 Task: Look for space in Bom Jesus da Lapa, Brazil from 4th June, 2023 to 15th June, 2023 for 2 adults in price range Rs.10000 to Rs.15000. Place can be entire place with 1  bedroom having 1 bed and 1 bathroom. Property type can be house, flat, guest house, hotel. Booking option can be shelf check-in. Required host language is Spanish.
Action: Mouse moved to (515, 104)
Screenshot: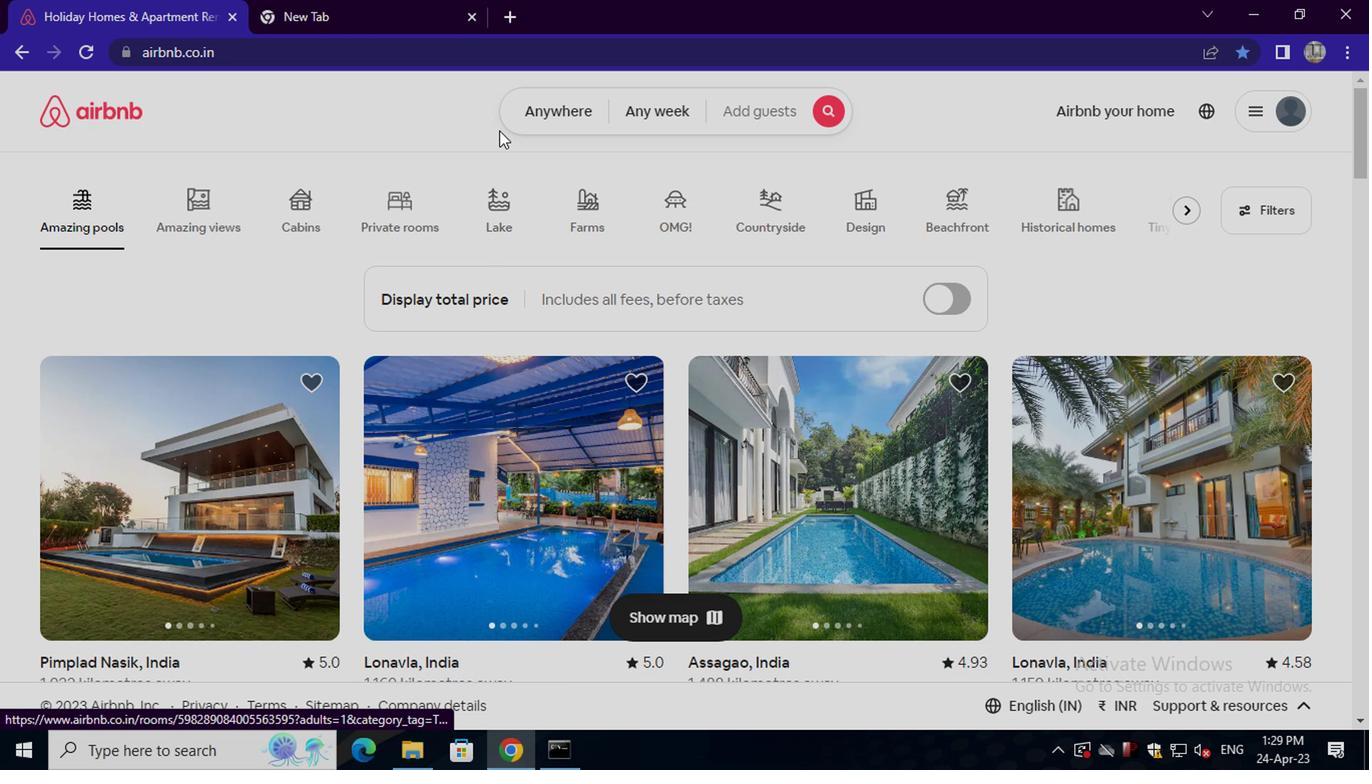 
Action: Mouse pressed left at (515, 104)
Screenshot: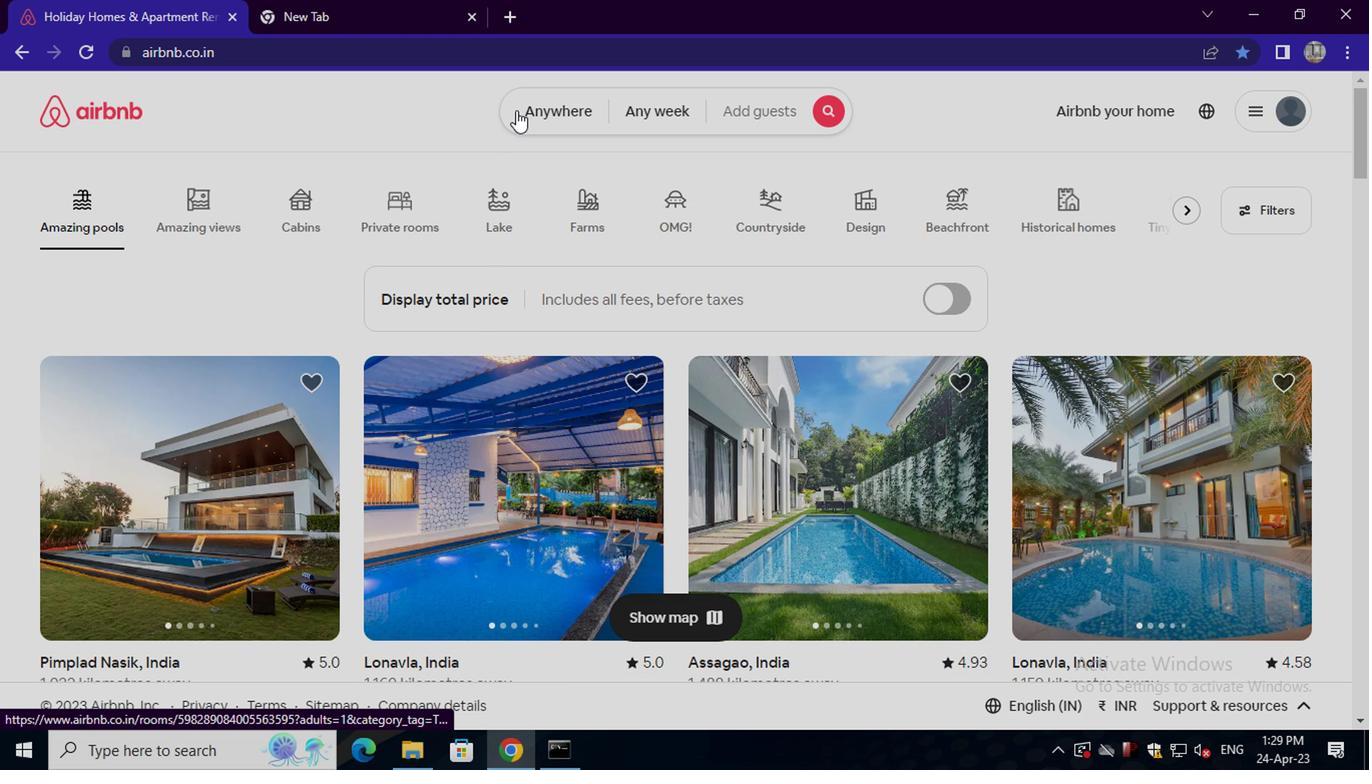 
Action: Mouse moved to (423, 172)
Screenshot: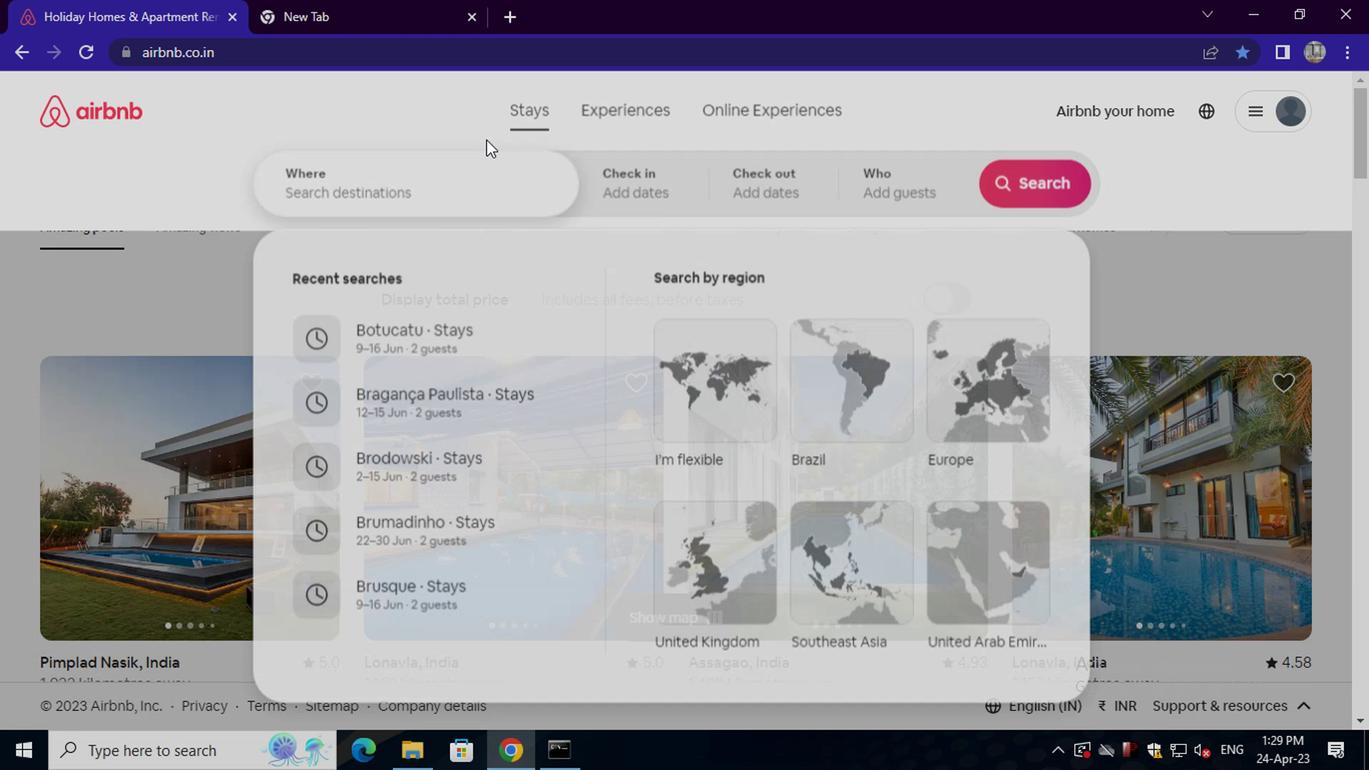 
Action: Mouse pressed left at (423, 172)
Screenshot: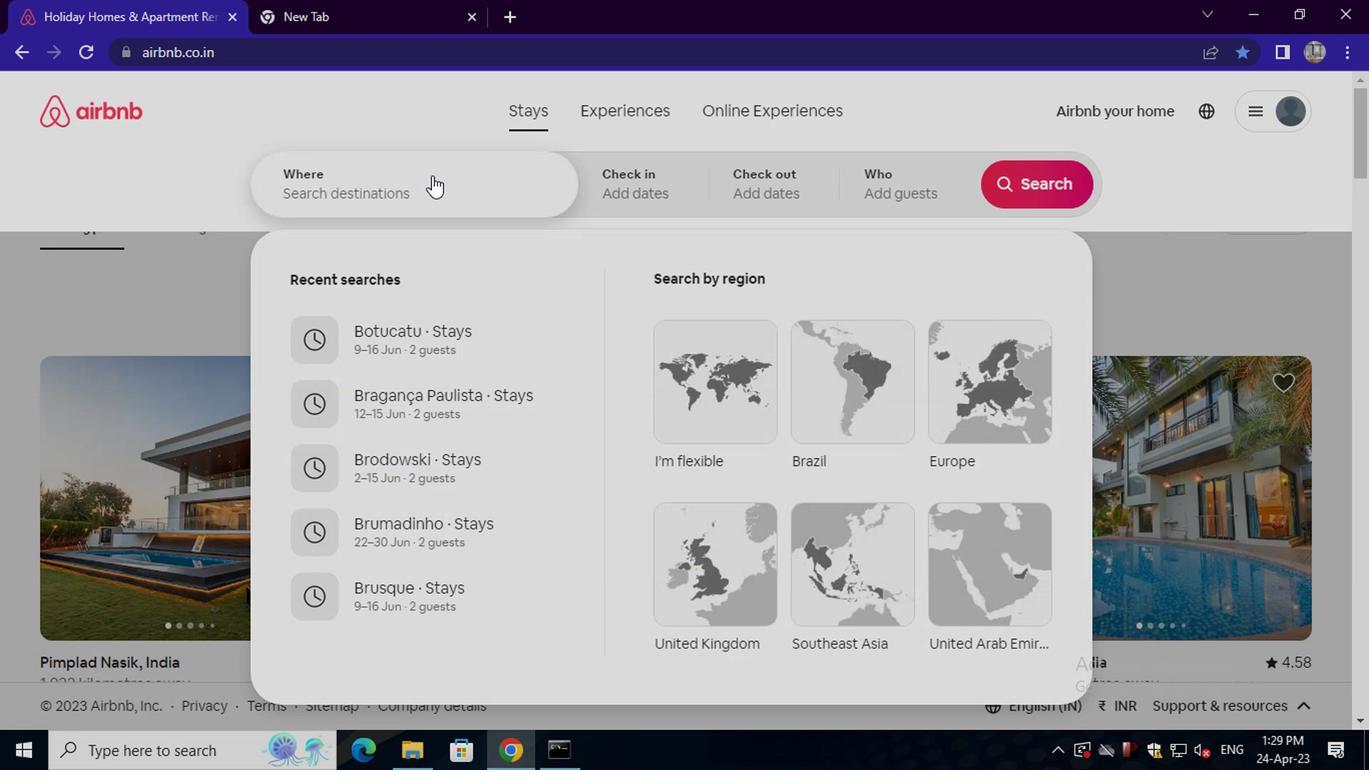 
Action: Key pressed bom<Key.space>jesus<Key.space>da<Key.space>lapa,<Key.space>brazil<Key.enter>
Screenshot: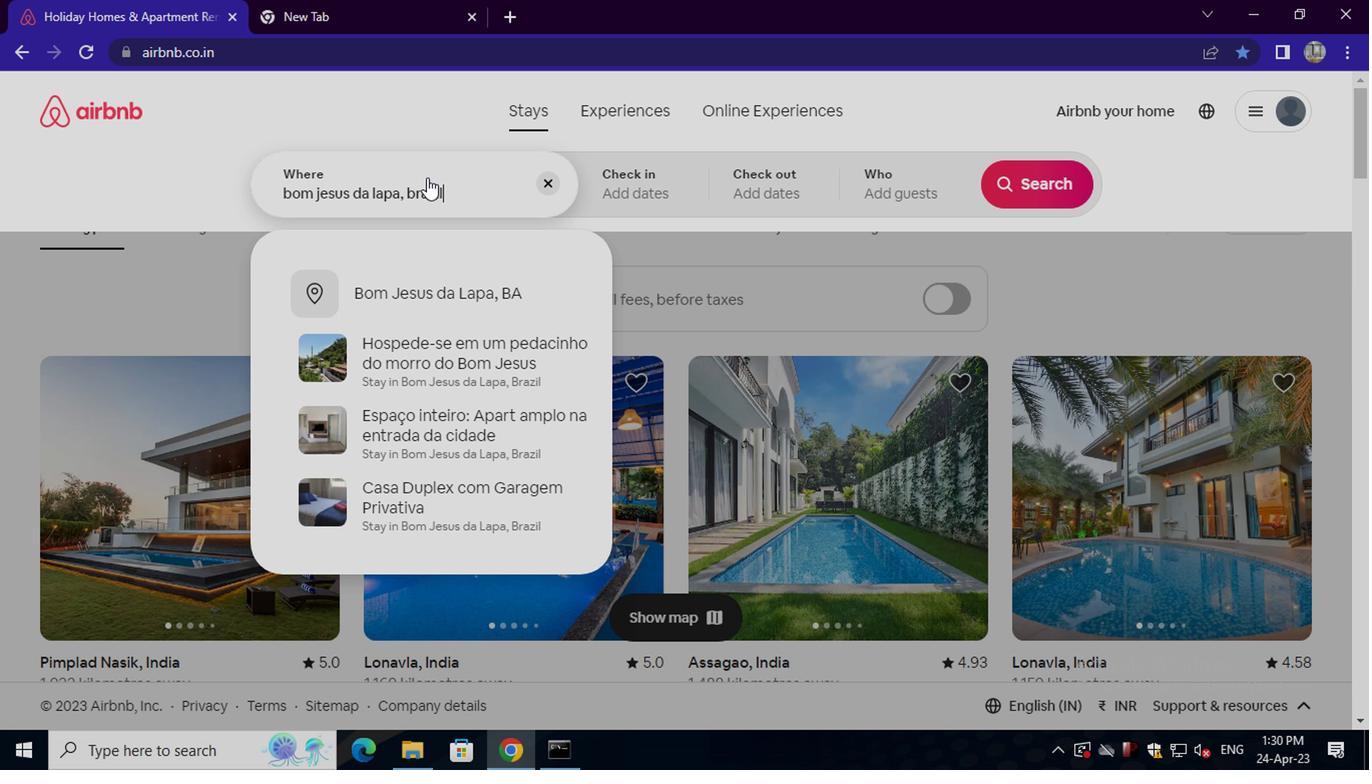 
Action: Mouse moved to (1028, 341)
Screenshot: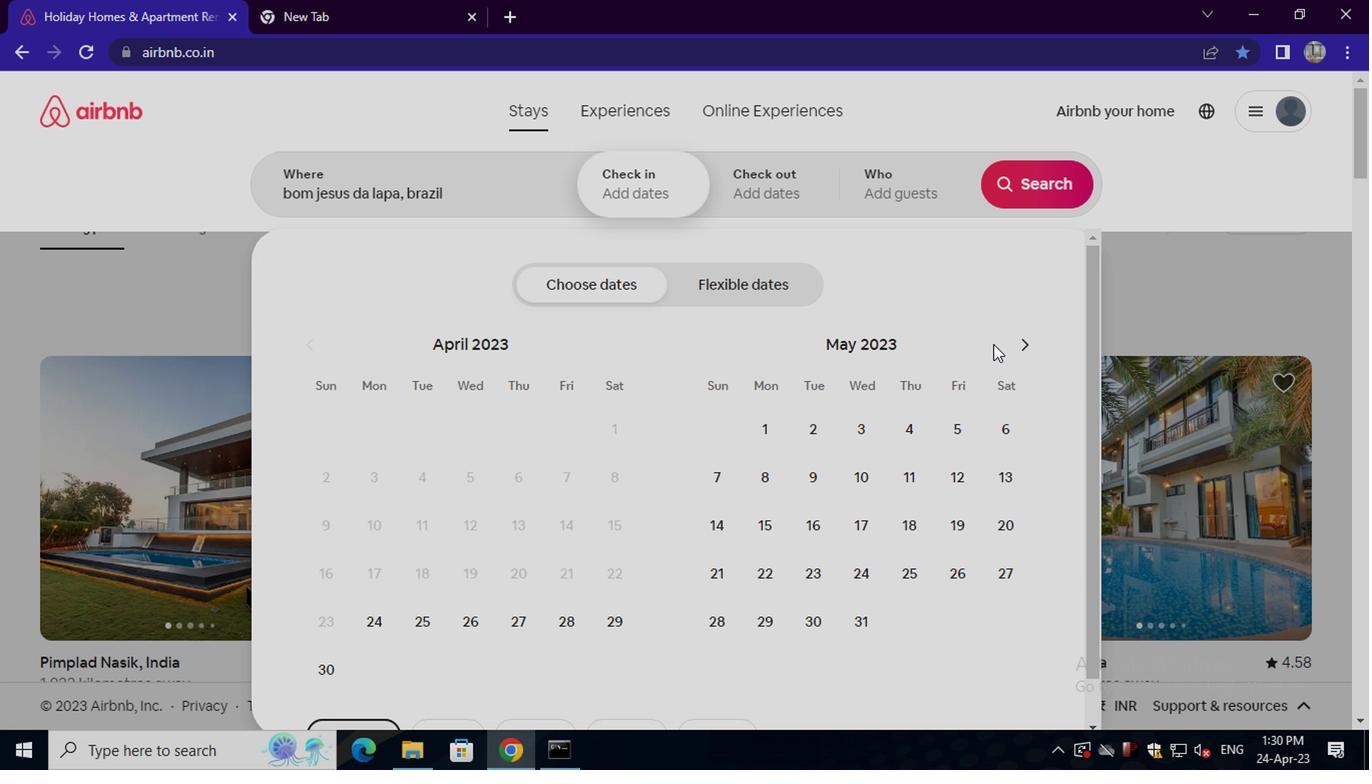 
Action: Mouse pressed left at (1028, 341)
Screenshot: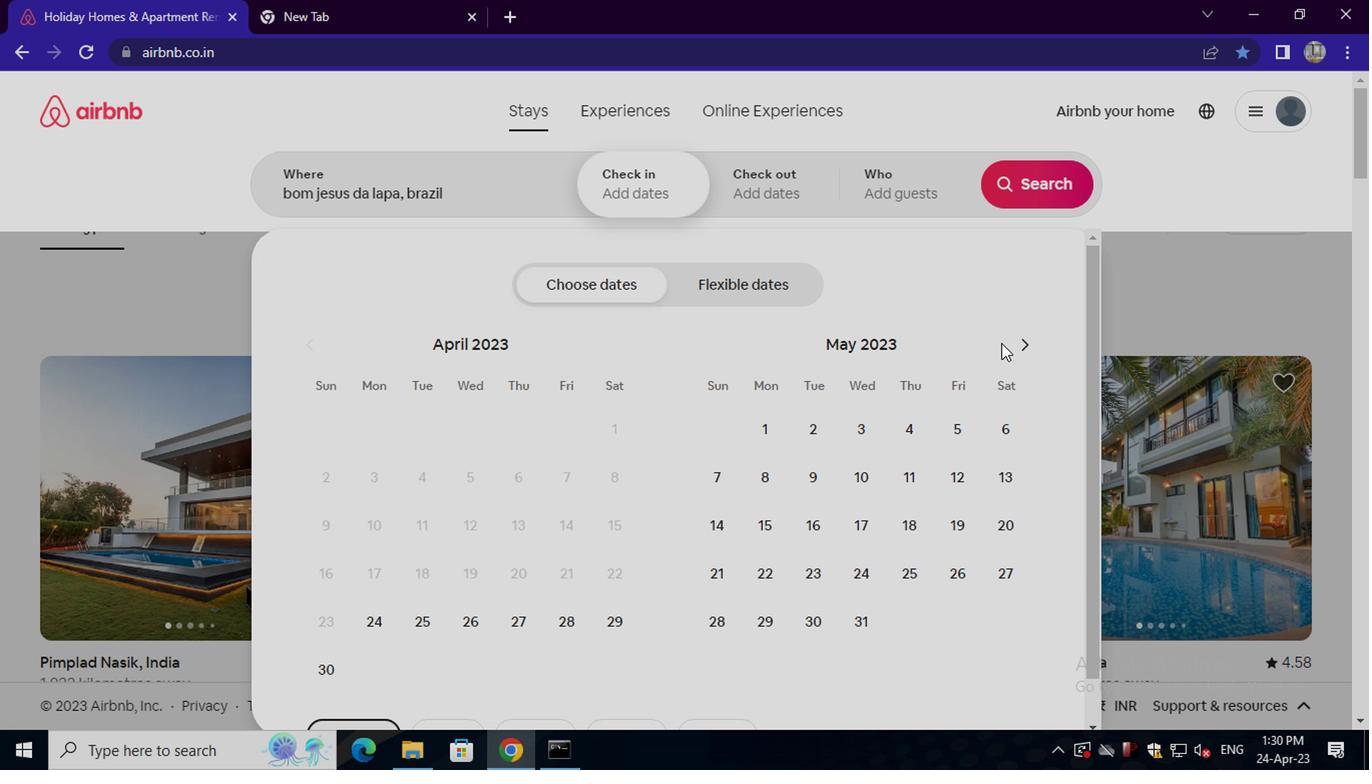 
Action: Mouse moved to (727, 479)
Screenshot: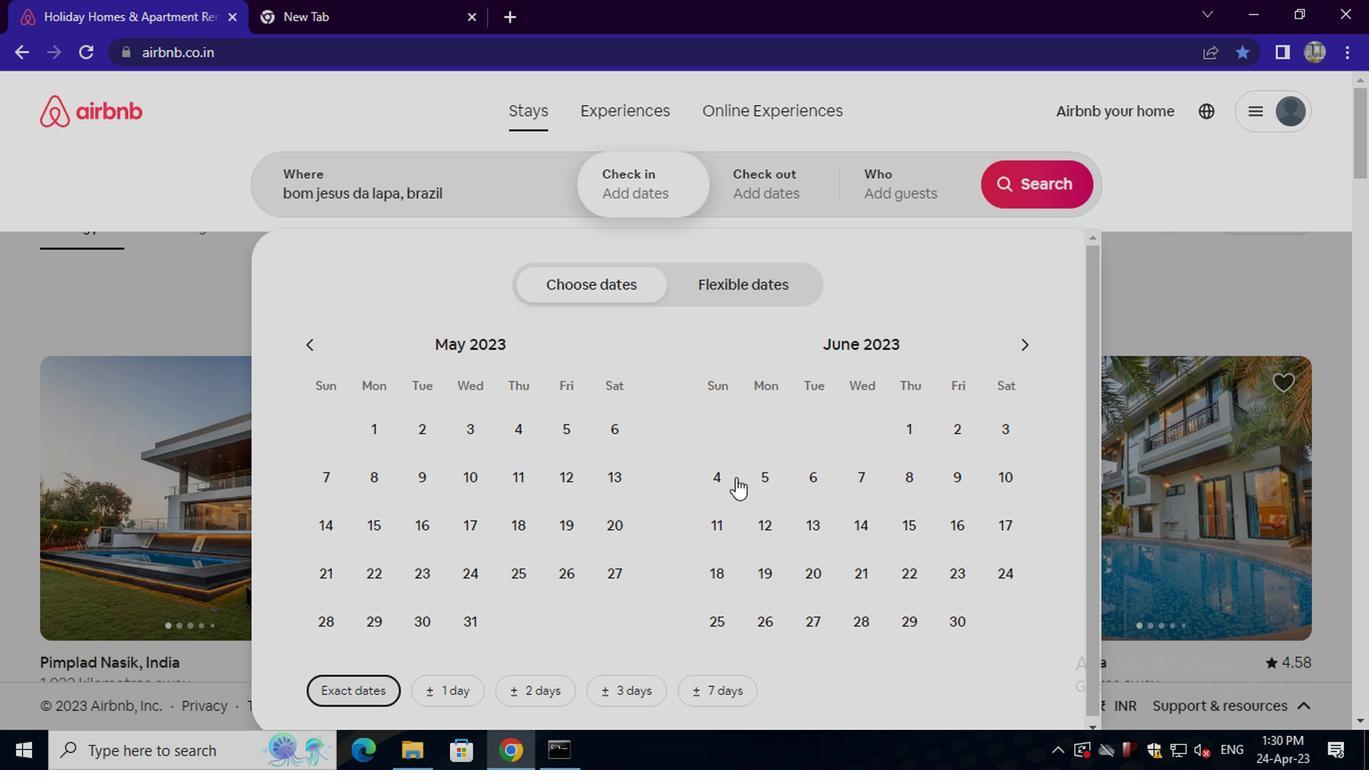 
Action: Mouse pressed left at (727, 479)
Screenshot: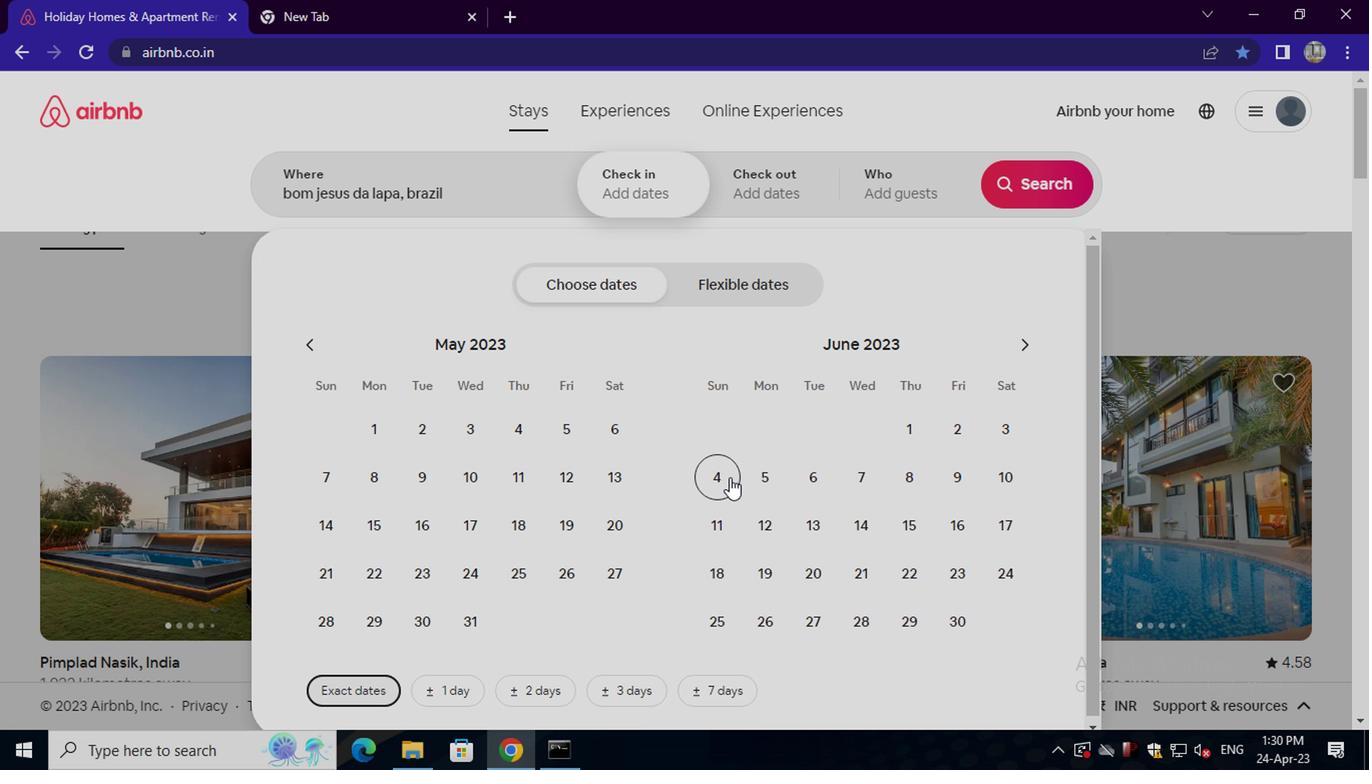 
Action: Mouse moved to (914, 537)
Screenshot: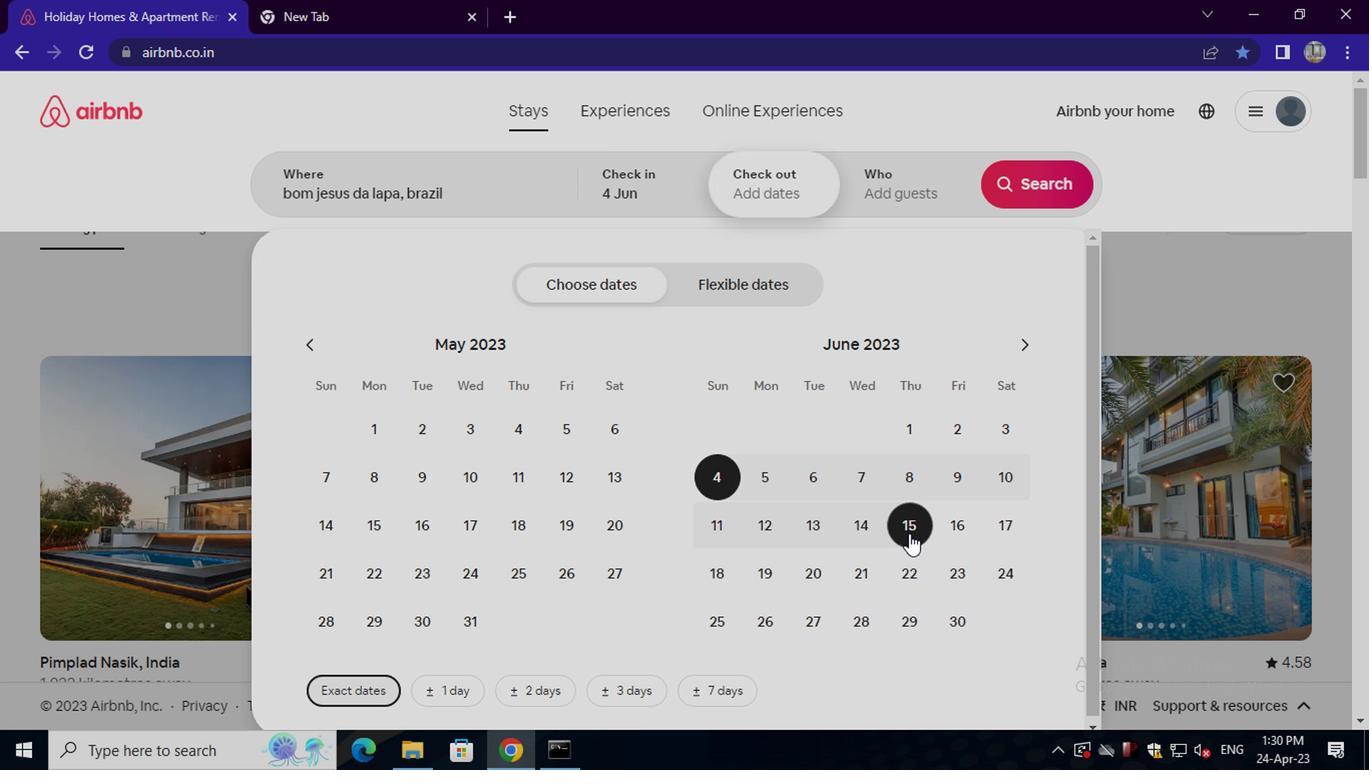 
Action: Mouse pressed left at (914, 537)
Screenshot: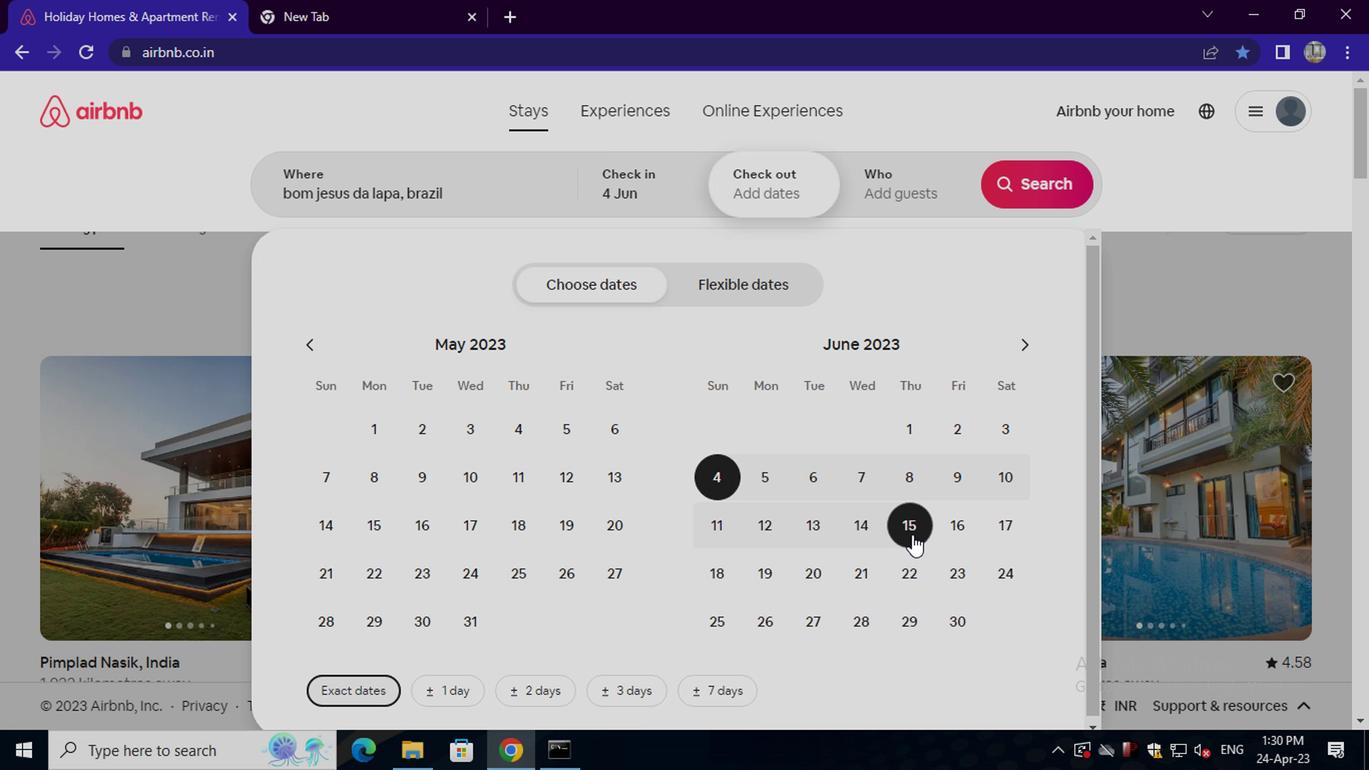 
Action: Mouse moved to (878, 194)
Screenshot: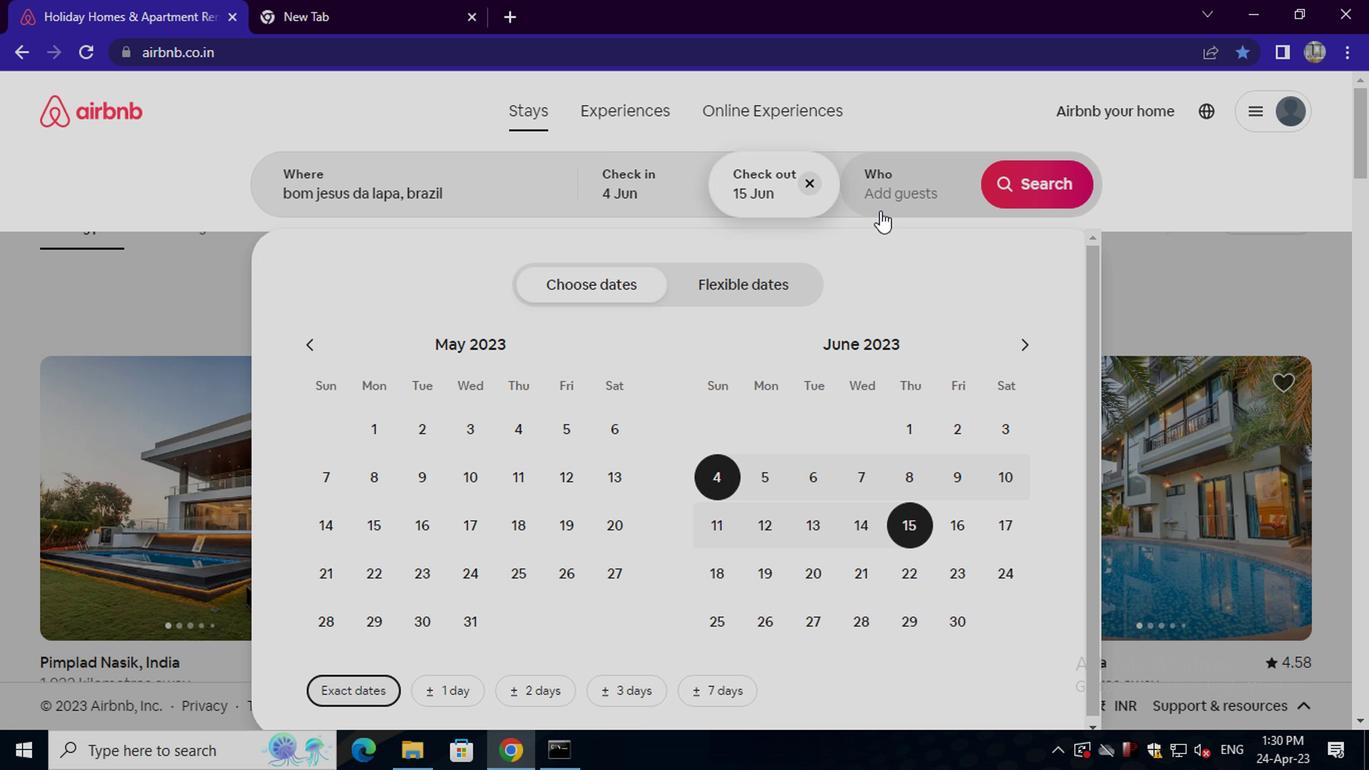 
Action: Mouse pressed left at (878, 194)
Screenshot: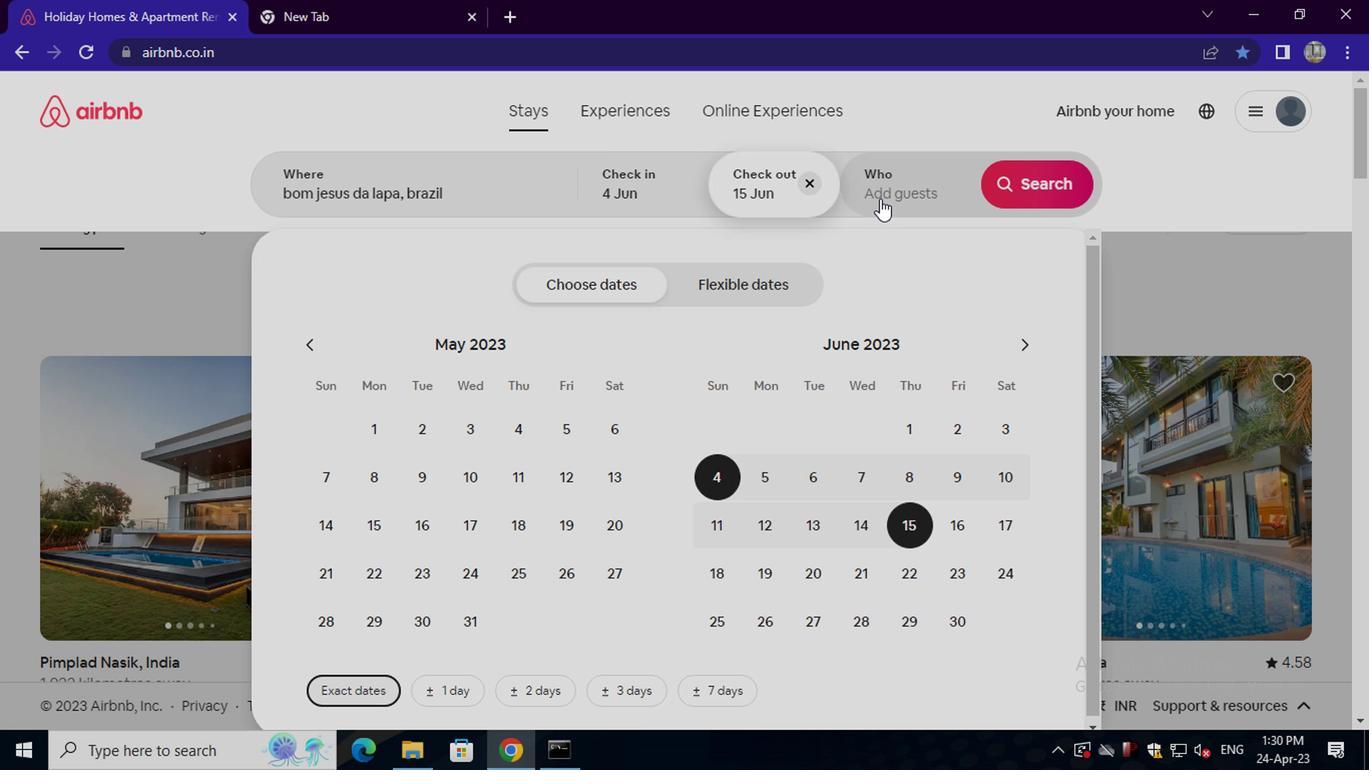 
Action: Mouse moved to (1044, 293)
Screenshot: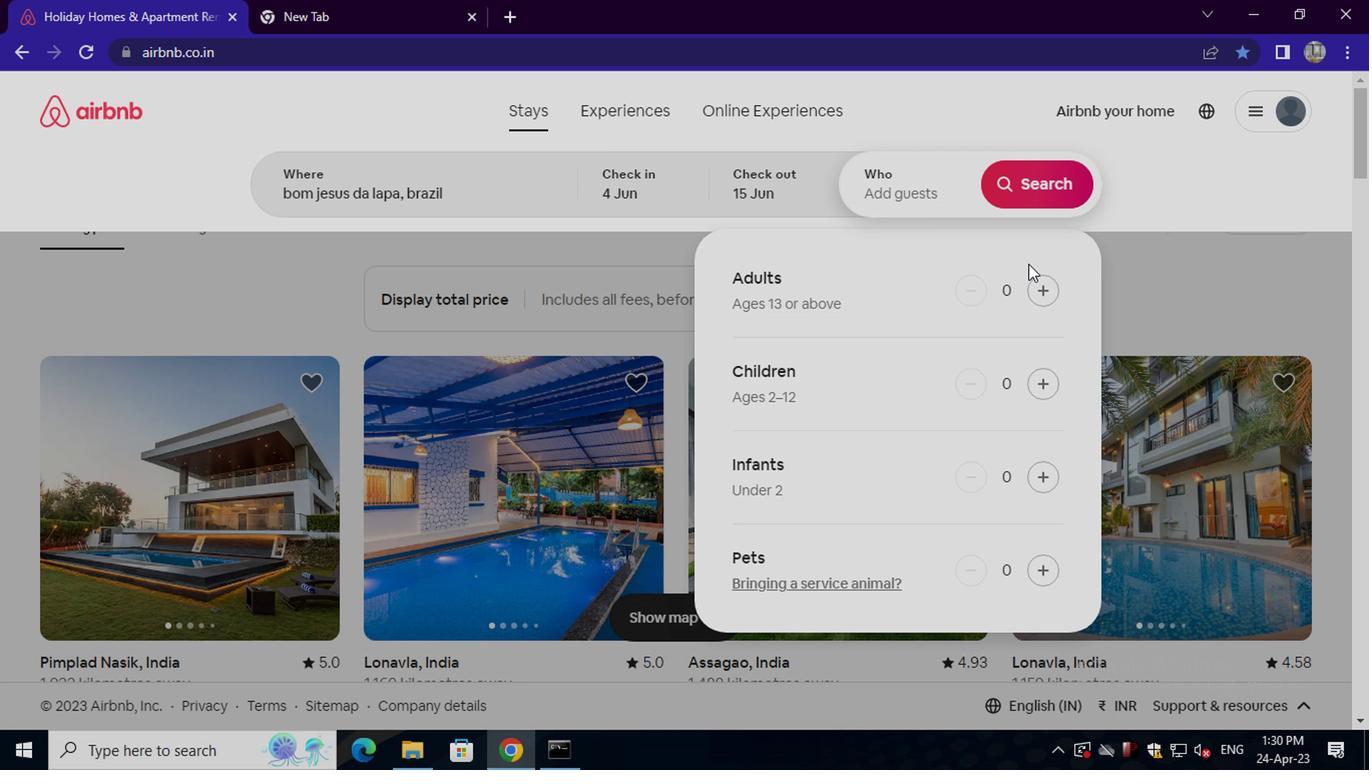 
Action: Mouse pressed left at (1044, 293)
Screenshot: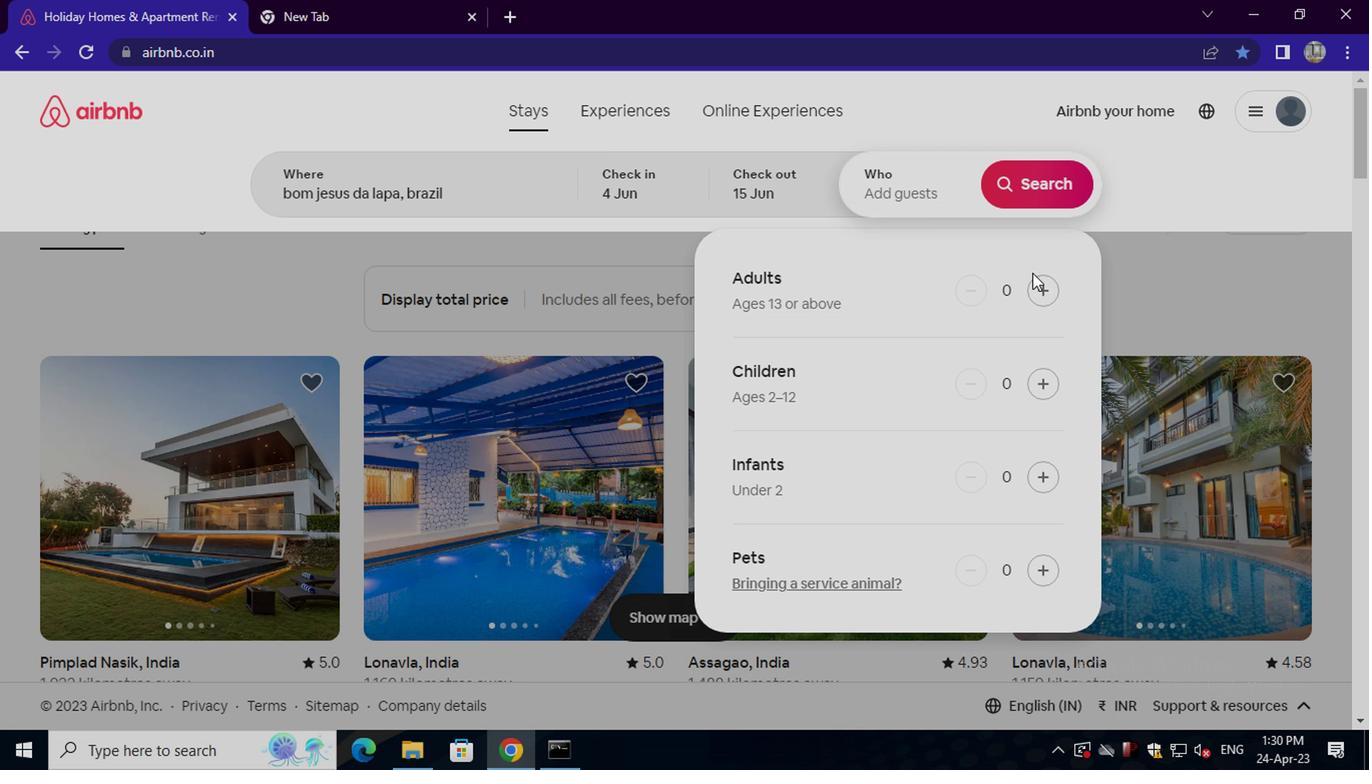 
Action: Mouse pressed left at (1044, 293)
Screenshot: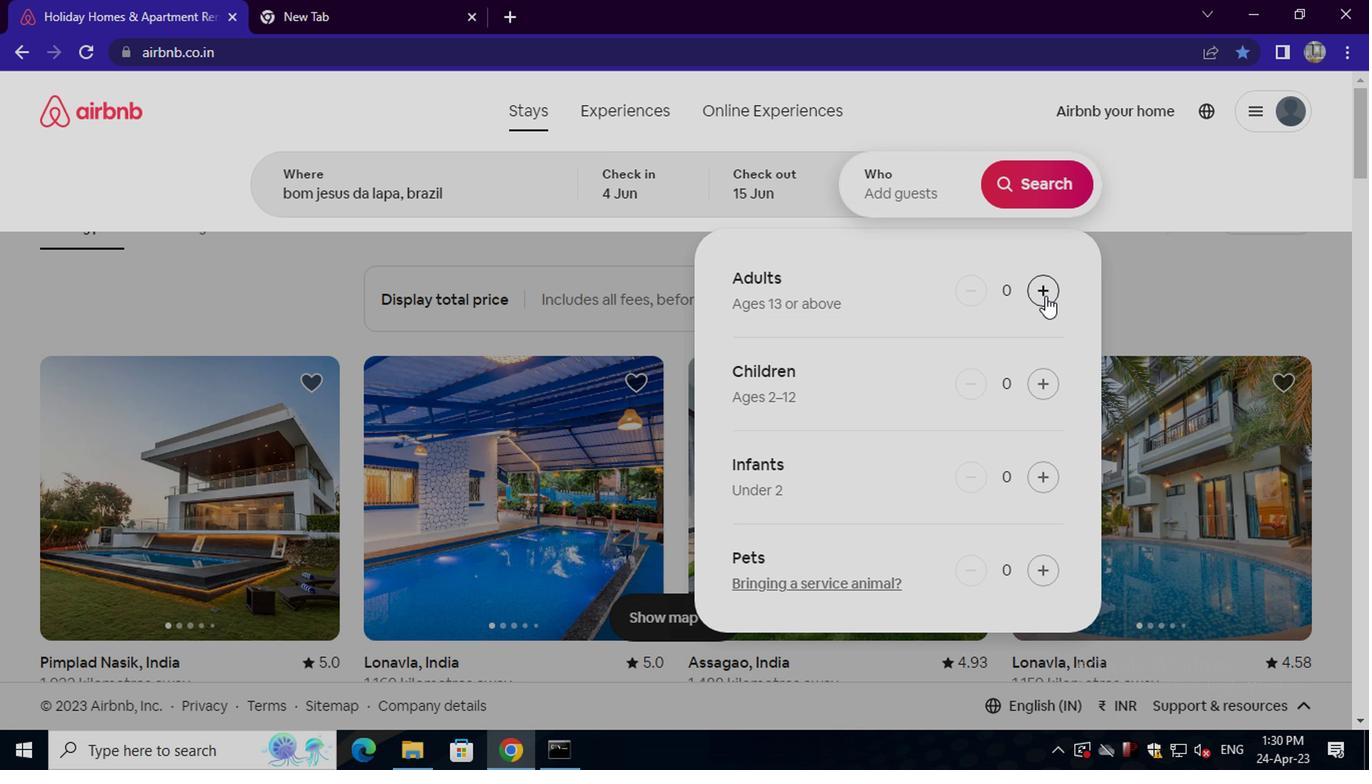 
Action: Mouse moved to (1018, 189)
Screenshot: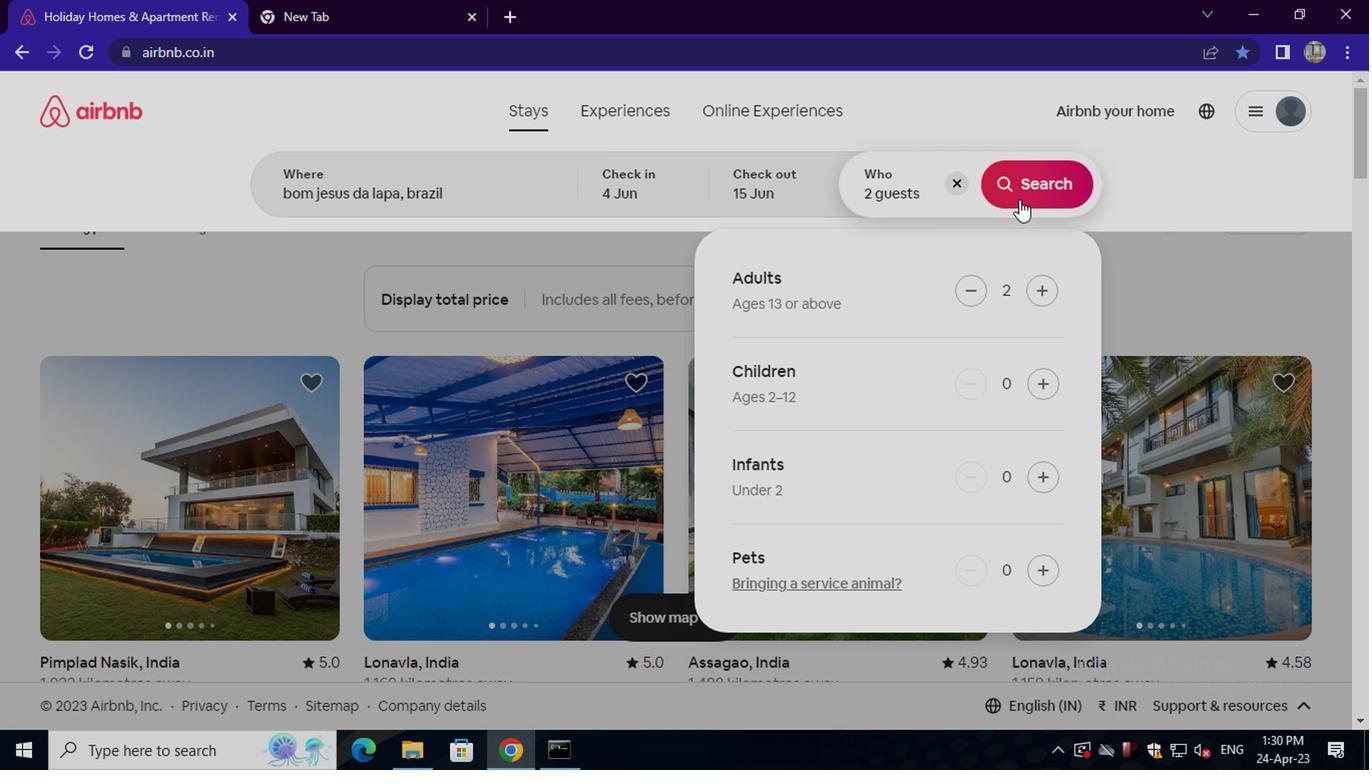 
Action: Mouse pressed left at (1018, 189)
Screenshot: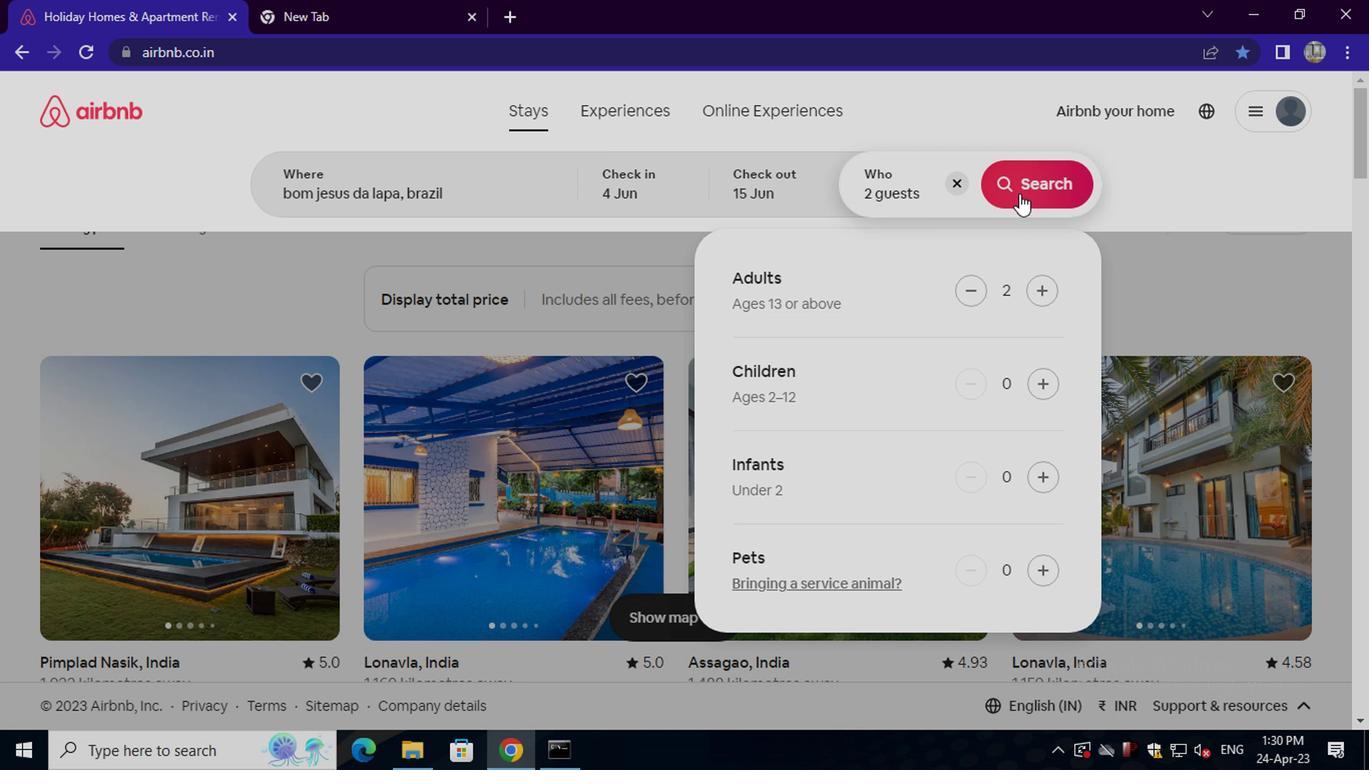 
Action: Mouse moved to (1254, 195)
Screenshot: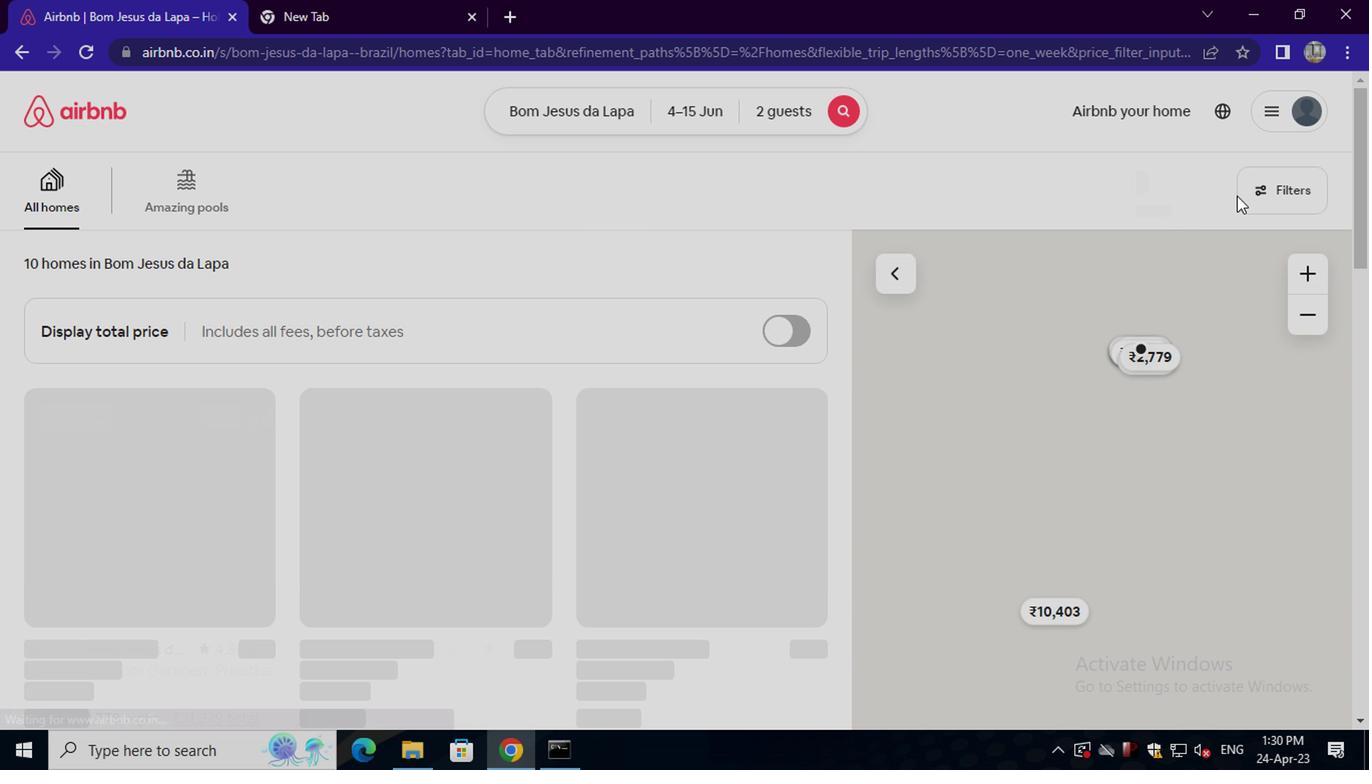 
Action: Mouse pressed left at (1254, 195)
Screenshot: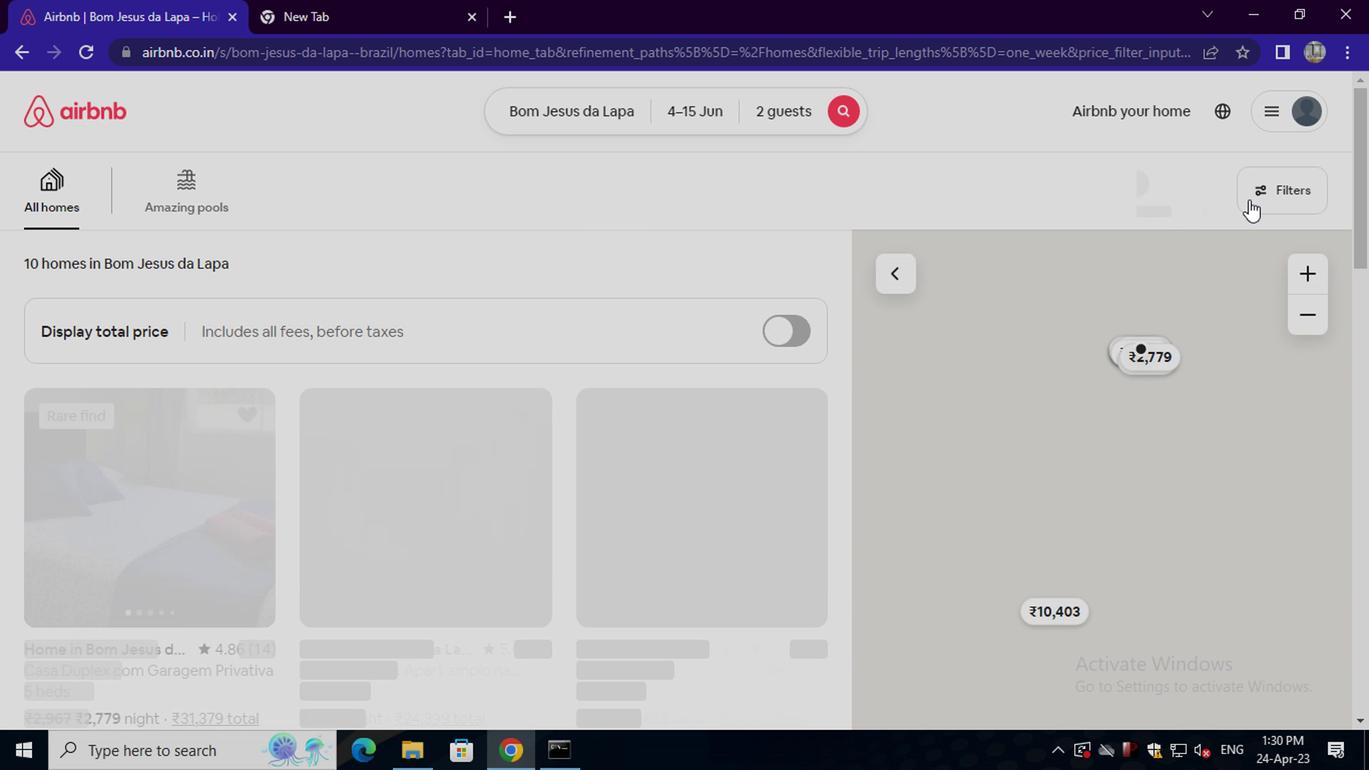 
Action: Mouse moved to (501, 435)
Screenshot: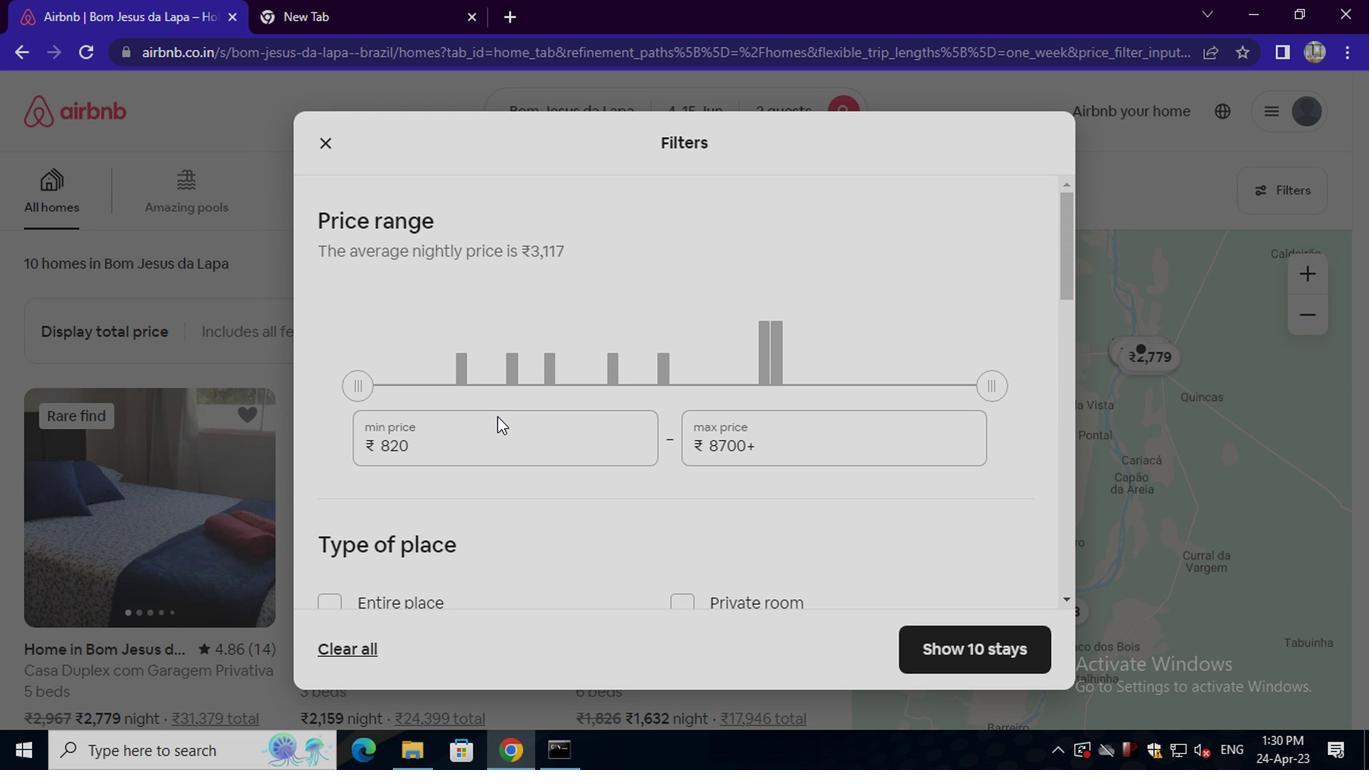 
Action: Mouse pressed left at (501, 435)
Screenshot: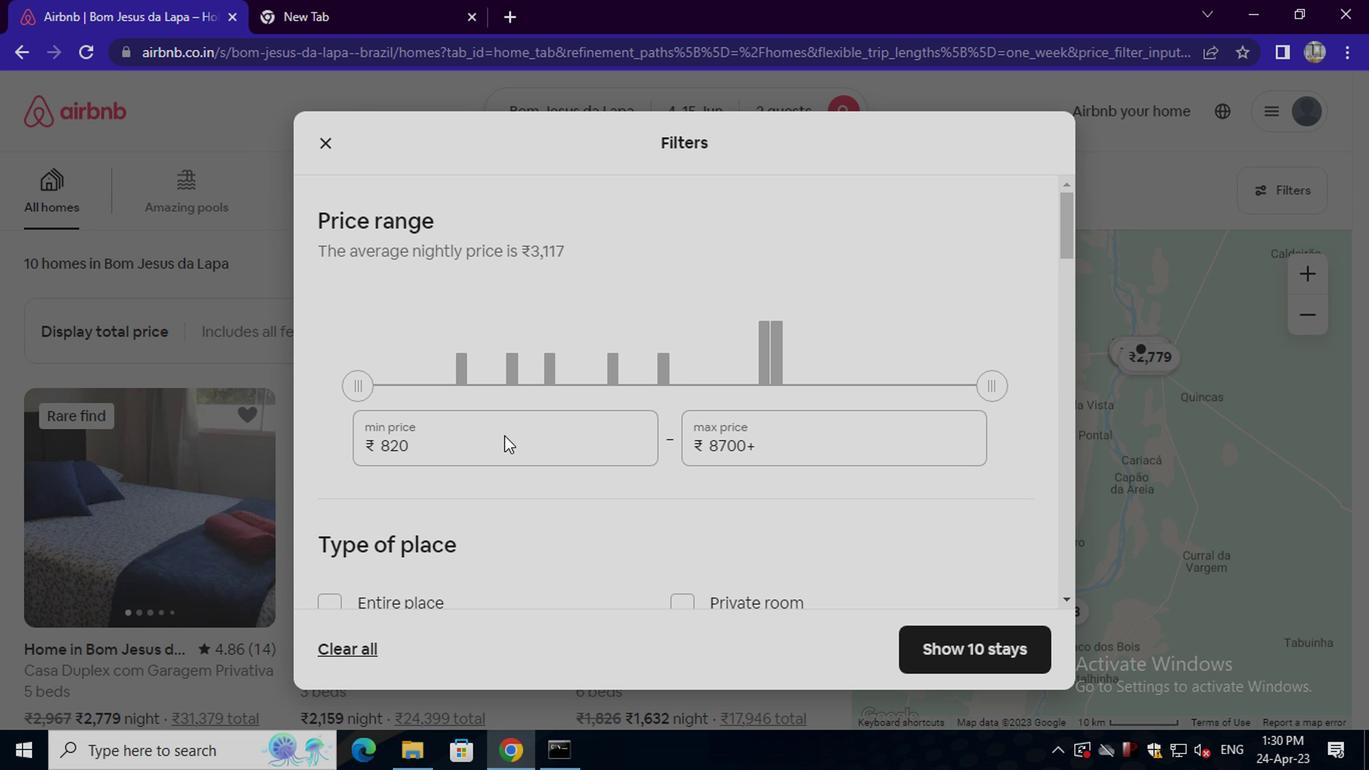 
Action: Mouse moved to (501, 435)
Screenshot: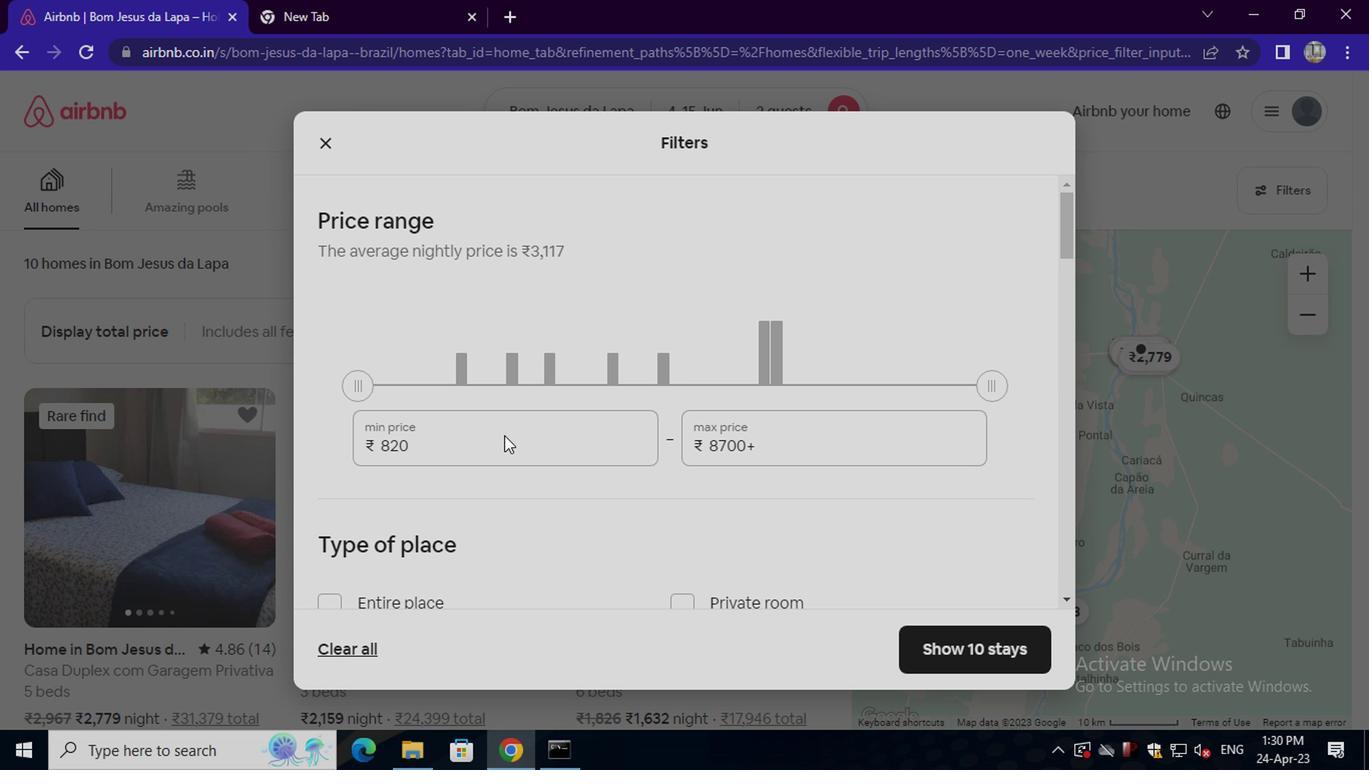 
Action: Key pressed <Key.backspace><Key.backspace><Key.backspace><Key.backspace><Key.backspace><Key.backspace><Key.backspace><Key.backspace><Key.backspace><Key.backspace><Key.backspace><Key.backspace><Key.backspace><Key.backspace>10000
Screenshot: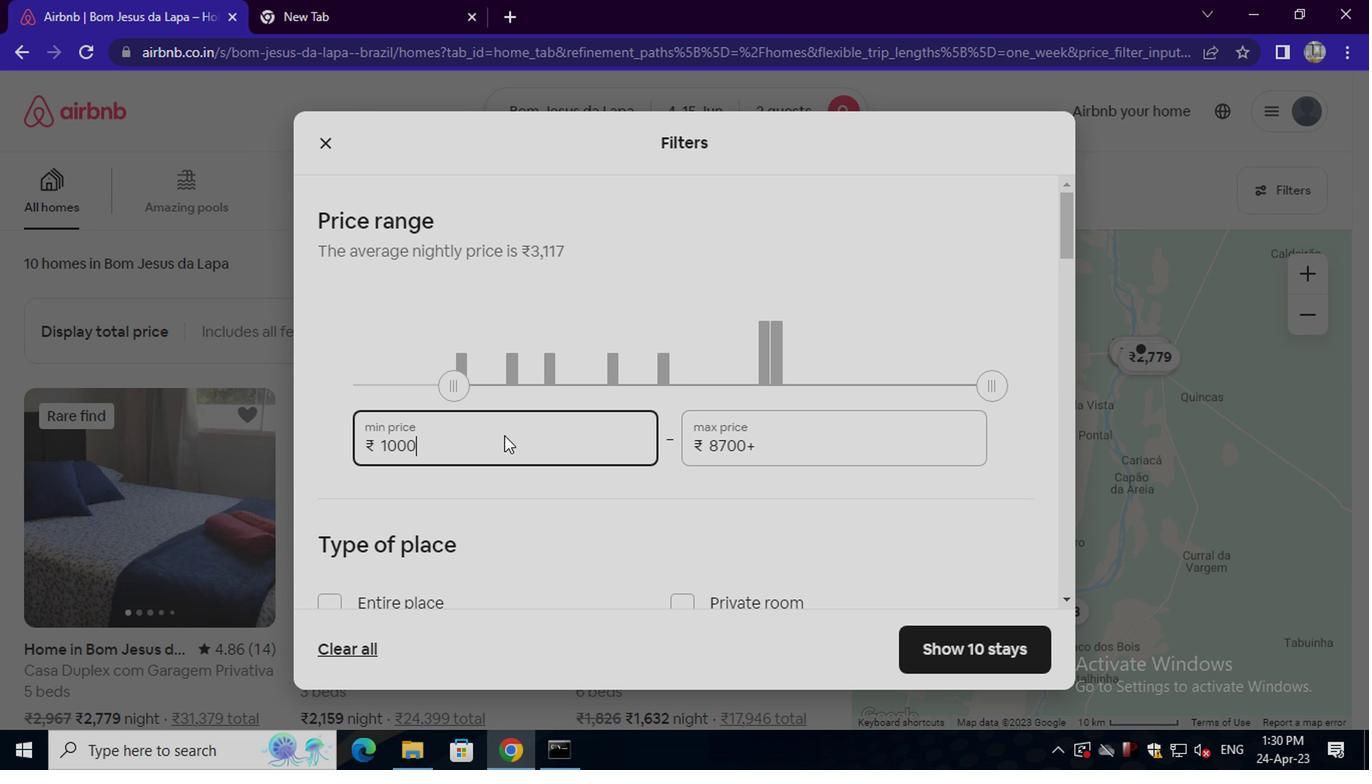 
Action: Mouse moved to (752, 456)
Screenshot: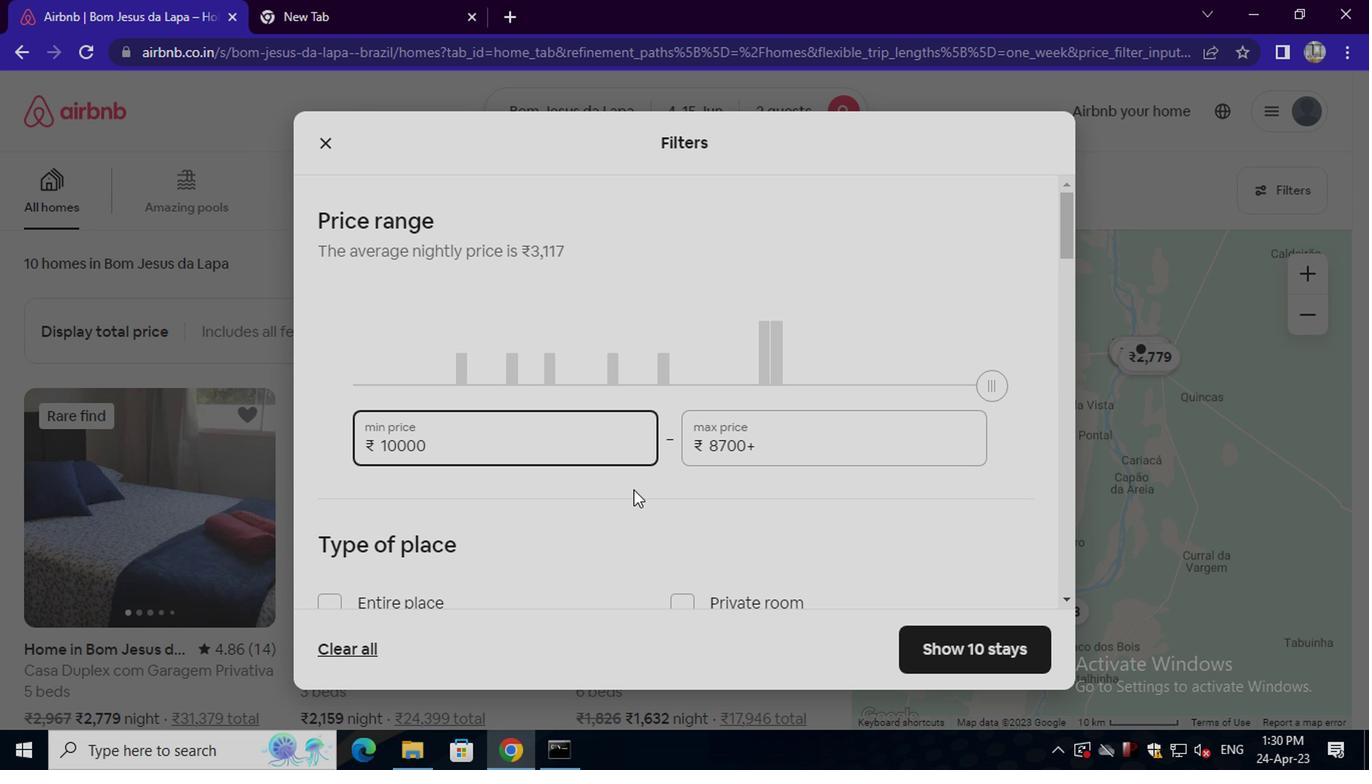 
Action: Mouse pressed left at (752, 456)
Screenshot: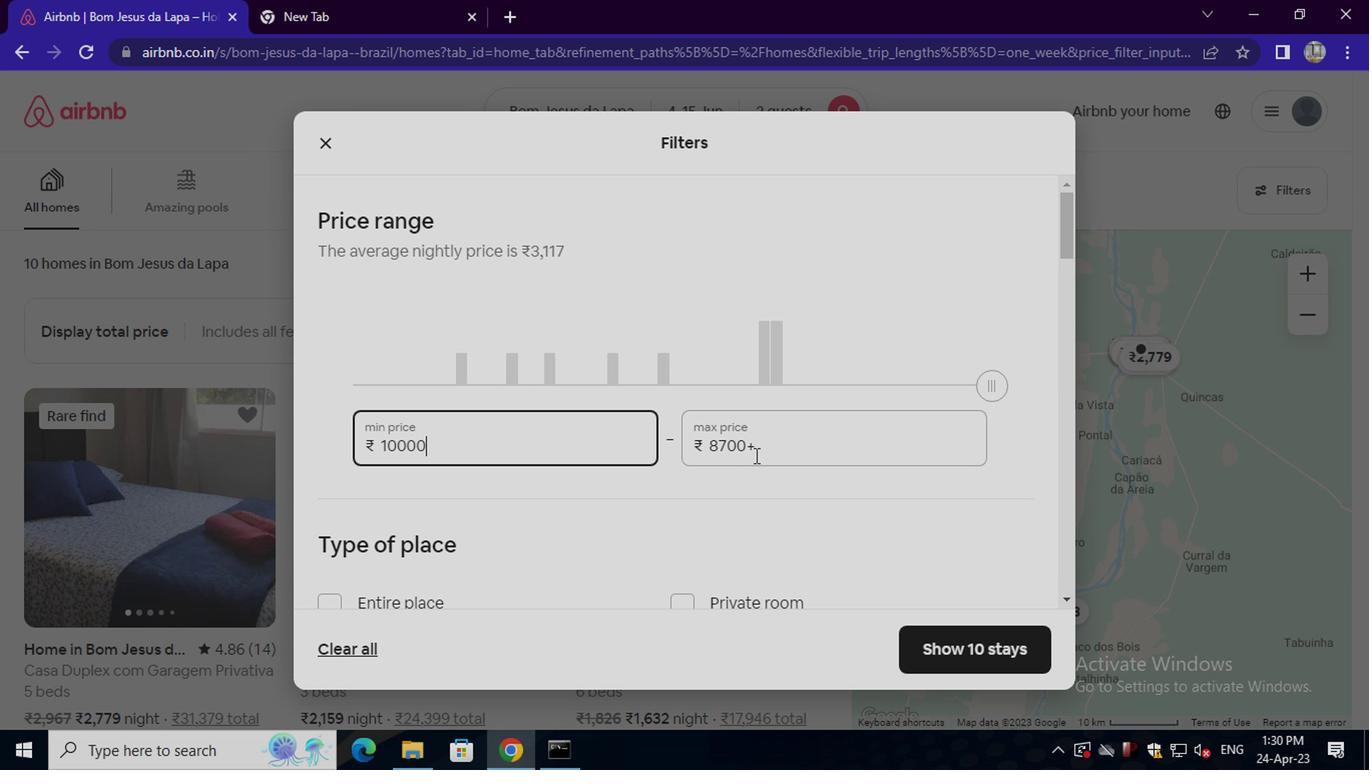 
Action: Key pressed <Key.backspace><Key.backspace><Key.backspace><Key.backspace><Key.backspace><Key.backspace><Key.backspace><Key.backspace><Key.backspace><Key.backspace><Key.backspace><Key.backspace><Key.backspace><Key.backspace><Key.backspace><Key.backspace>15000
Screenshot: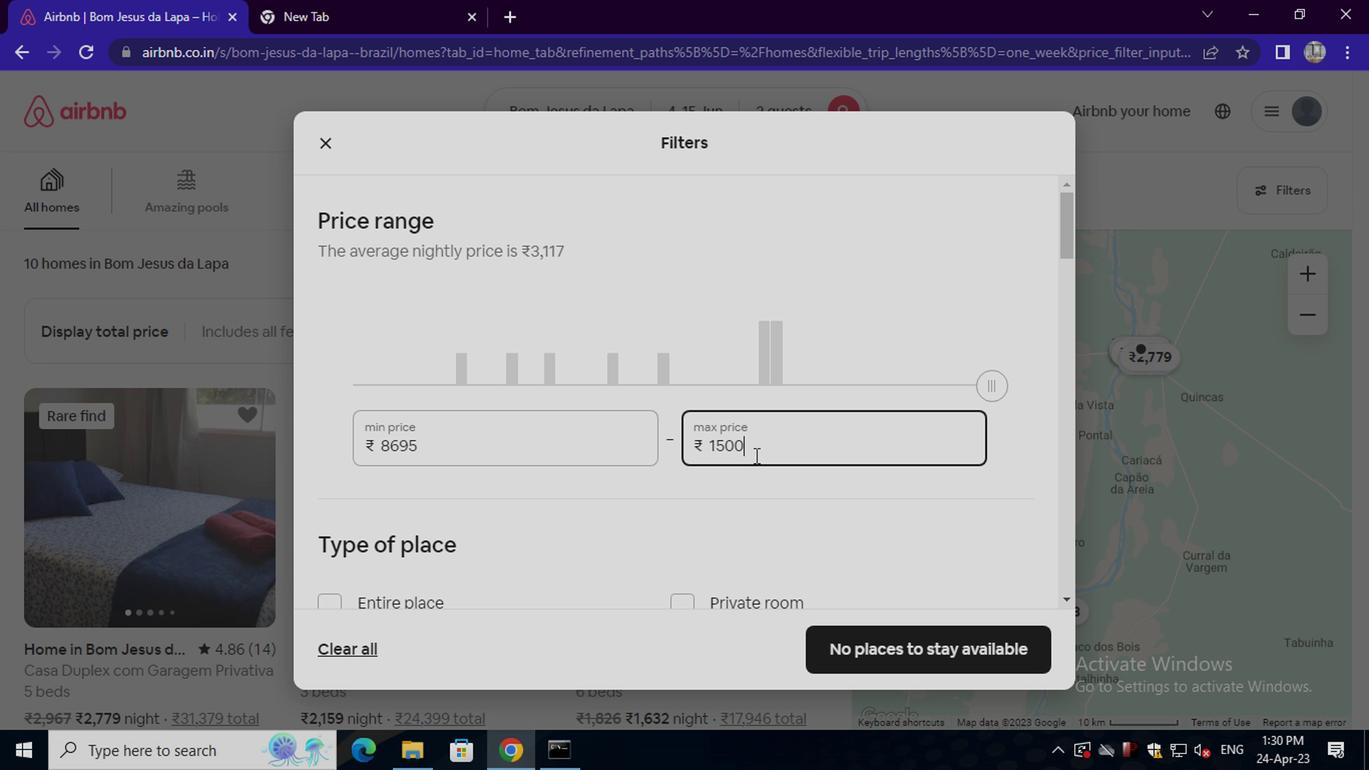 
Action: Mouse scrolled (752, 455) with delta (0, 0)
Screenshot: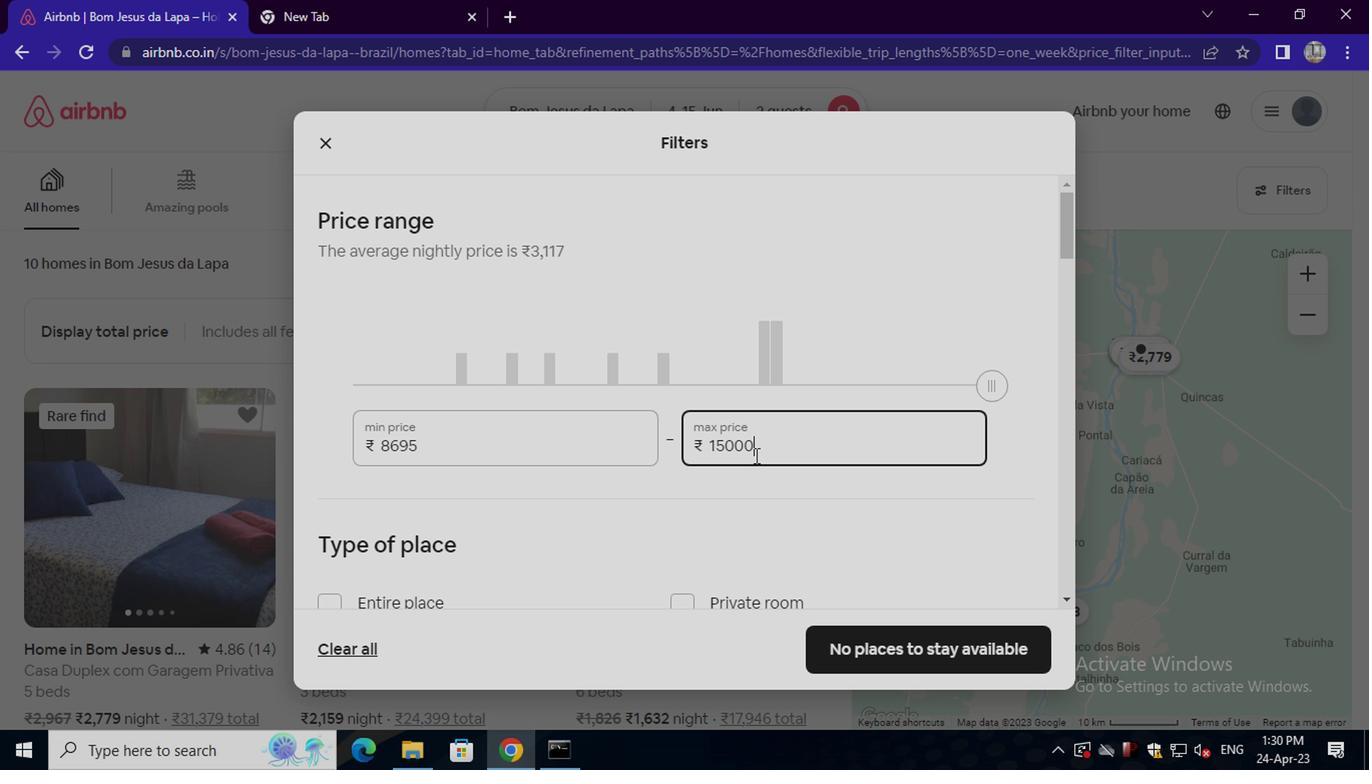 
Action: Mouse scrolled (752, 455) with delta (0, 0)
Screenshot: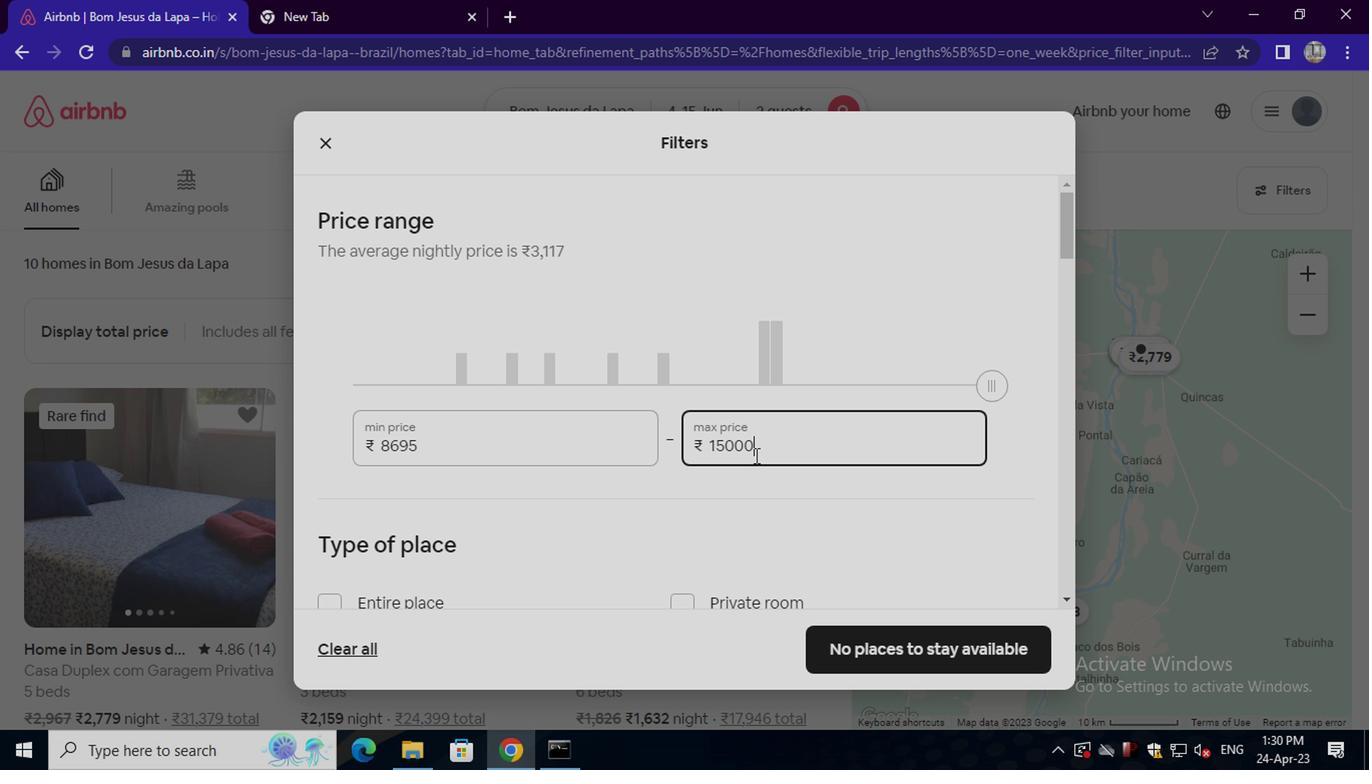 
Action: Mouse moved to (417, 408)
Screenshot: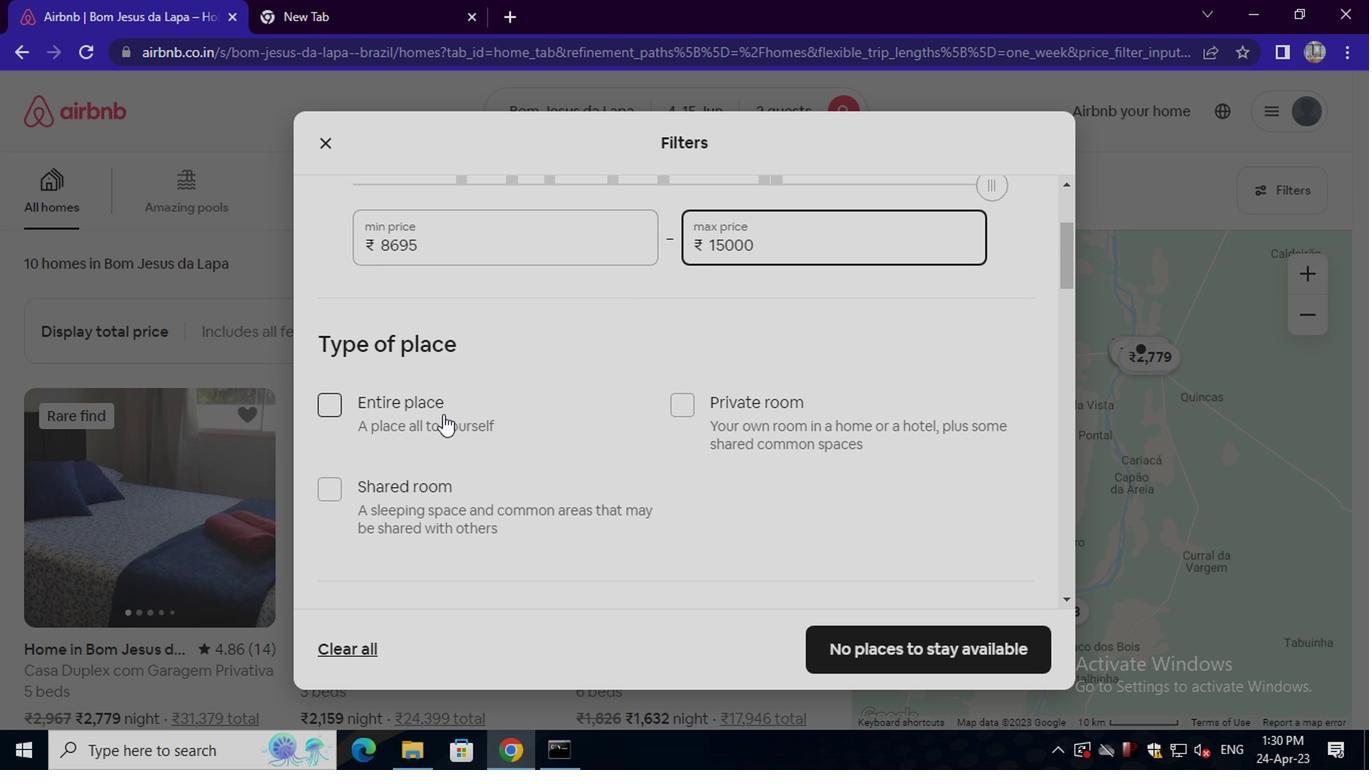 
Action: Mouse pressed left at (417, 408)
Screenshot: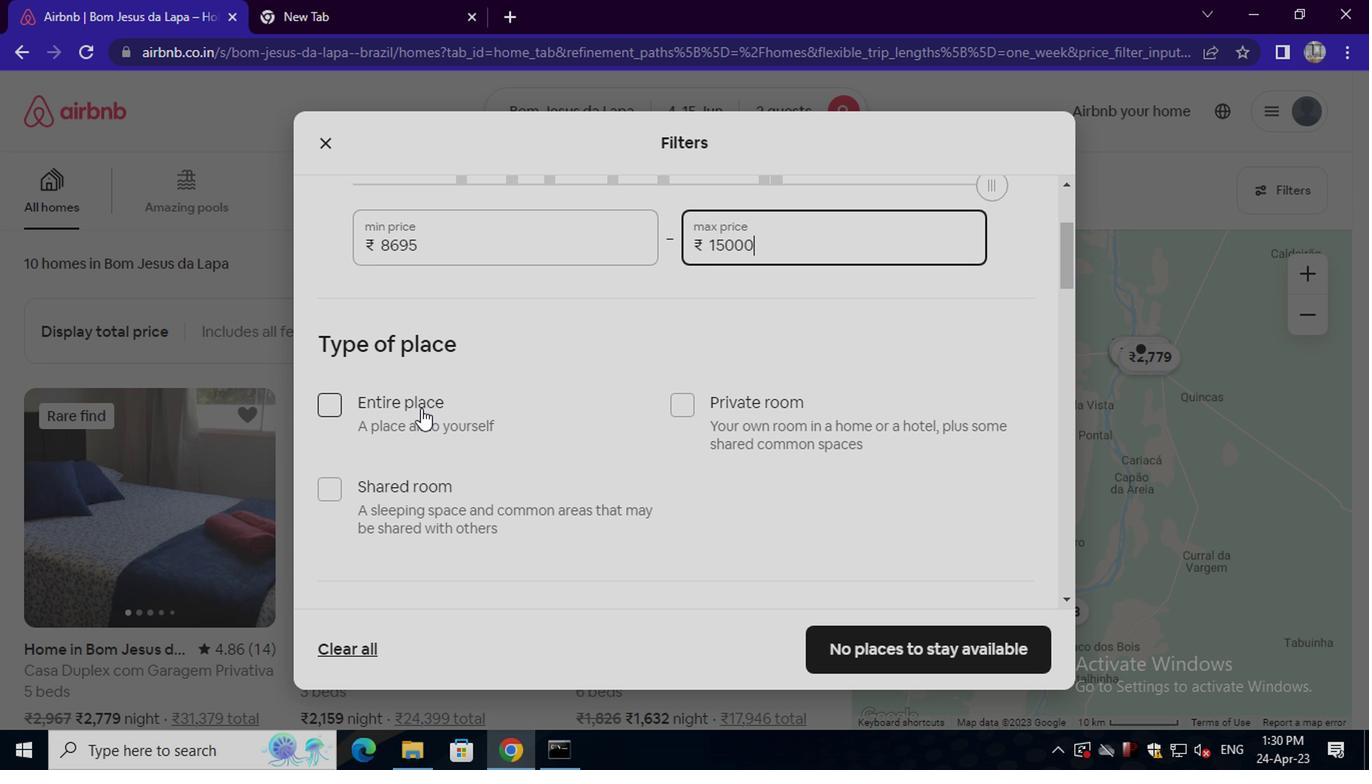 
Action: Mouse moved to (433, 406)
Screenshot: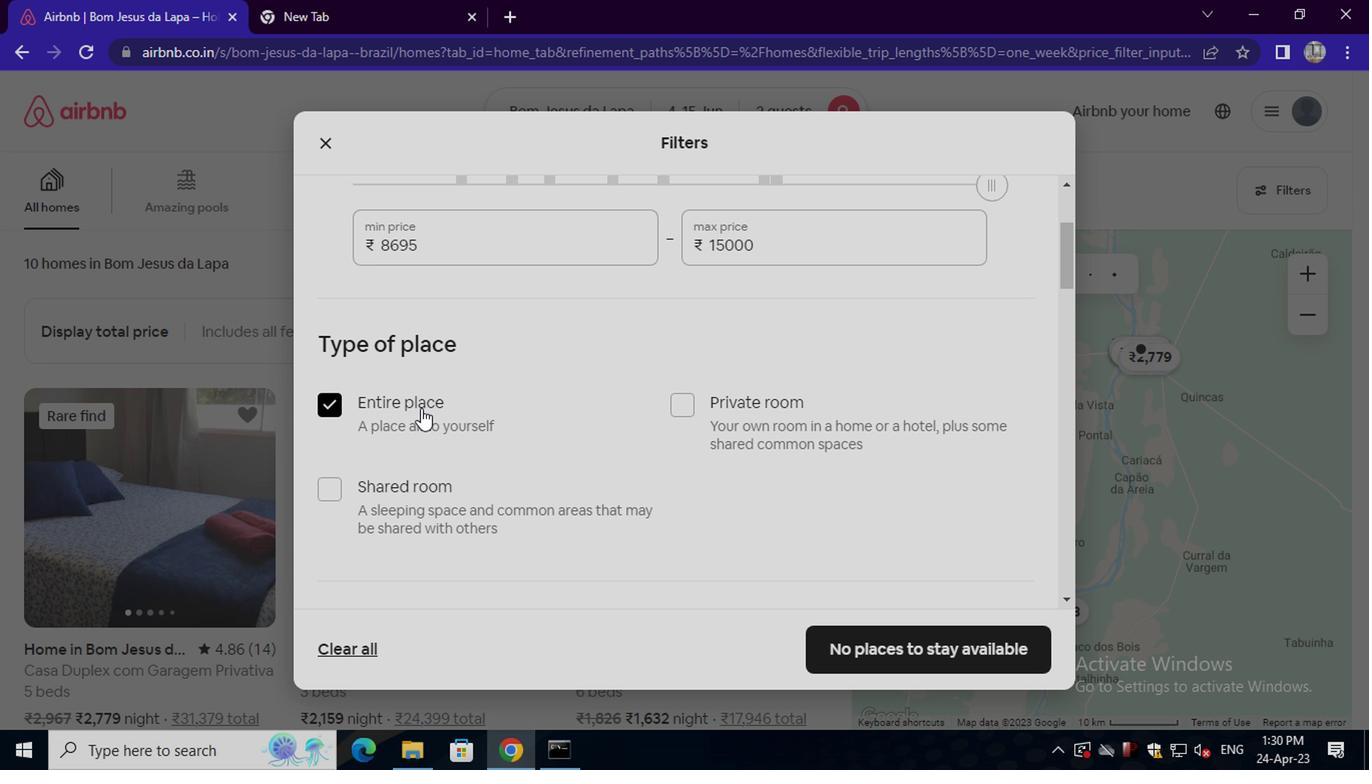 
Action: Mouse scrolled (433, 405) with delta (0, -1)
Screenshot: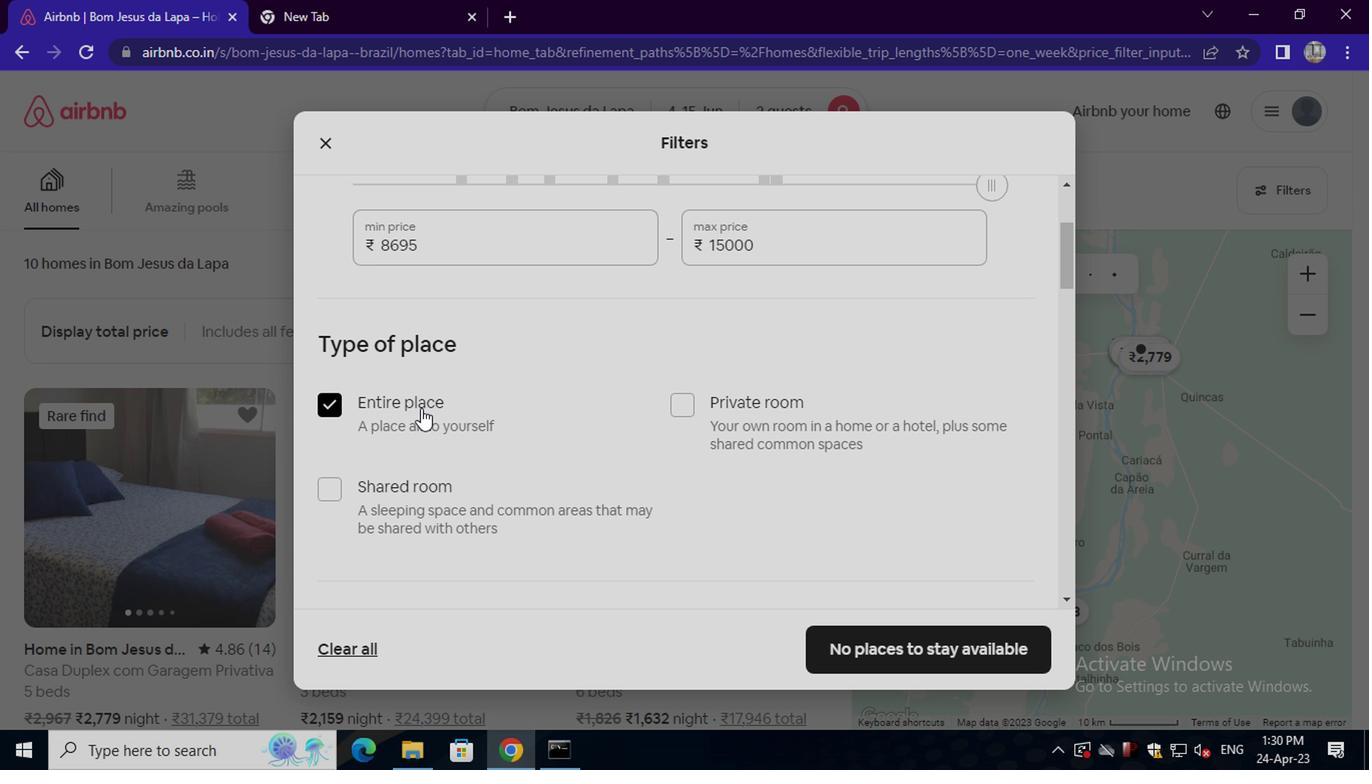 
Action: Mouse moved to (433, 406)
Screenshot: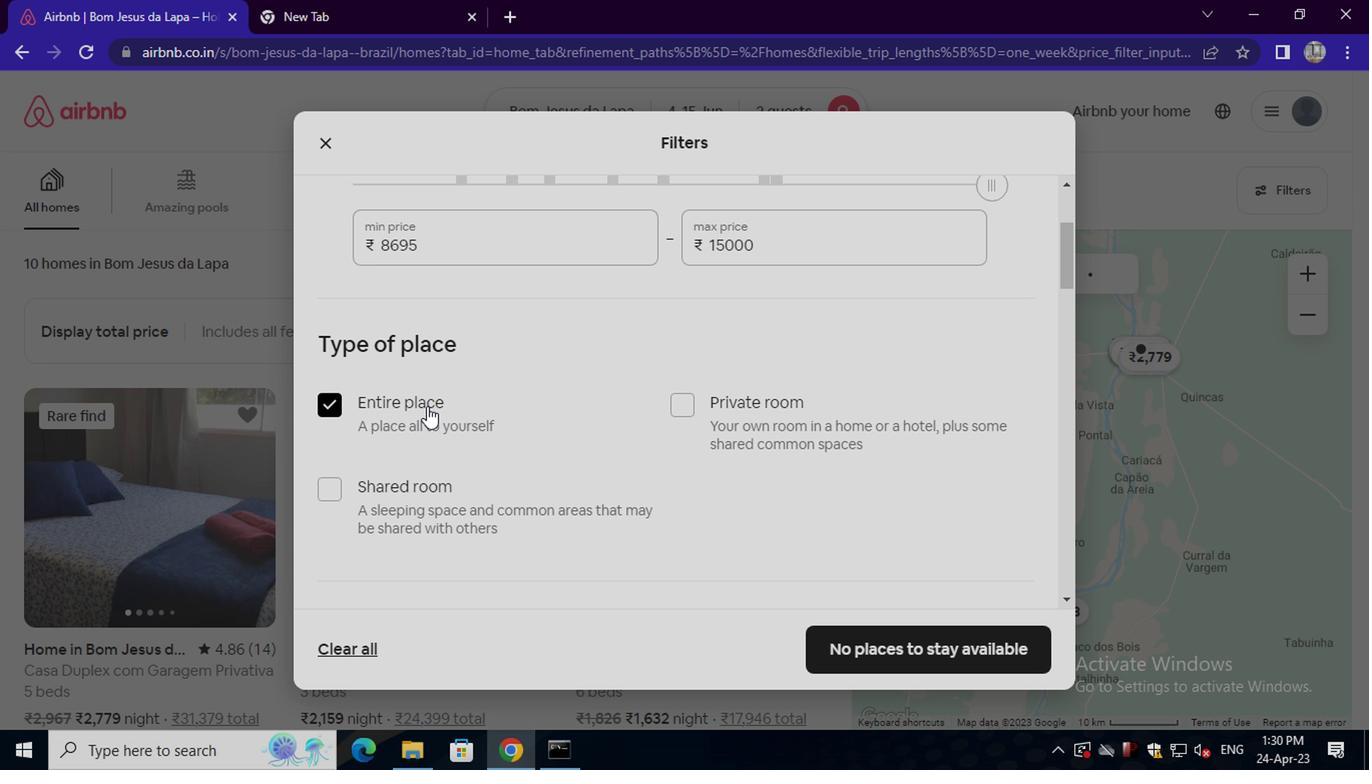 
Action: Mouse scrolled (433, 405) with delta (0, -1)
Screenshot: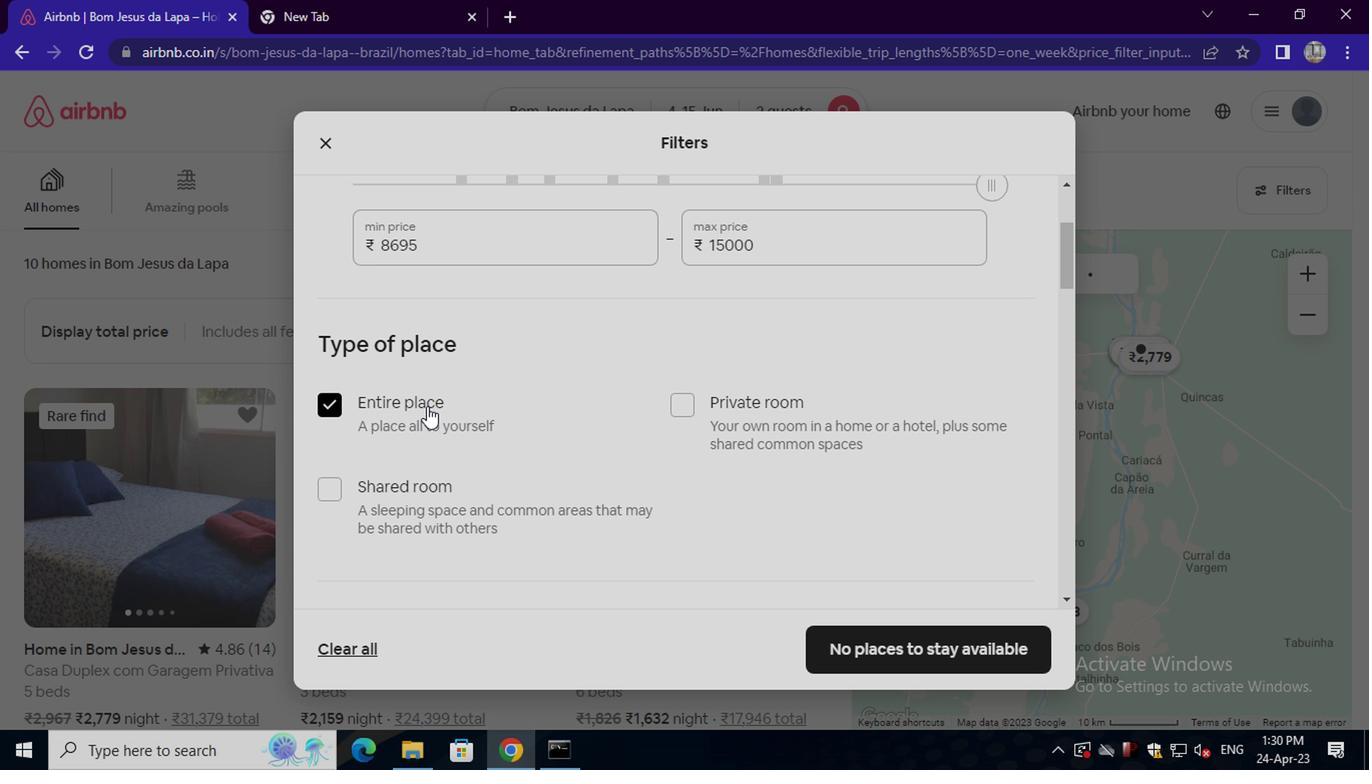 
Action: Mouse scrolled (433, 405) with delta (0, -1)
Screenshot: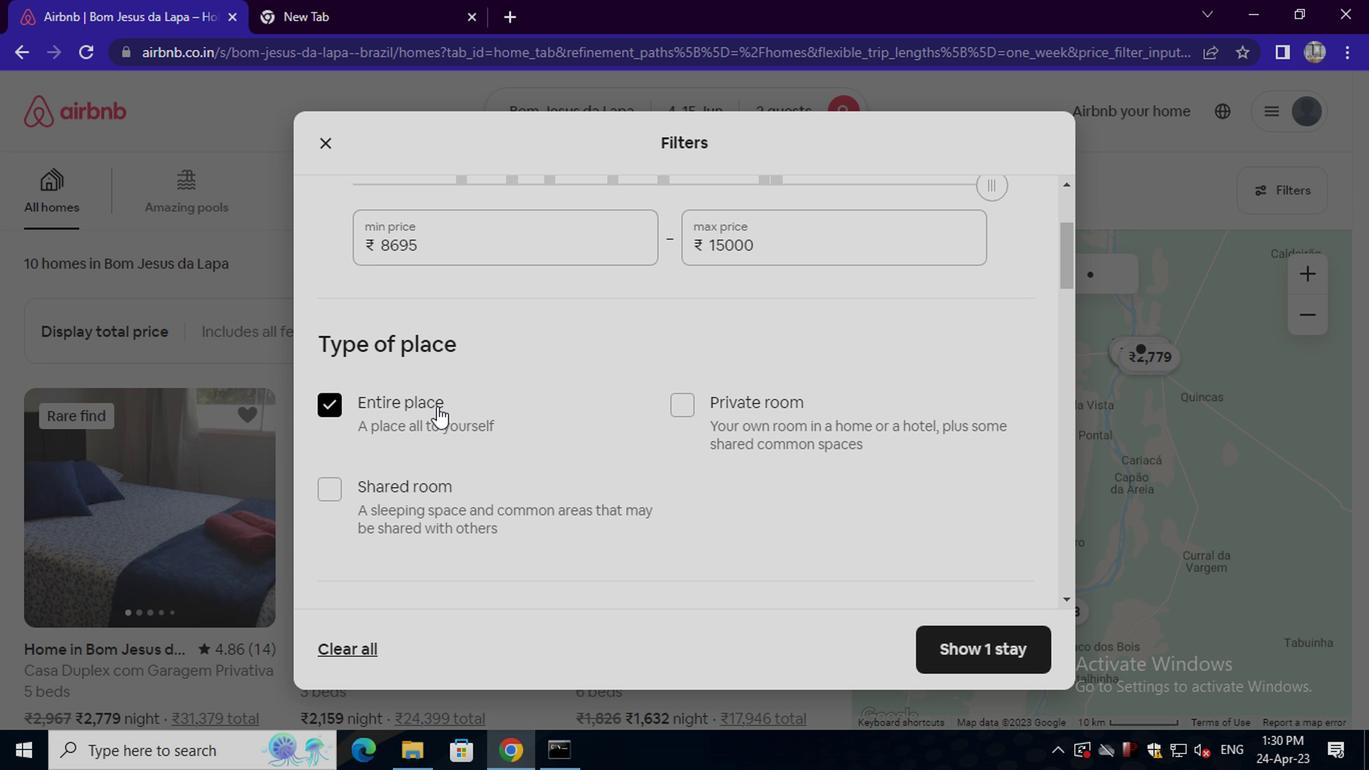 
Action: Mouse moved to (430, 445)
Screenshot: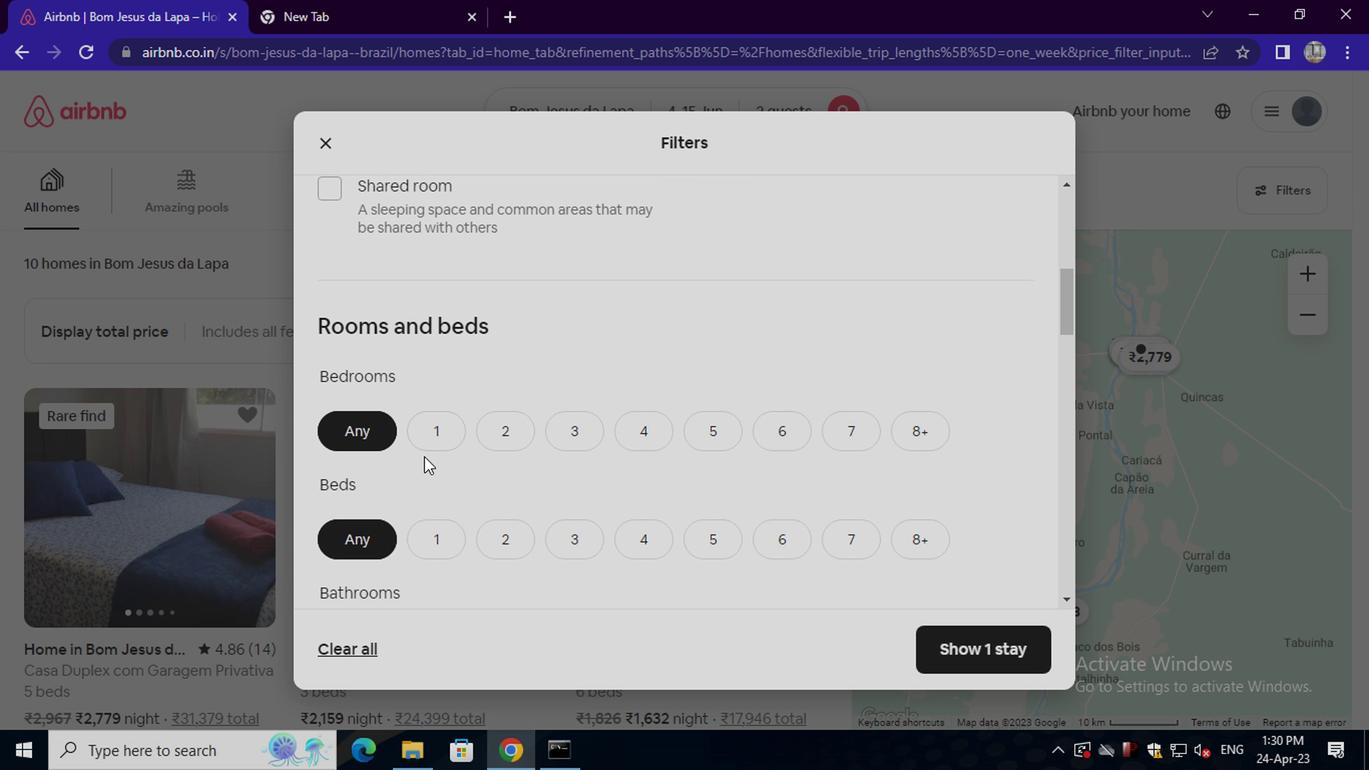 
Action: Mouse pressed left at (430, 445)
Screenshot: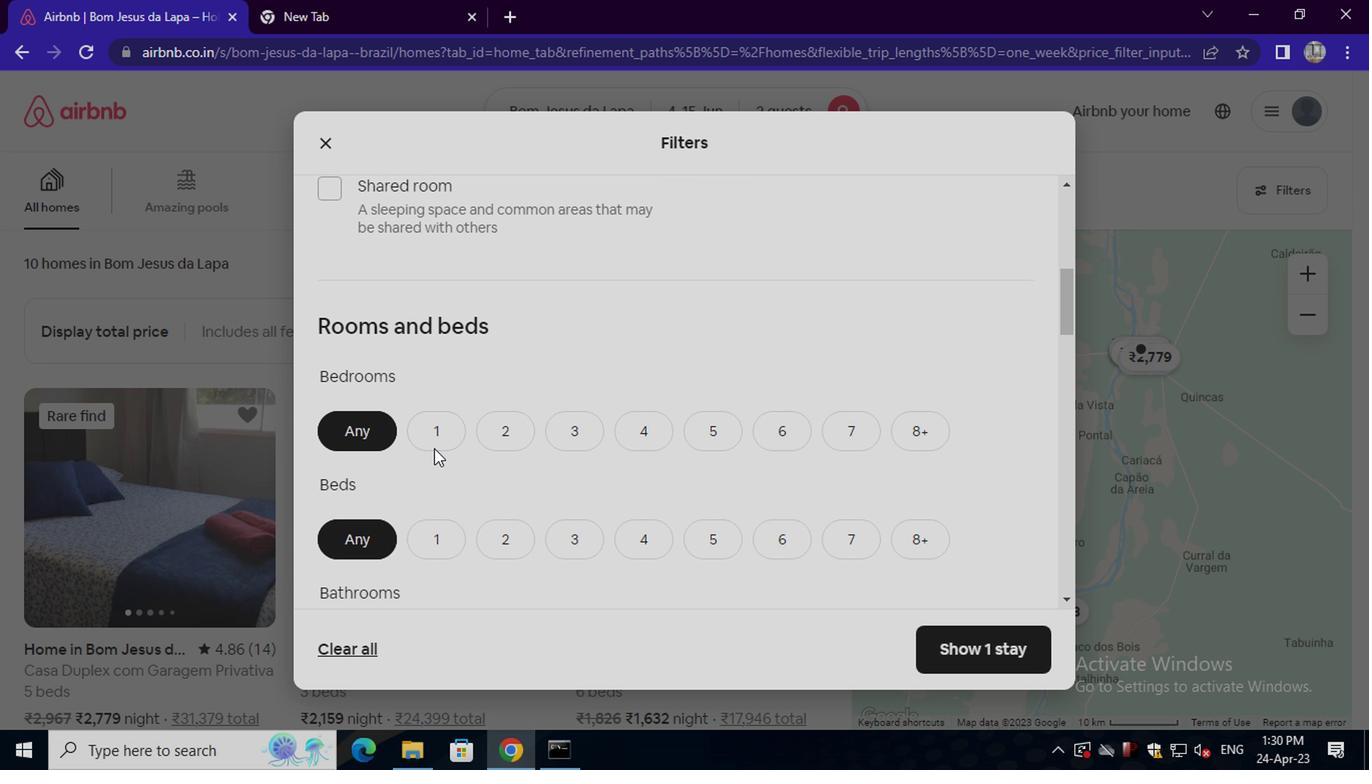 
Action: Mouse moved to (433, 528)
Screenshot: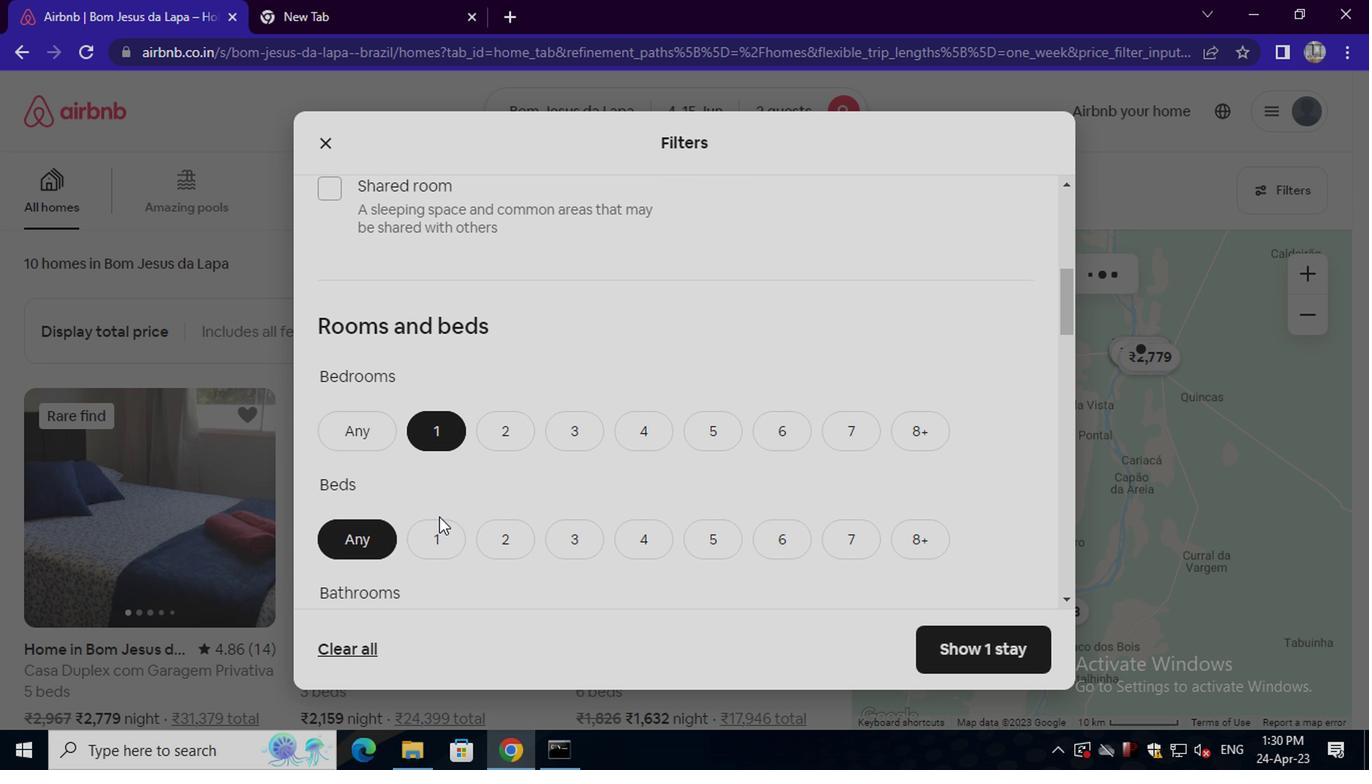 
Action: Mouse pressed left at (433, 528)
Screenshot: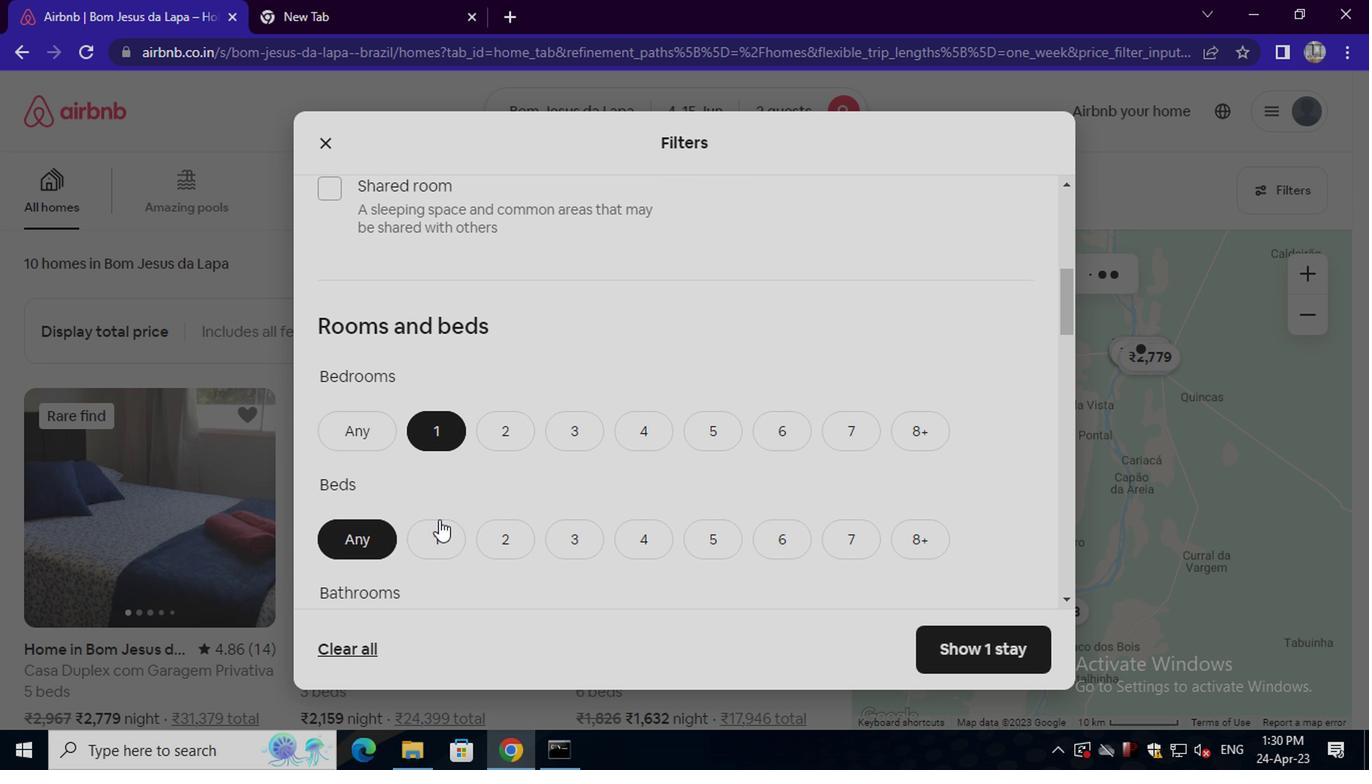 
Action: Mouse moved to (432, 530)
Screenshot: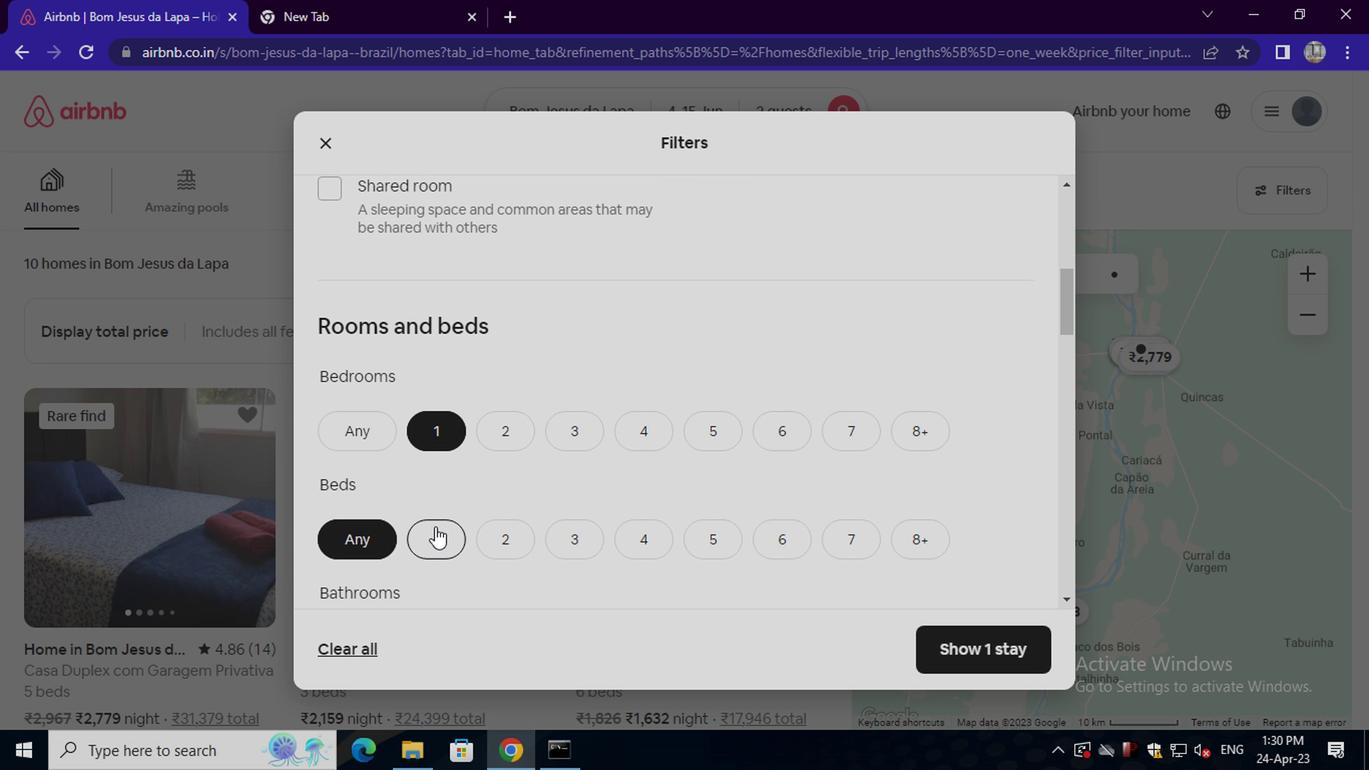 
Action: Mouse scrolled (432, 529) with delta (0, -1)
Screenshot: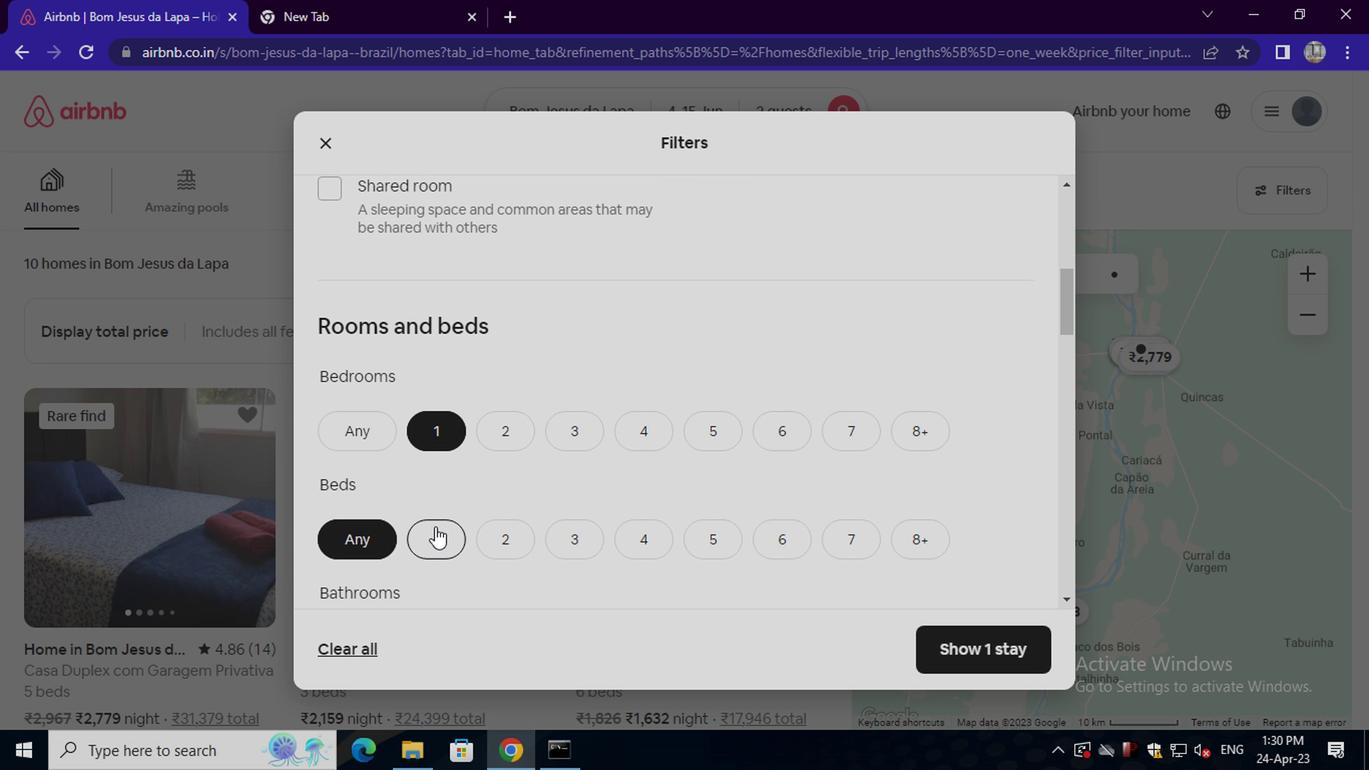 
Action: Mouse scrolled (432, 529) with delta (0, -1)
Screenshot: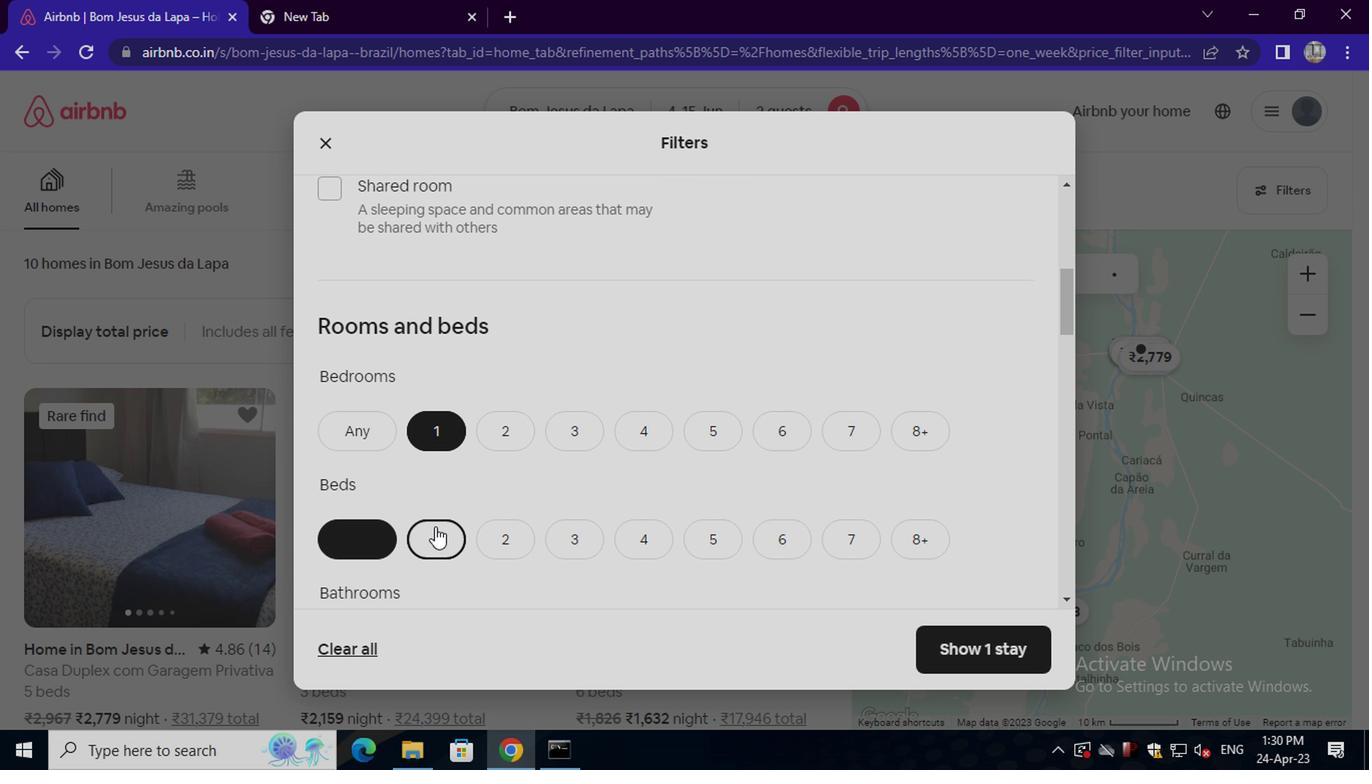
Action: Mouse moved to (432, 450)
Screenshot: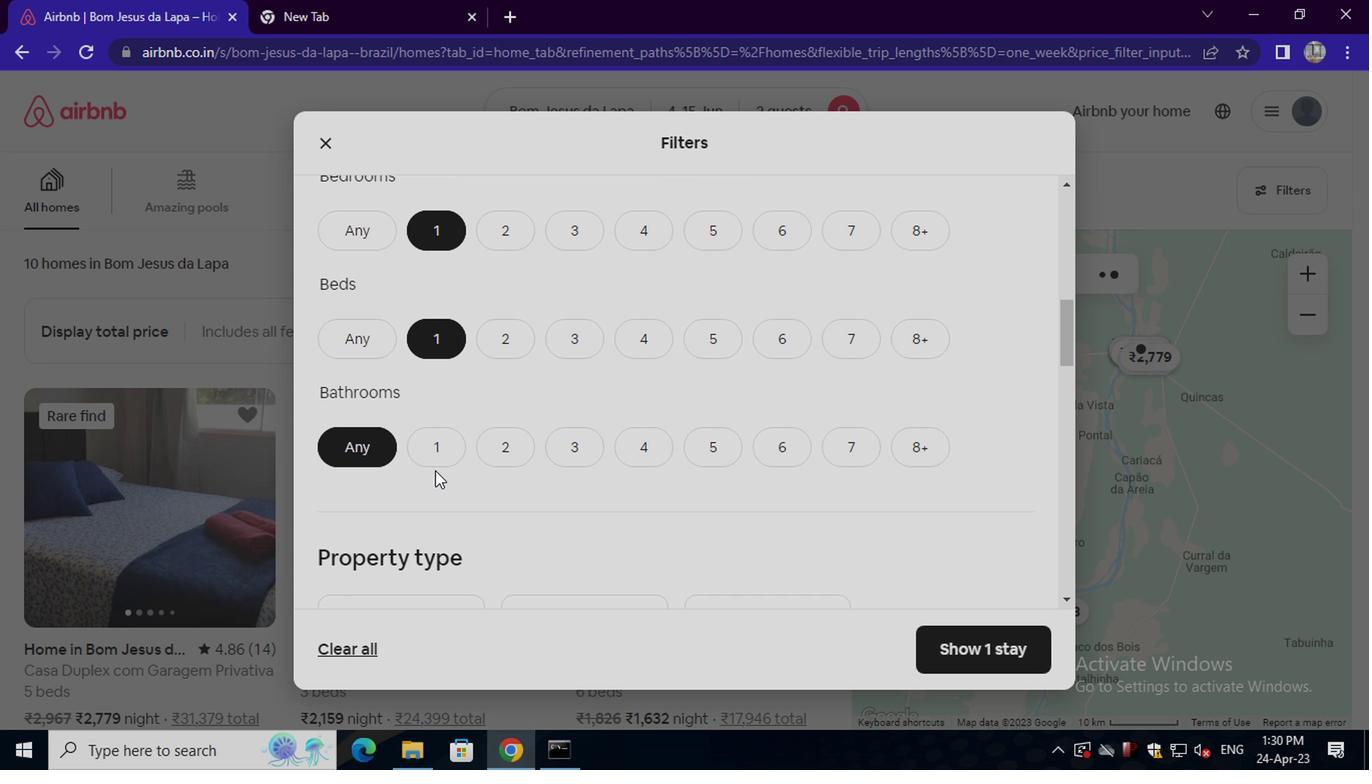 
Action: Mouse pressed left at (432, 450)
Screenshot: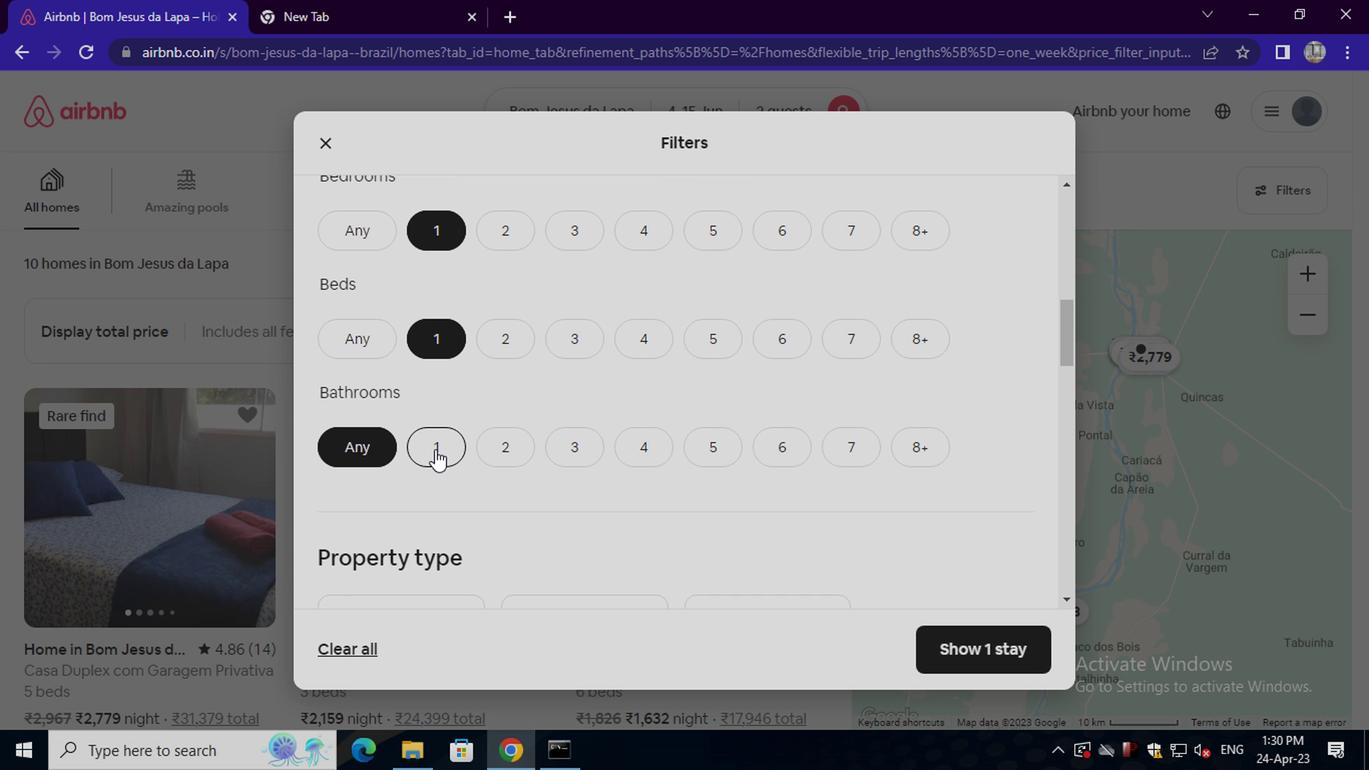 
Action: Mouse moved to (435, 482)
Screenshot: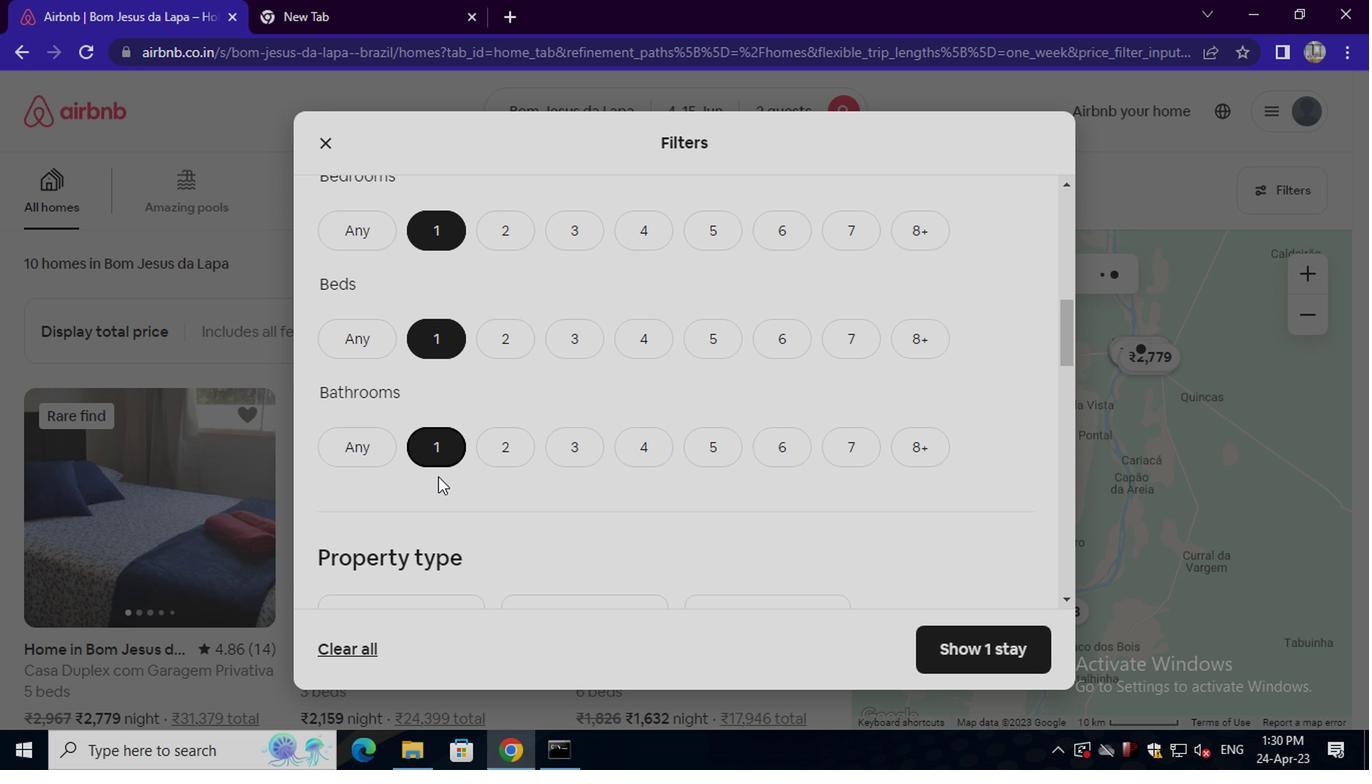 
Action: Mouse scrolled (435, 481) with delta (0, 0)
Screenshot: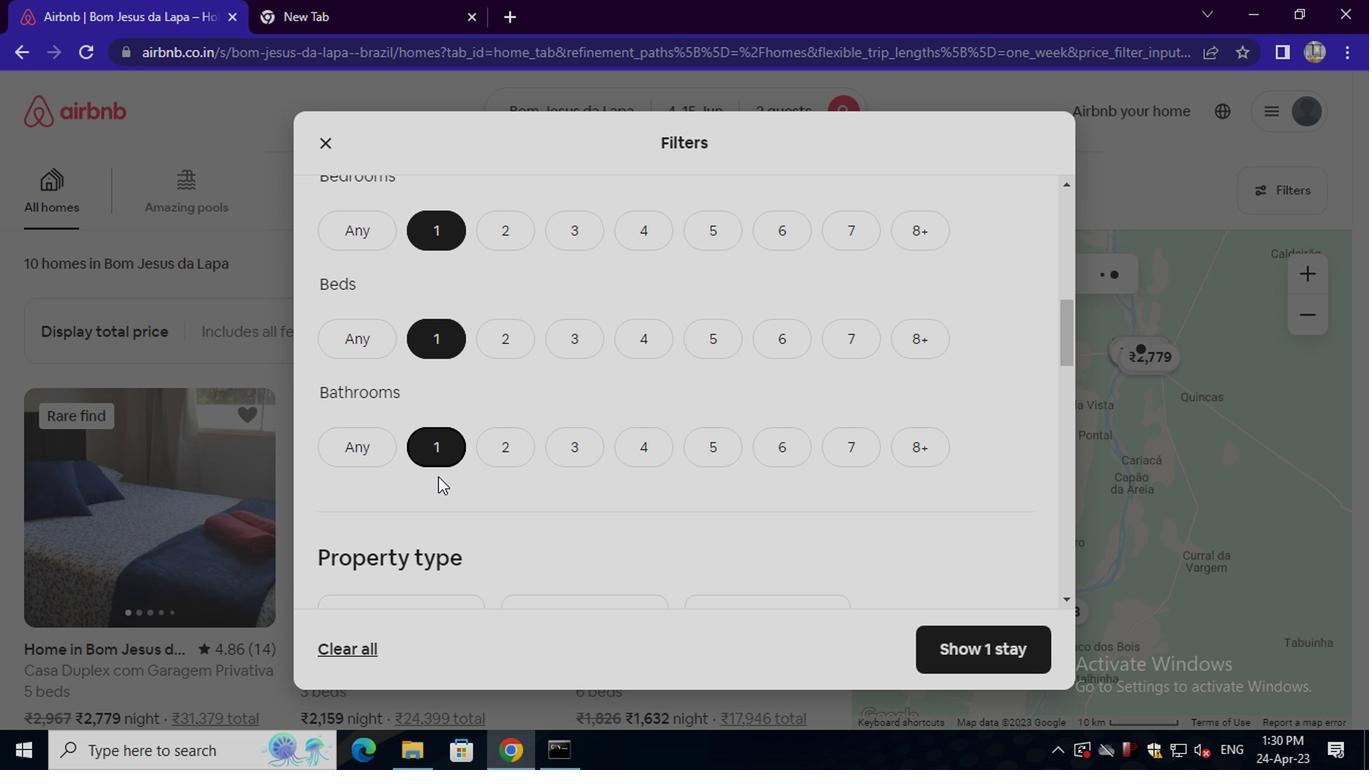 
Action: Mouse moved to (435, 483)
Screenshot: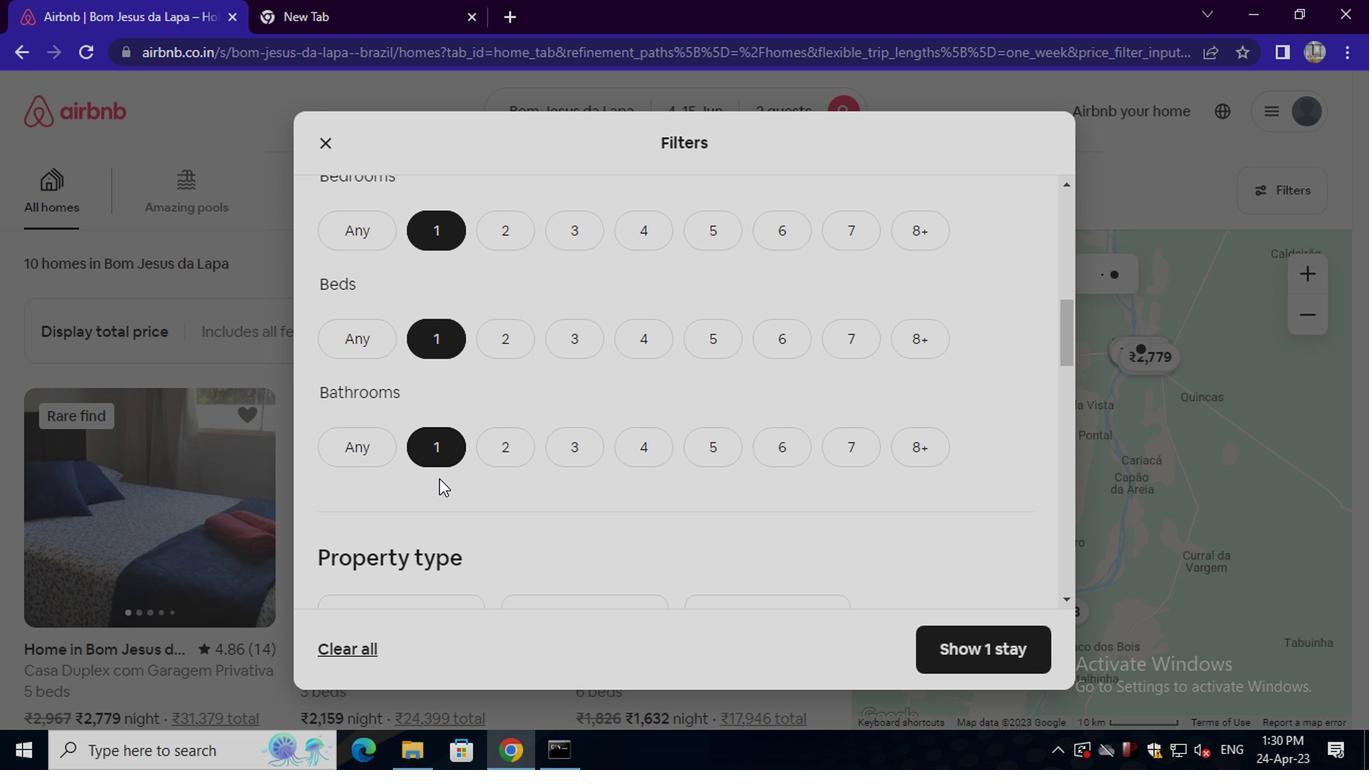 
Action: Mouse scrolled (435, 482) with delta (0, -1)
Screenshot: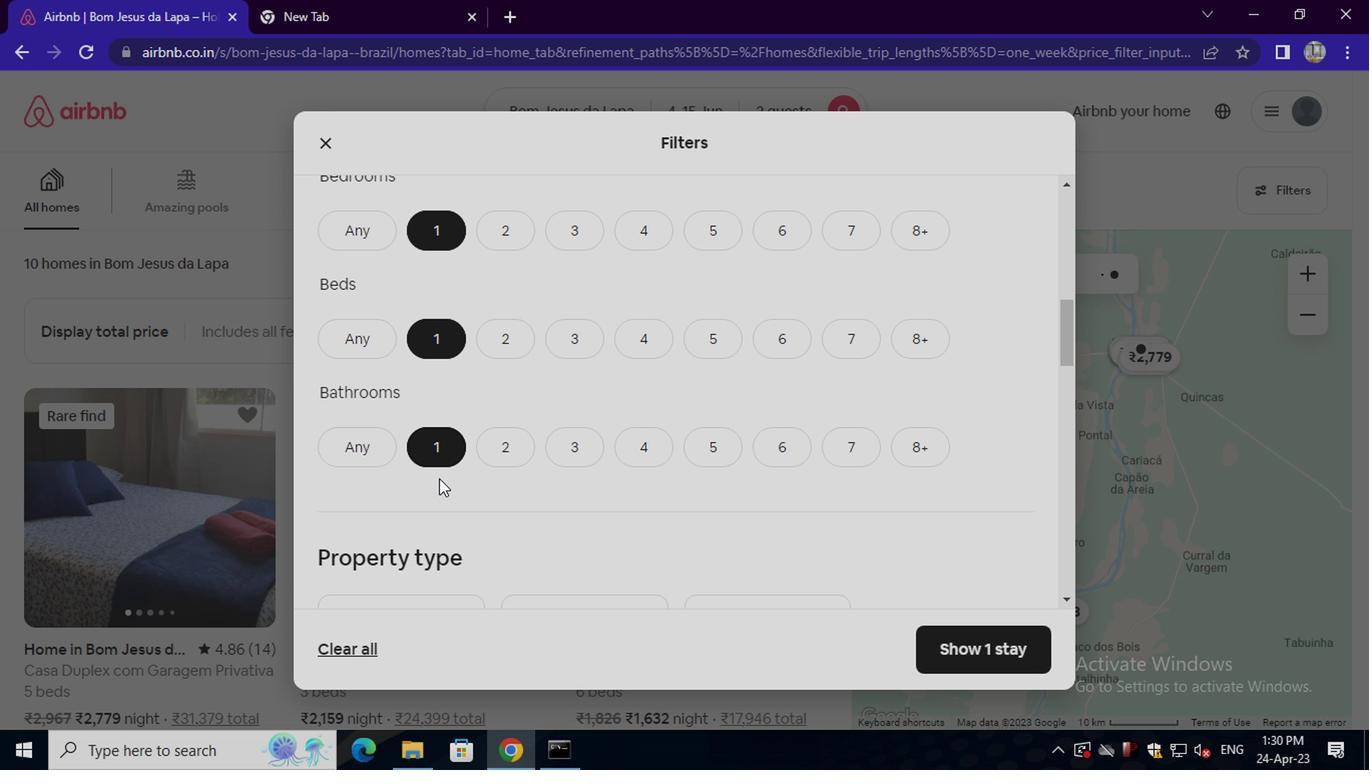 
Action: Mouse moved to (416, 490)
Screenshot: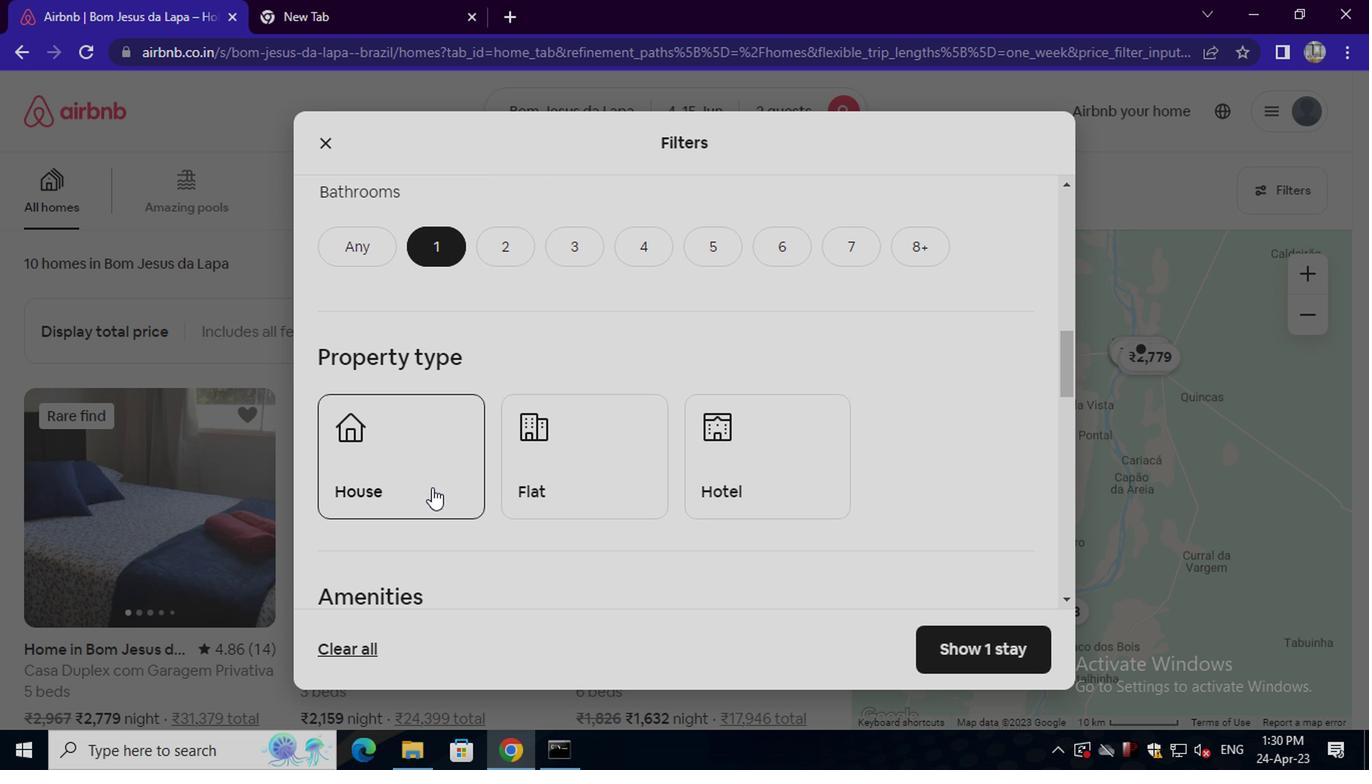 
Action: Mouse pressed left at (416, 490)
Screenshot: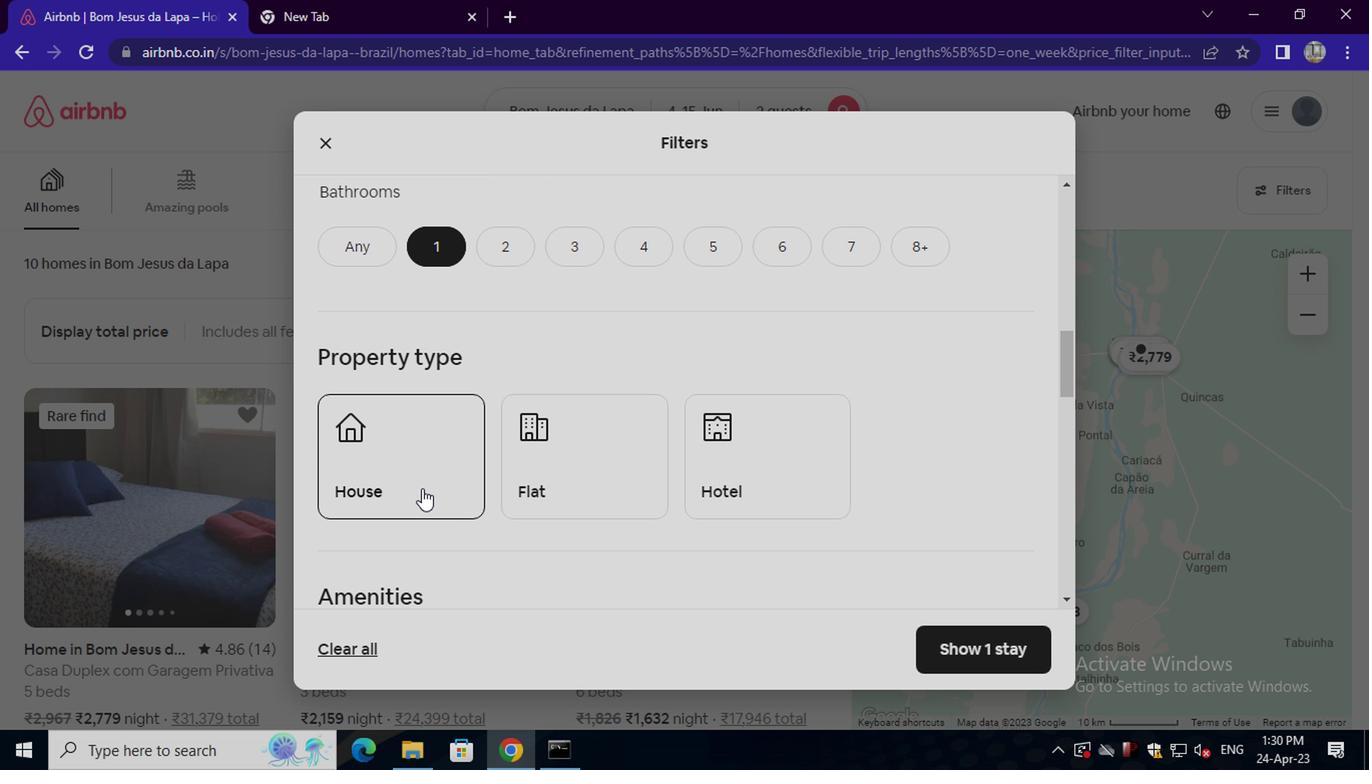
Action: Mouse moved to (562, 468)
Screenshot: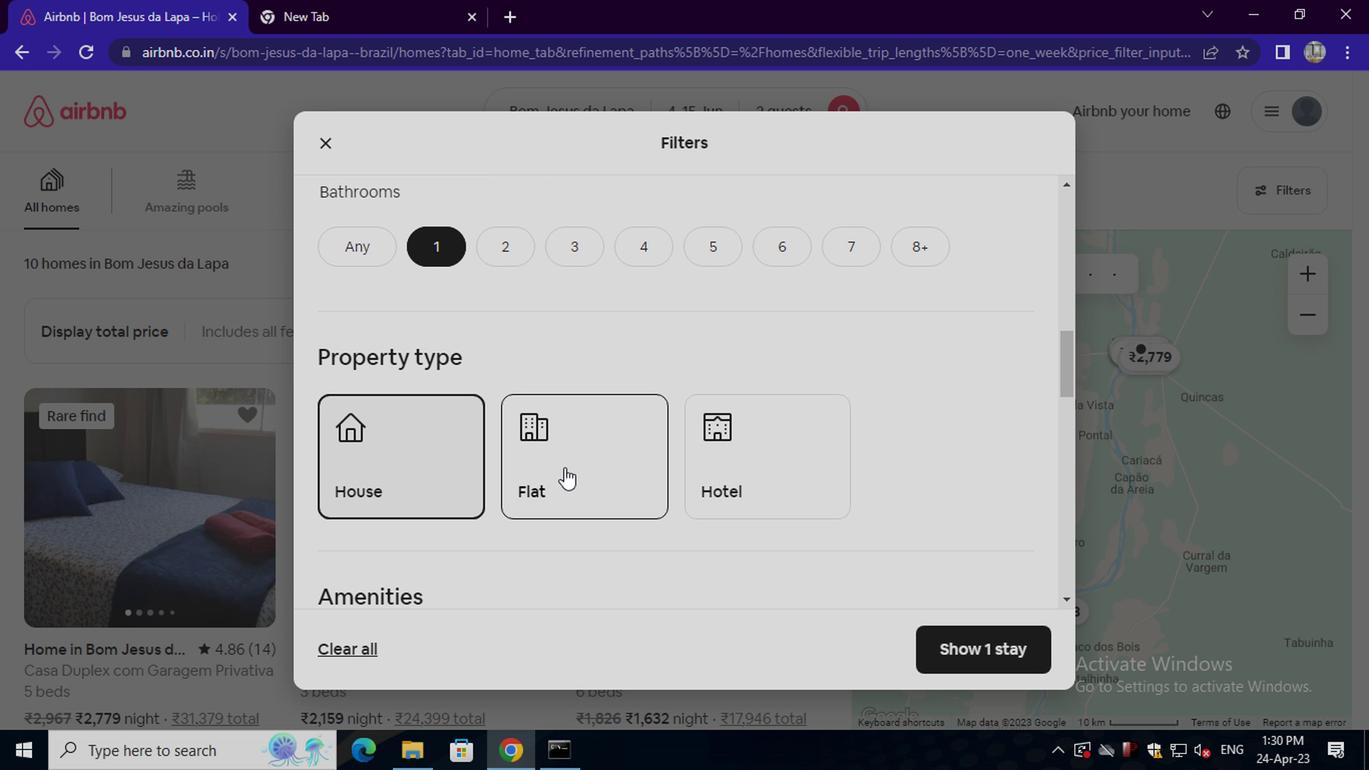 
Action: Mouse pressed left at (562, 468)
Screenshot: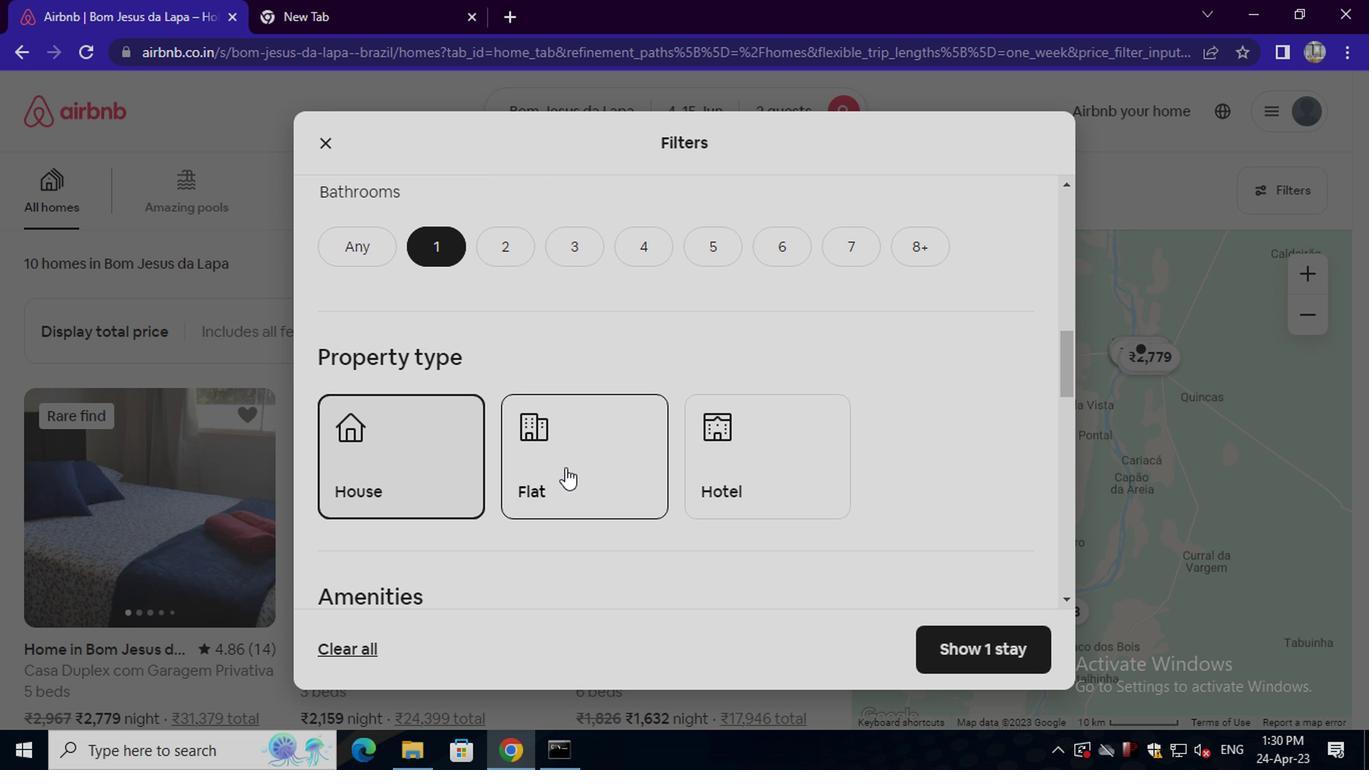 
Action: Mouse moved to (717, 477)
Screenshot: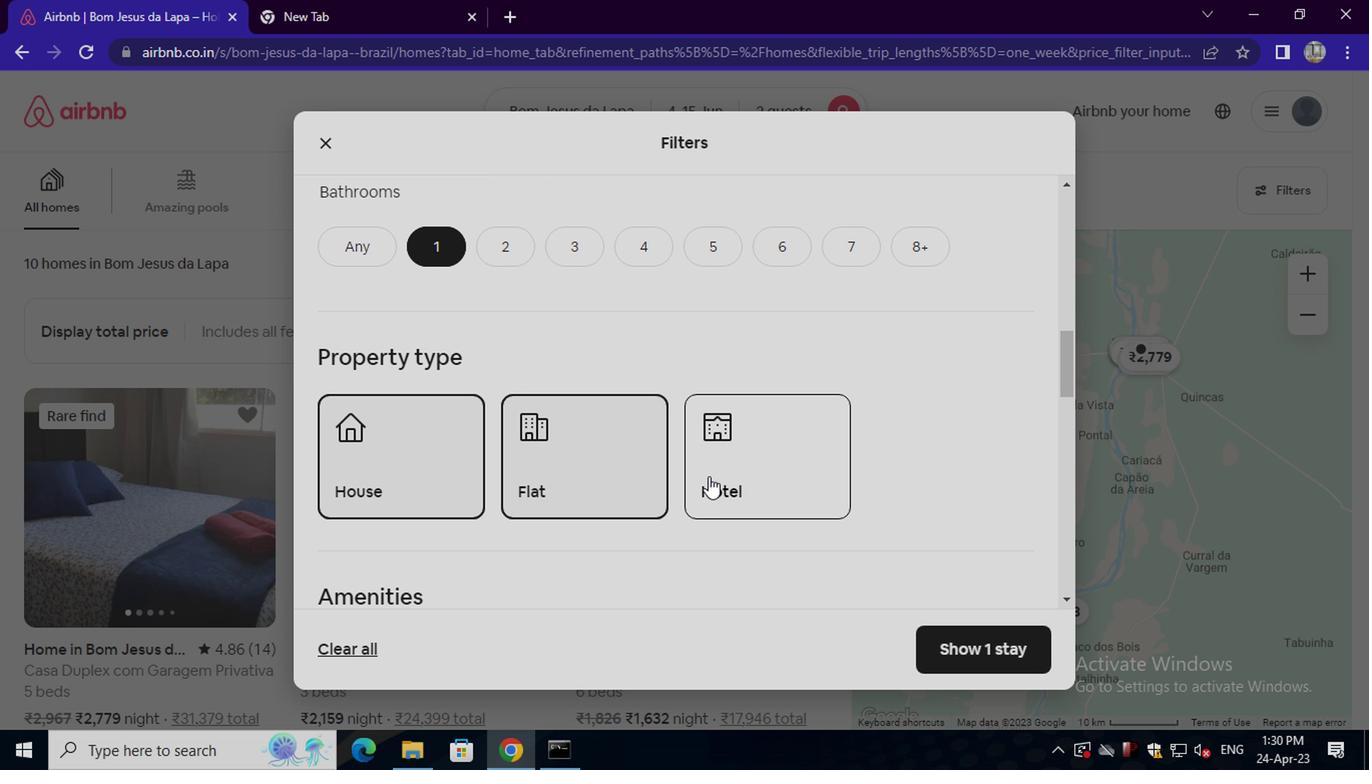 
Action: Mouse pressed left at (717, 477)
Screenshot: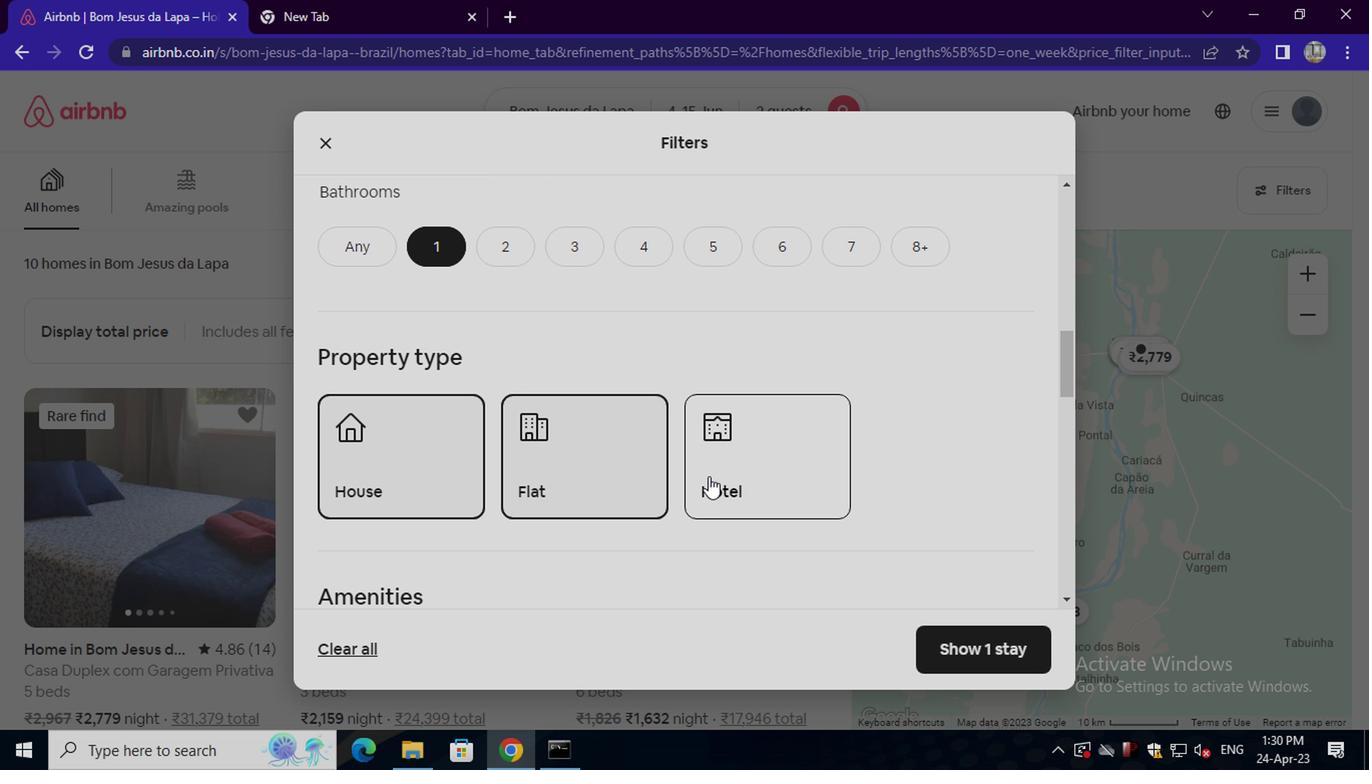 
Action: Mouse moved to (705, 484)
Screenshot: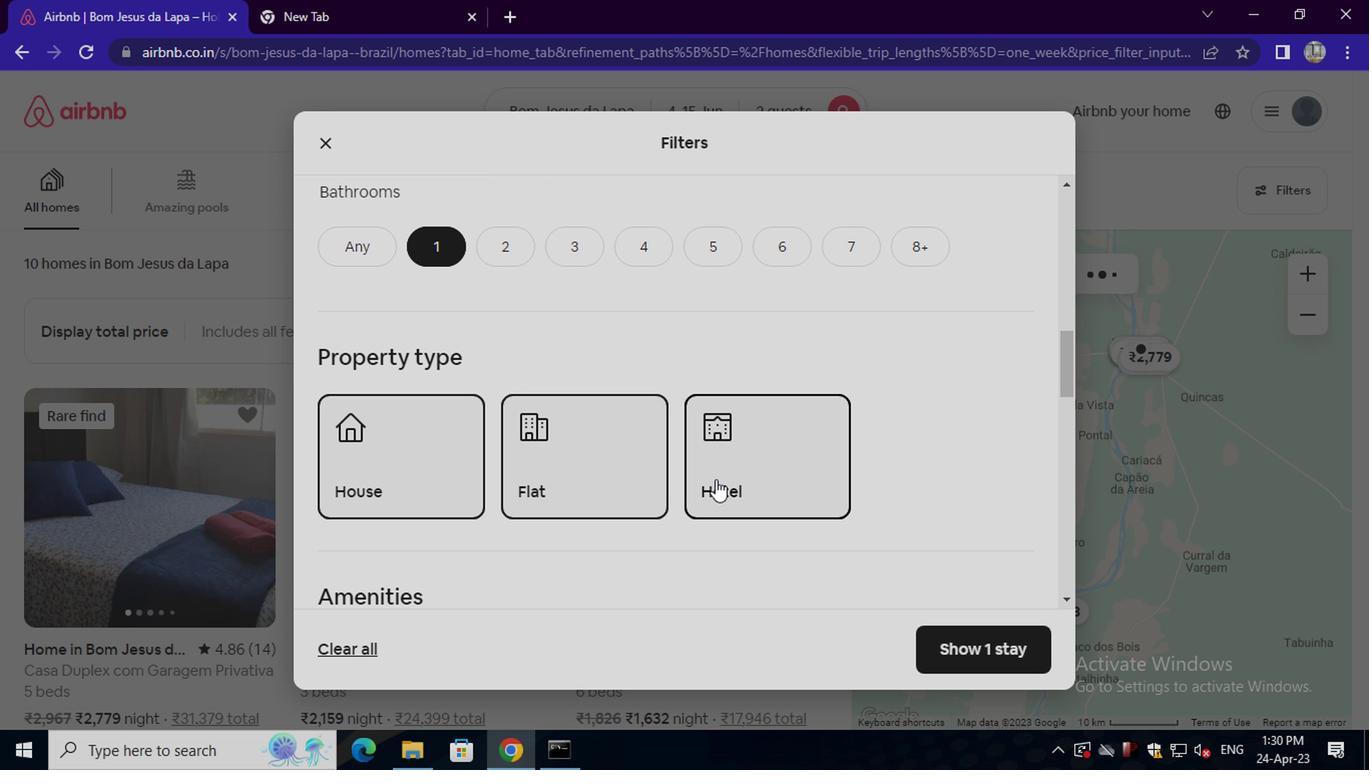
Action: Mouse scrolled (705, 483) with delta (0, 0)
Screenshot: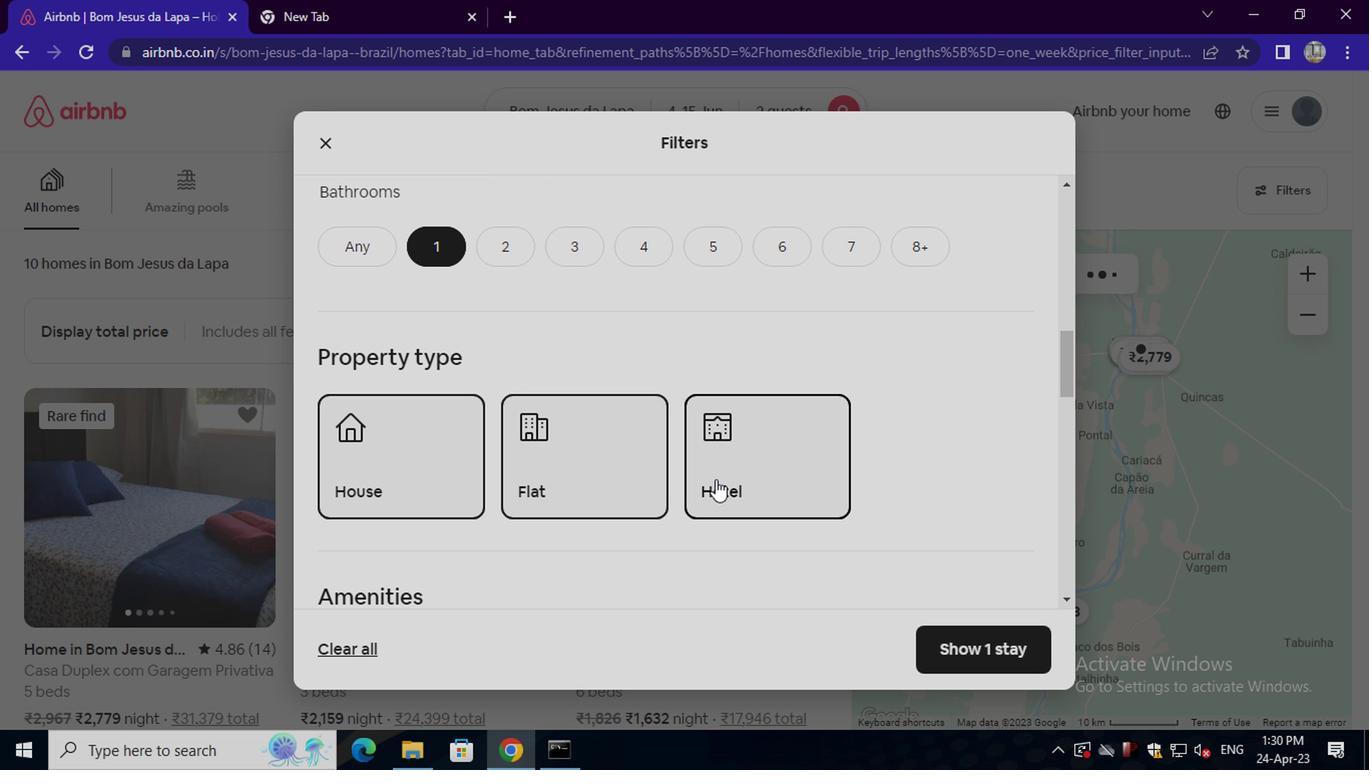 
Action: Mouse scrolled (705, 483) with delta (0, 0)
Screenshot: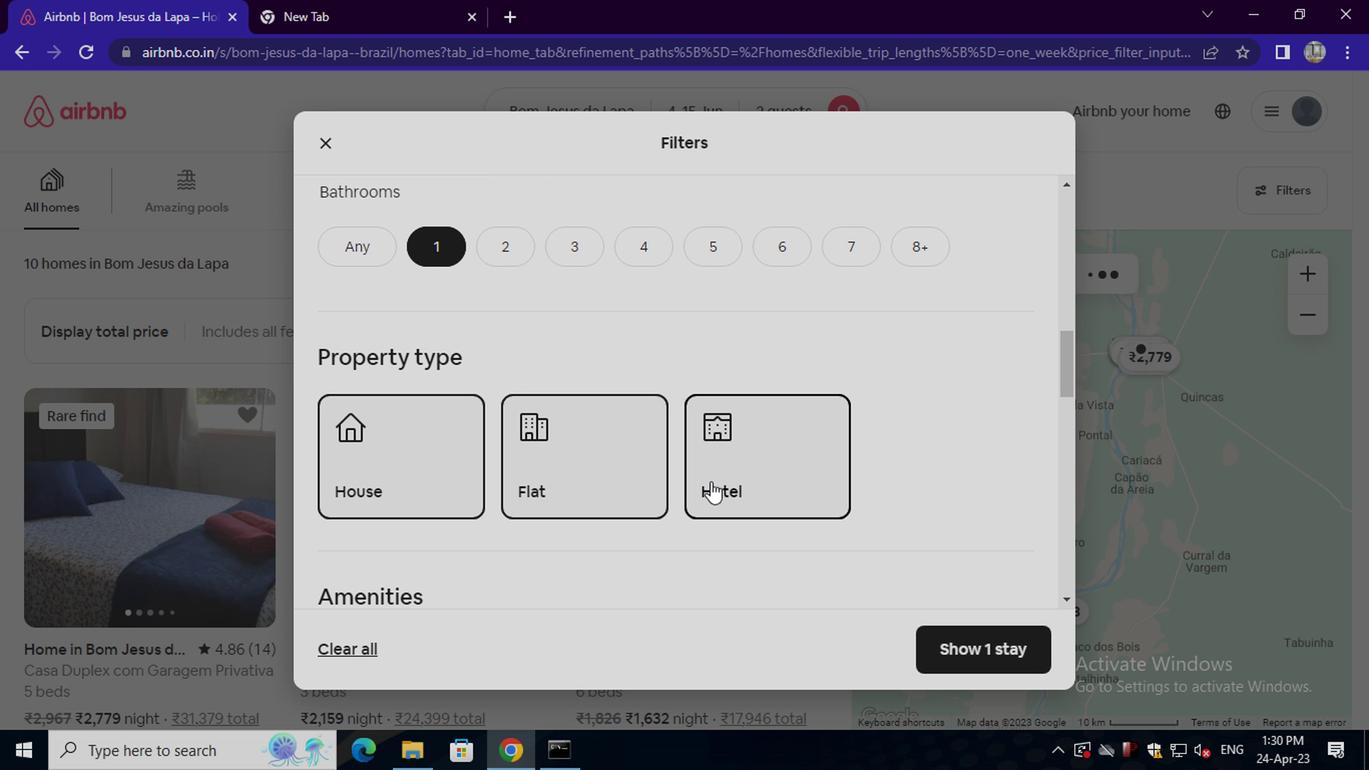 
Action: Mouse scrolled (705, 483) with delta (0, 0)
Screenshot: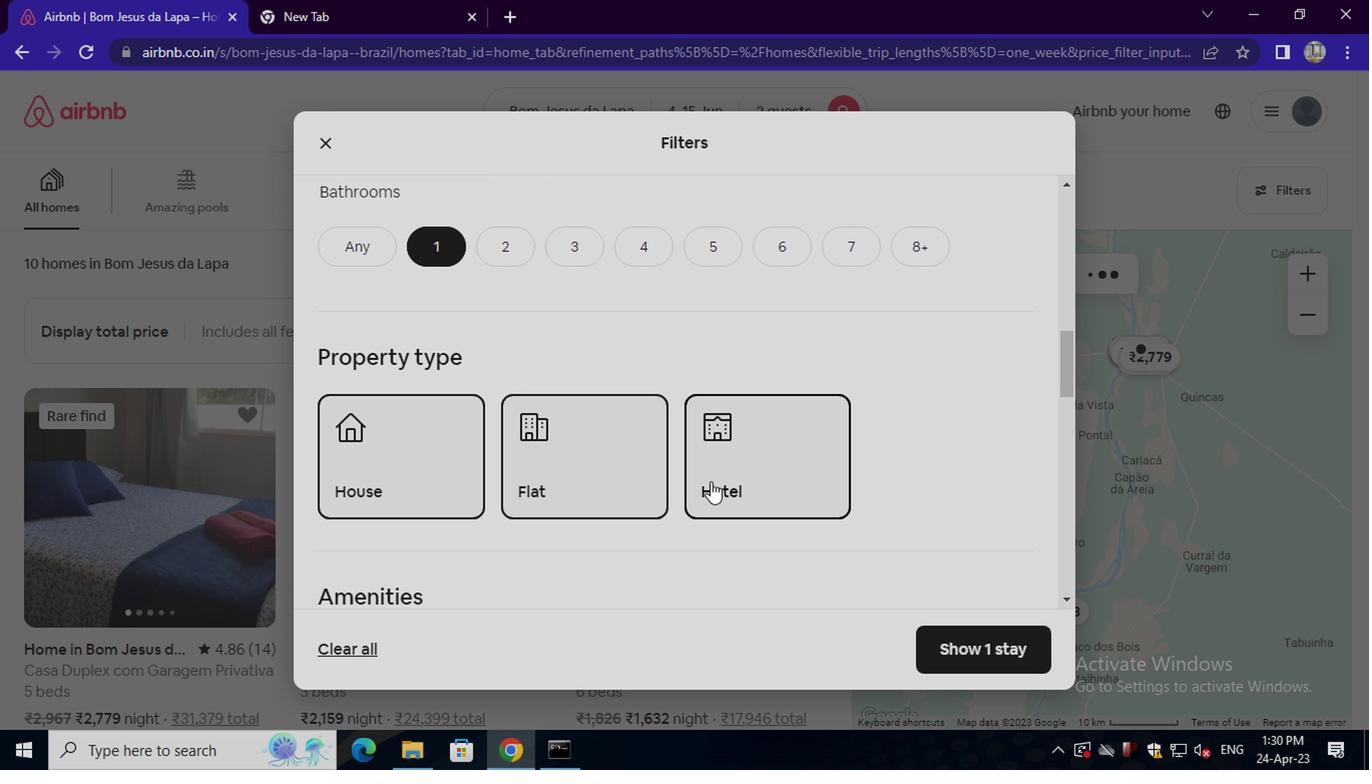 
Action: Mouse scrolled (705, 483) with delta (0, 0)
Screenshot: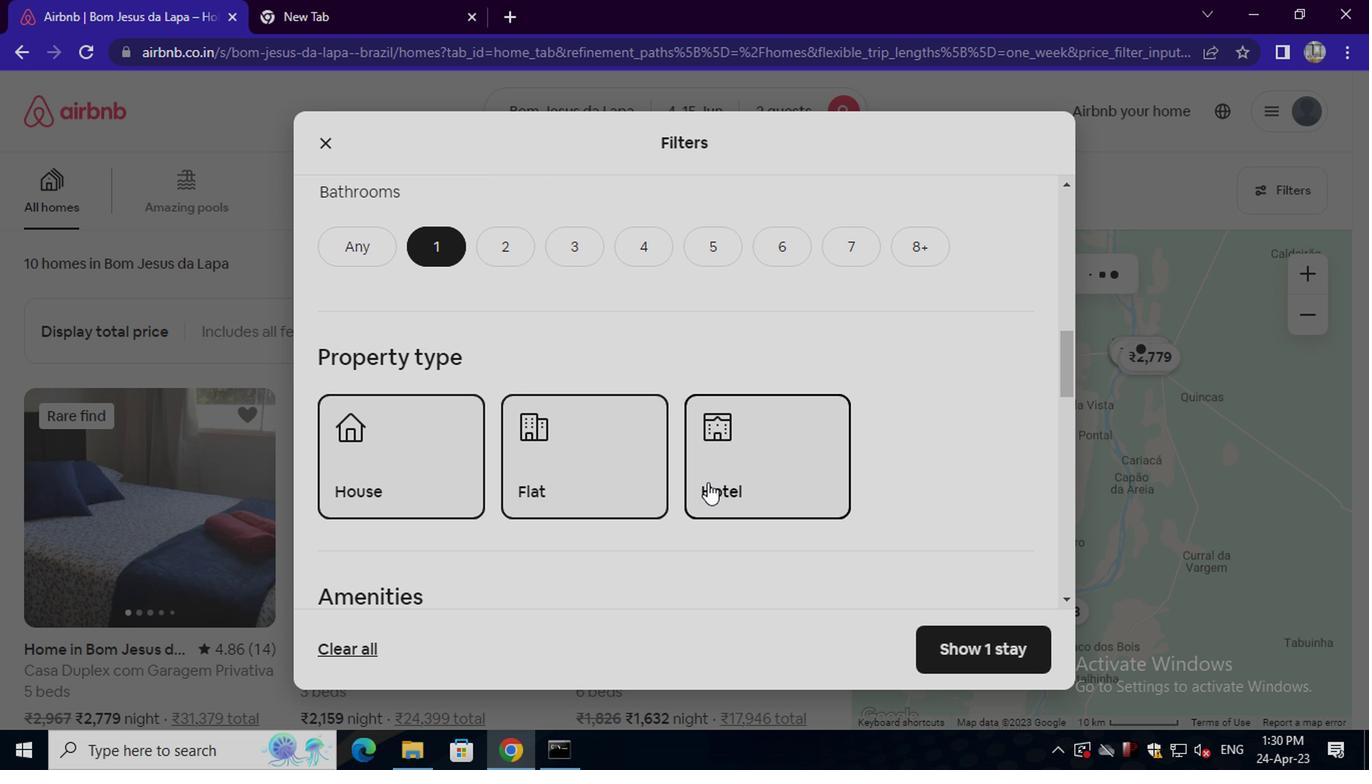 
Action: Mouse moved to (885, 487)
Screenshot: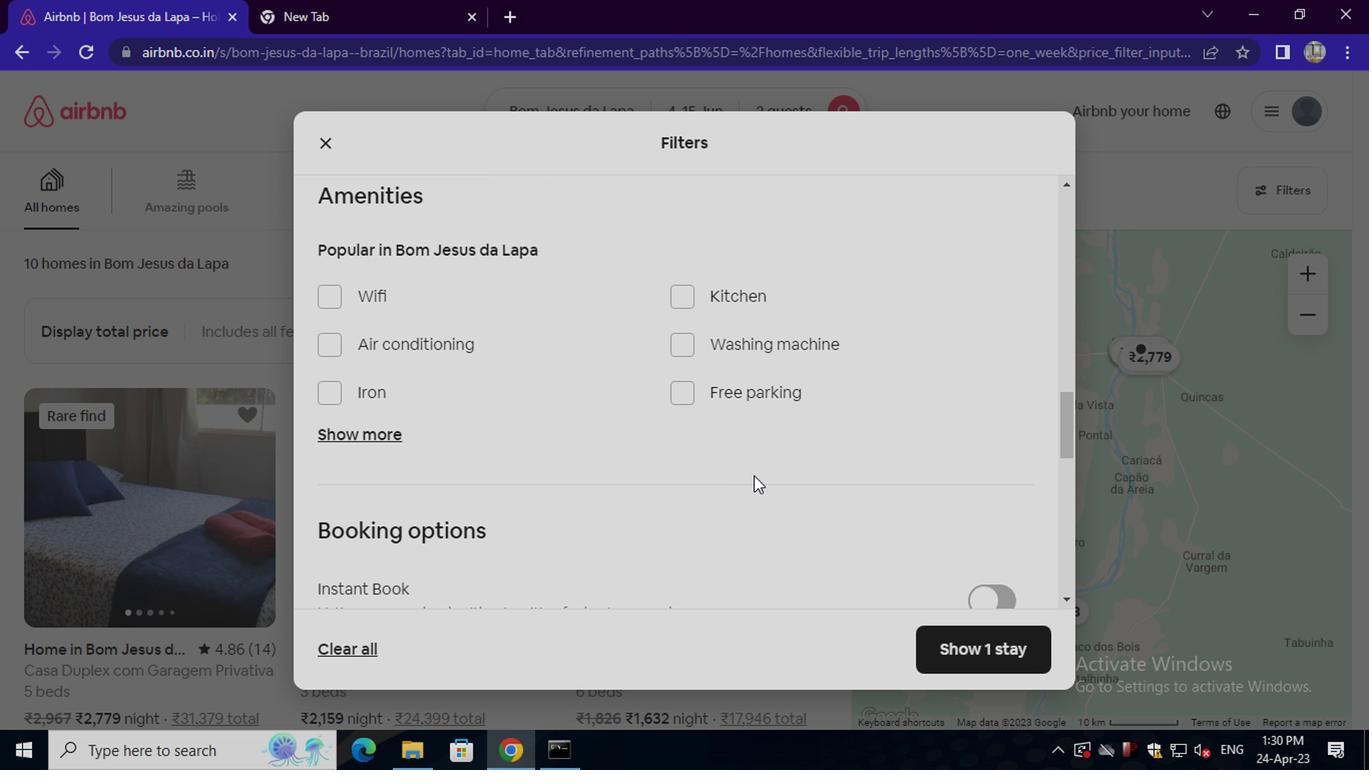 
Action: Mouse scrolled (885, 486) with delta (0, 0)
Screenshot: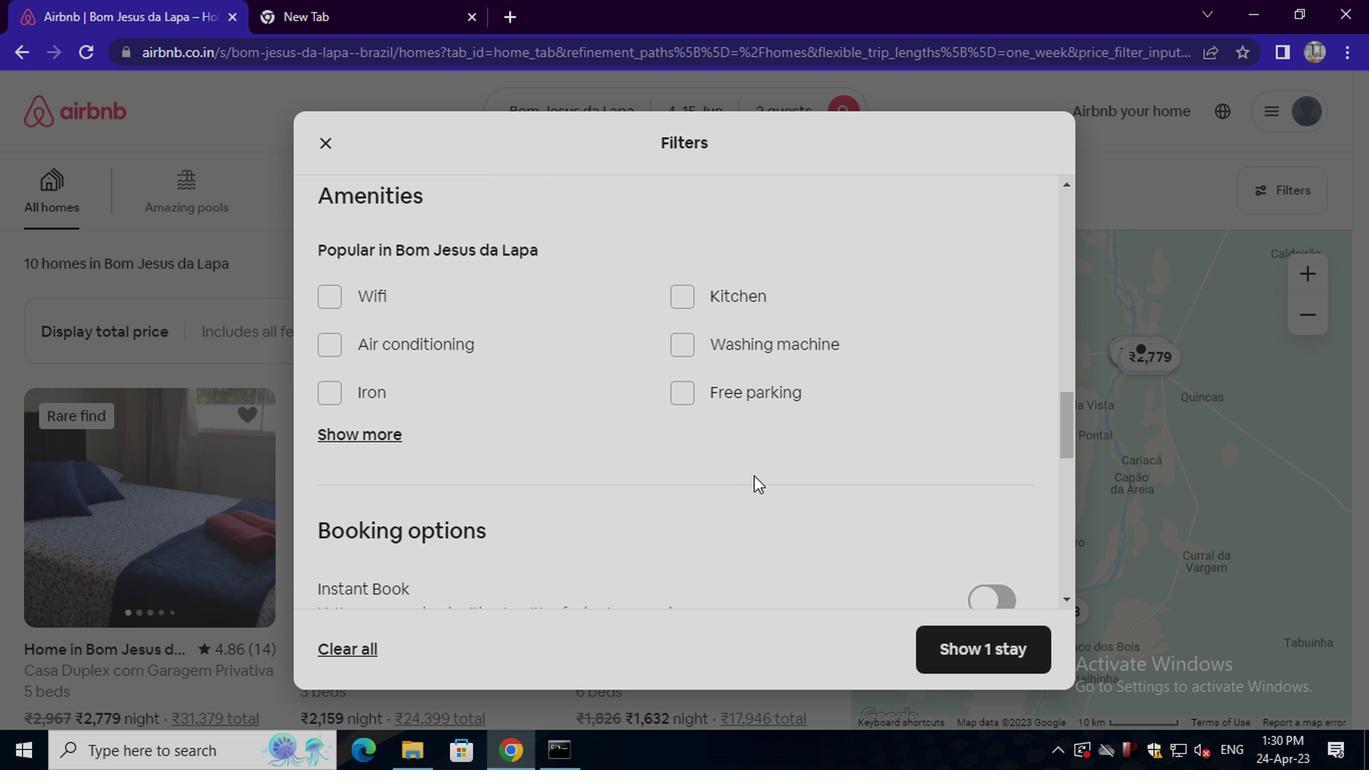 
Action: Mouse moved to (884, 487)
Screenshot: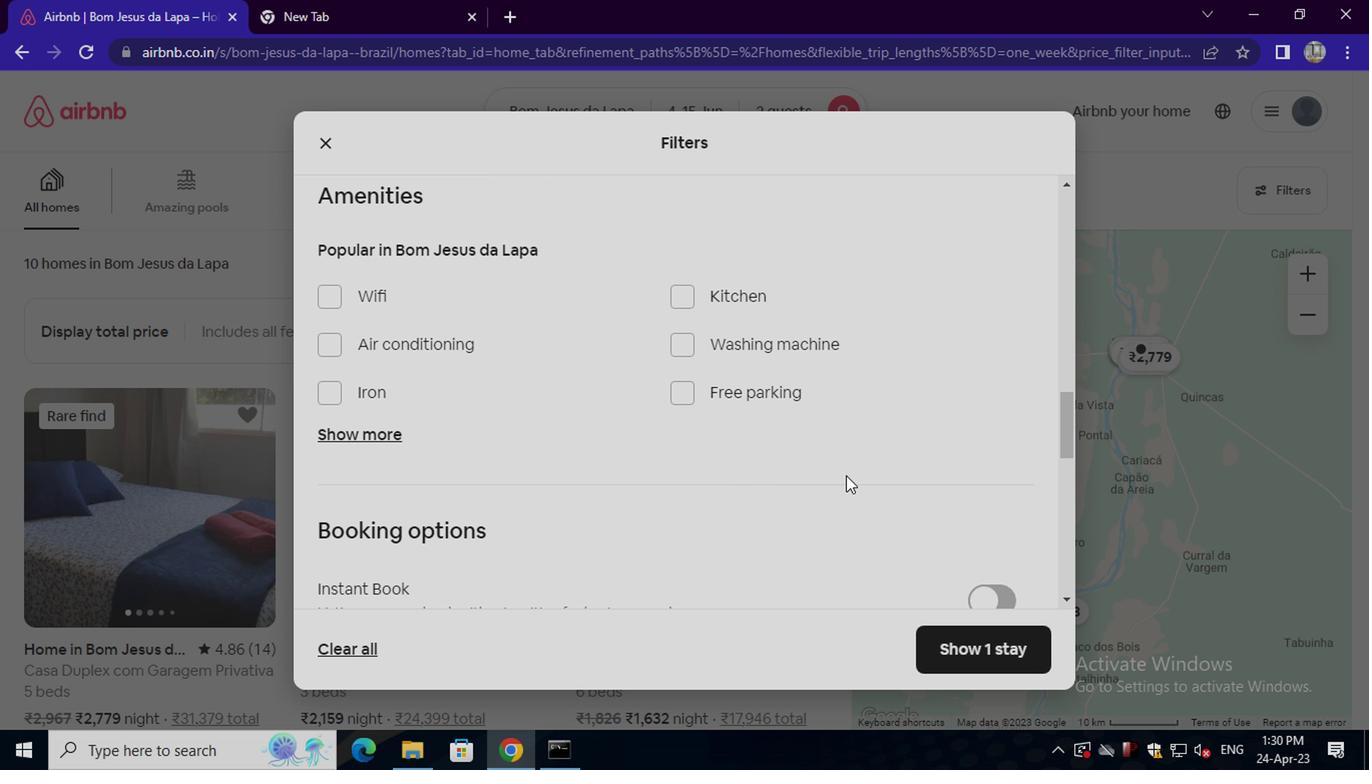 
Action: Mouse scrolled (884, 486) with delta (0, 0)
Screenshot: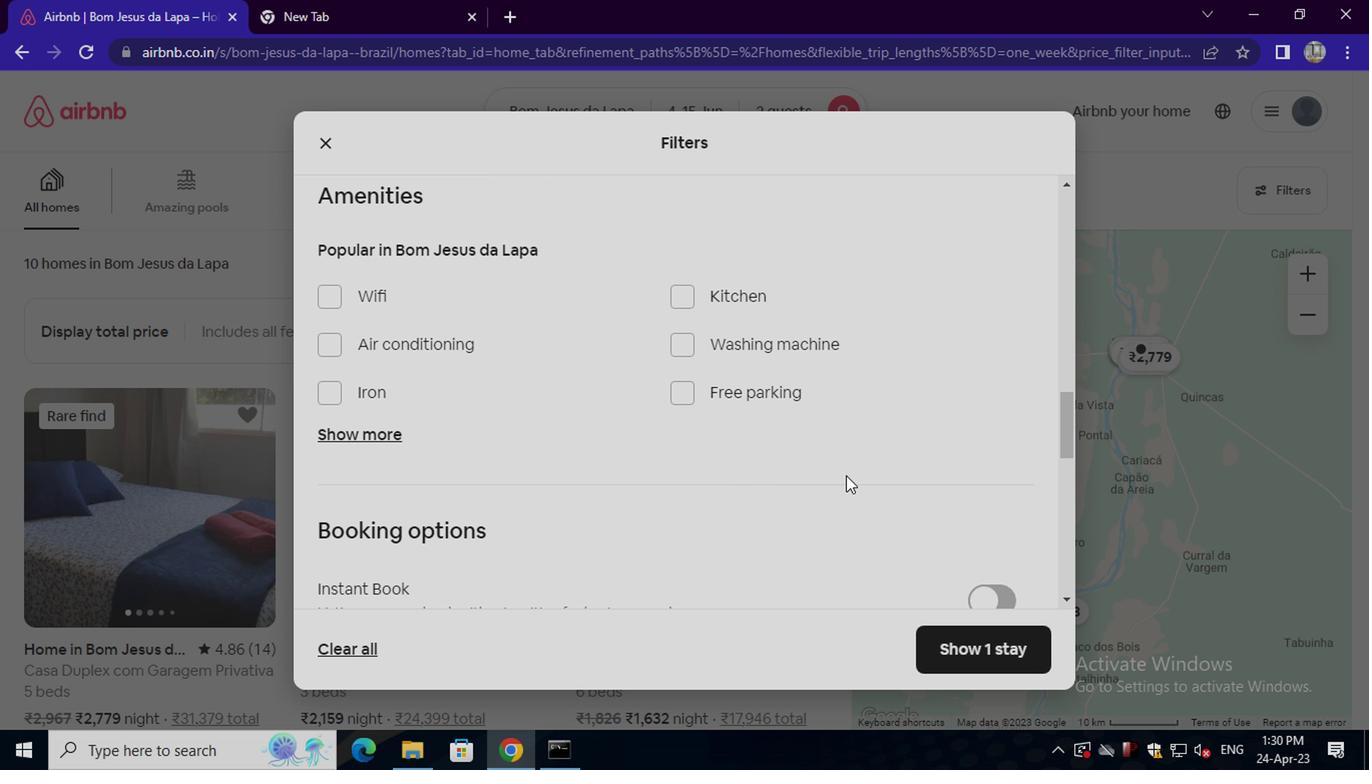 
Action: Mouse moved to (999, 472)
Screenshot: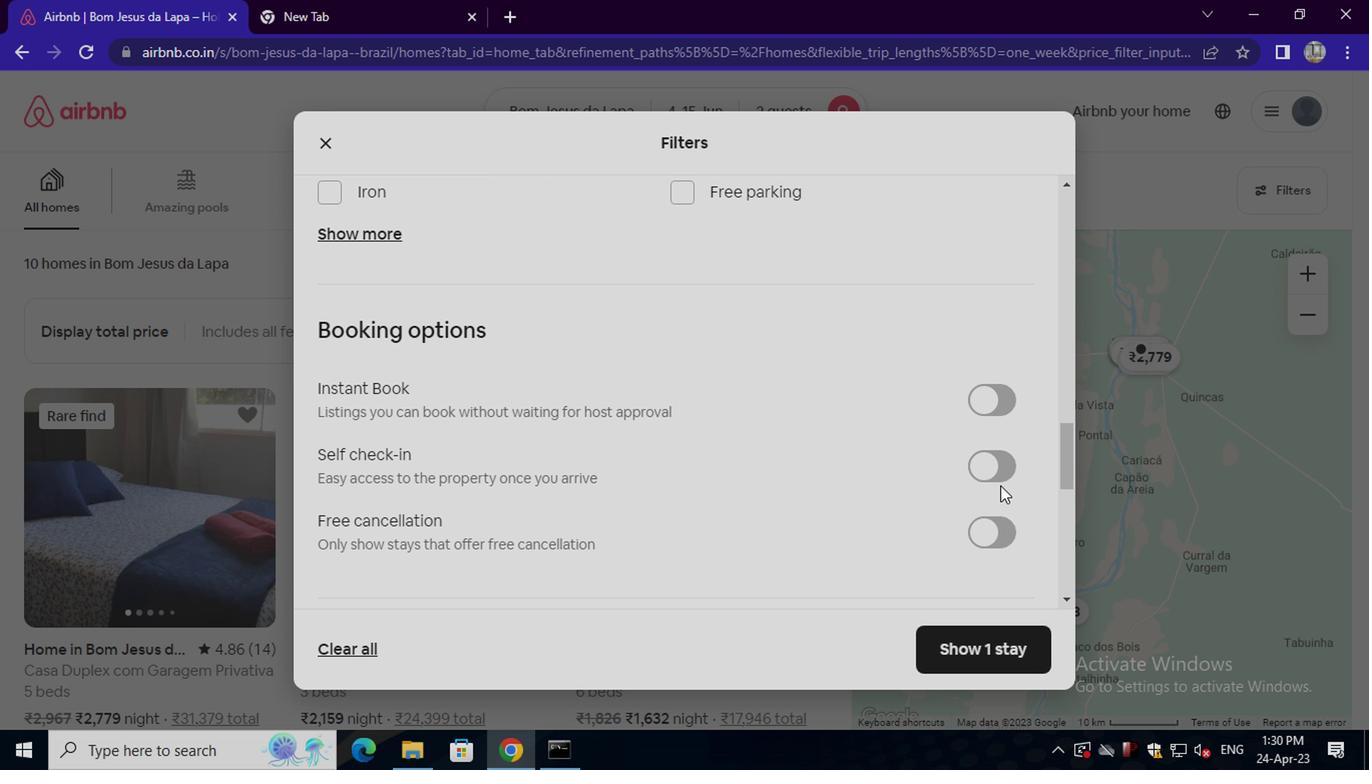 
Action: Mouse pressed left at (999, 472)
Screenshot: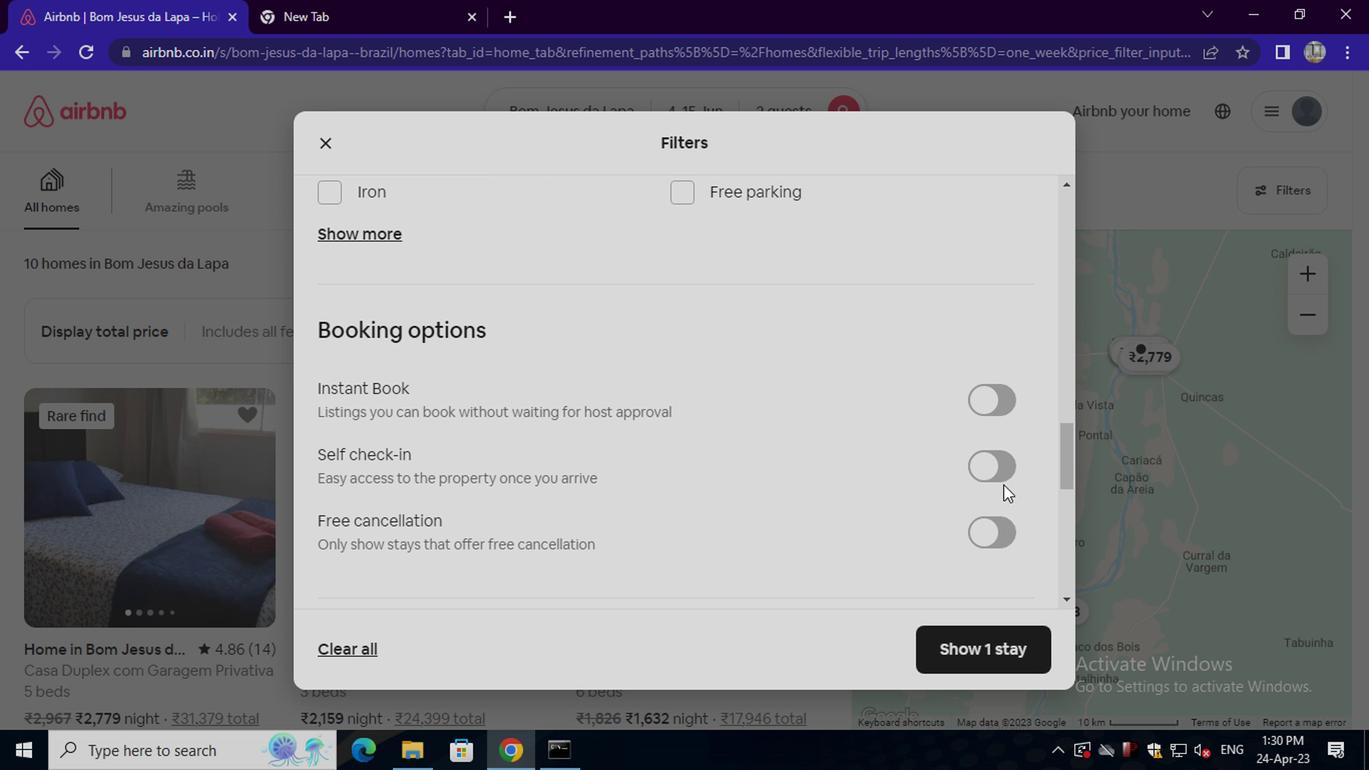 
Action: Mouse moved to (614, 519)
Screenshot: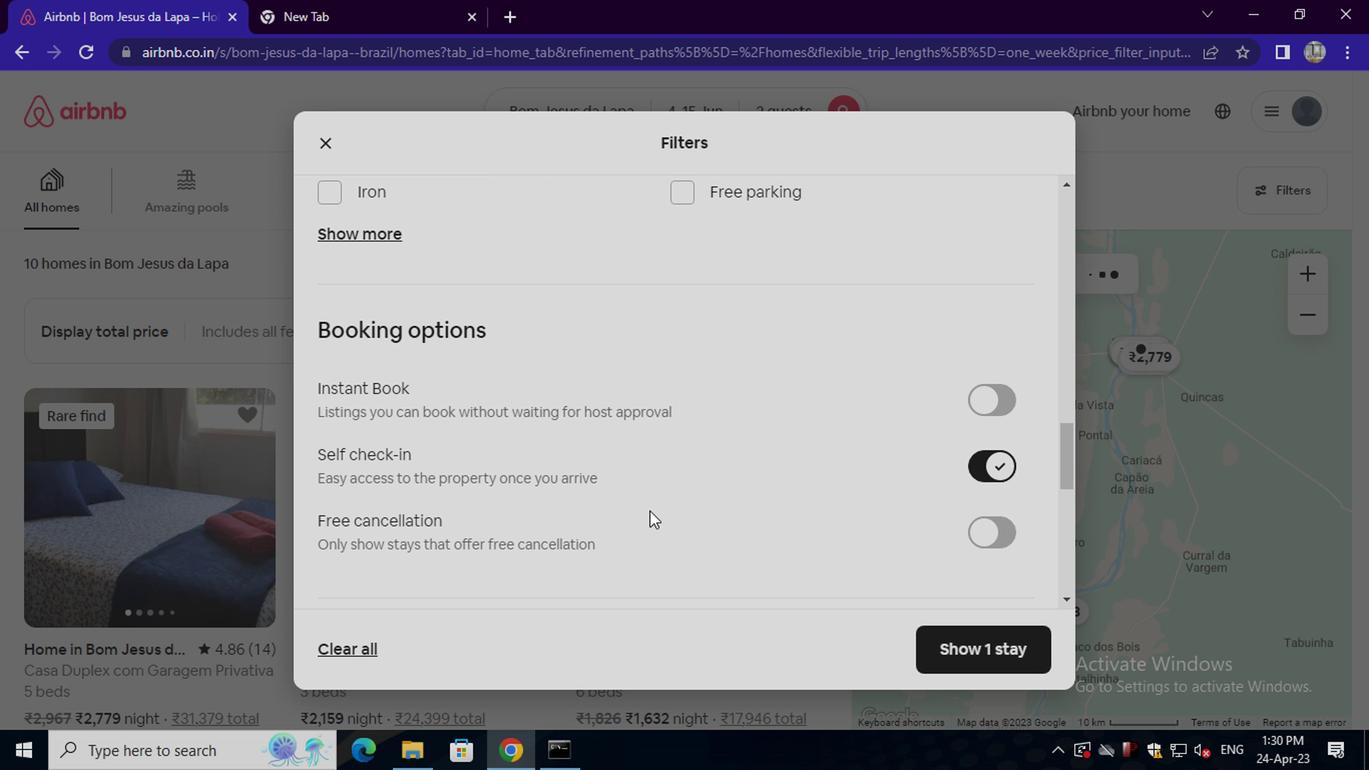 
Action: Mouse scrolled (614, 519) with delta (0, 0)
Screenshot: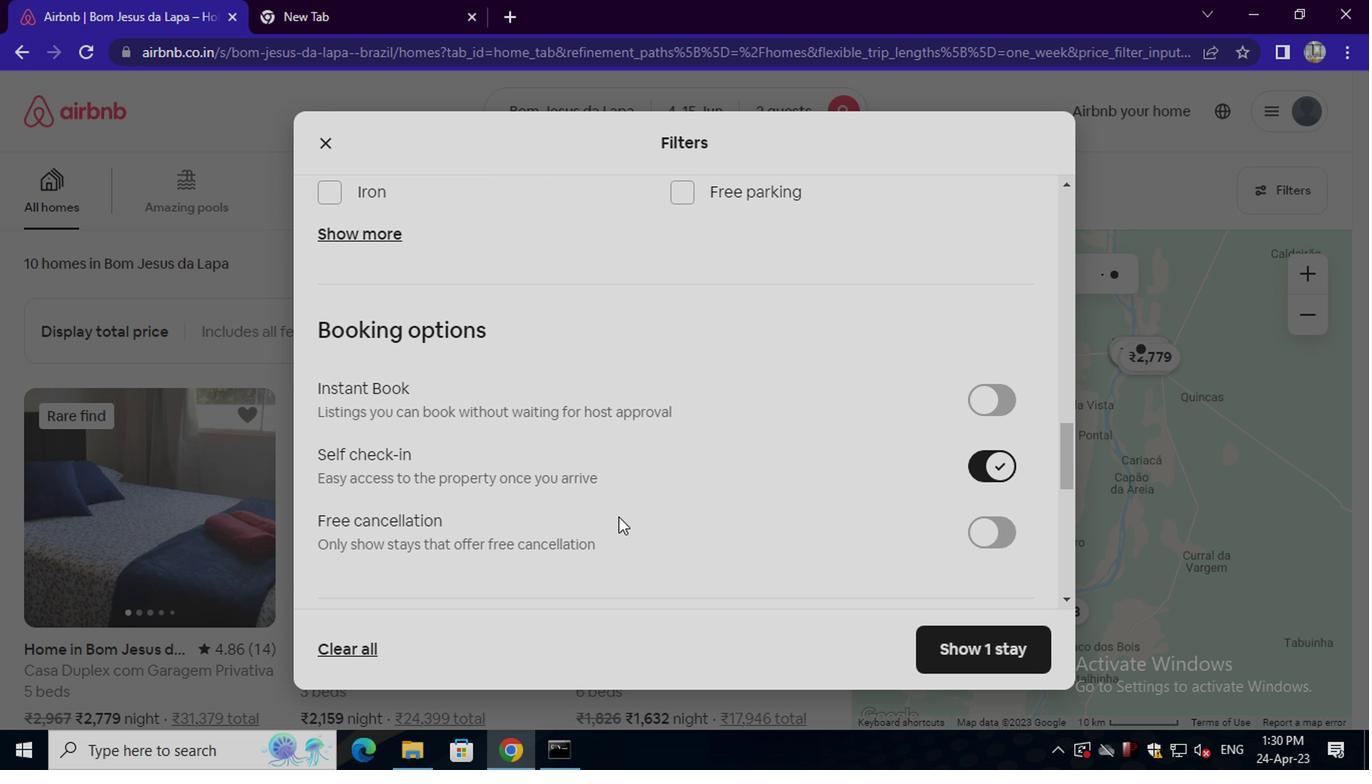 
Action: Mouse scrolled (614, 519) with delta (0, 0)
Screenshot: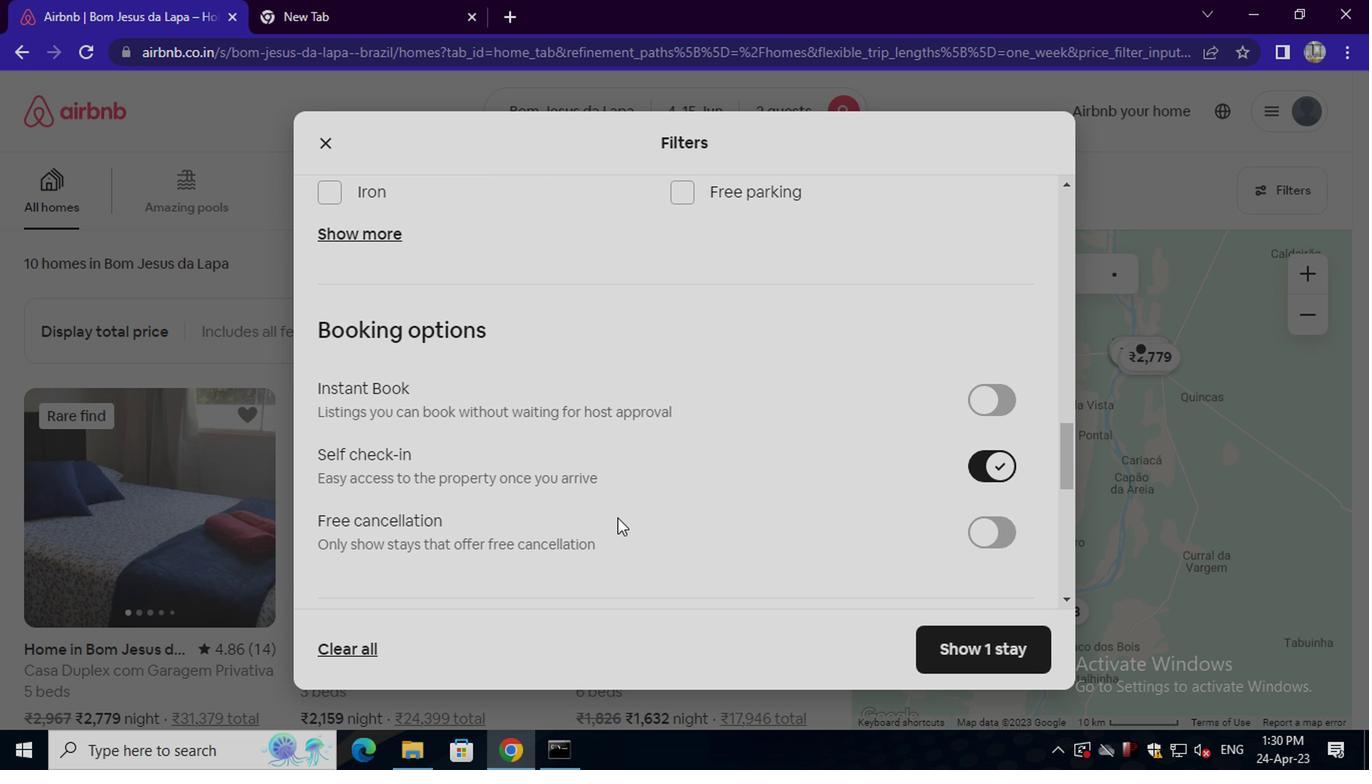 
Action: Mouse scrolled (614, 519) with delta (0, 0)
Screenshot: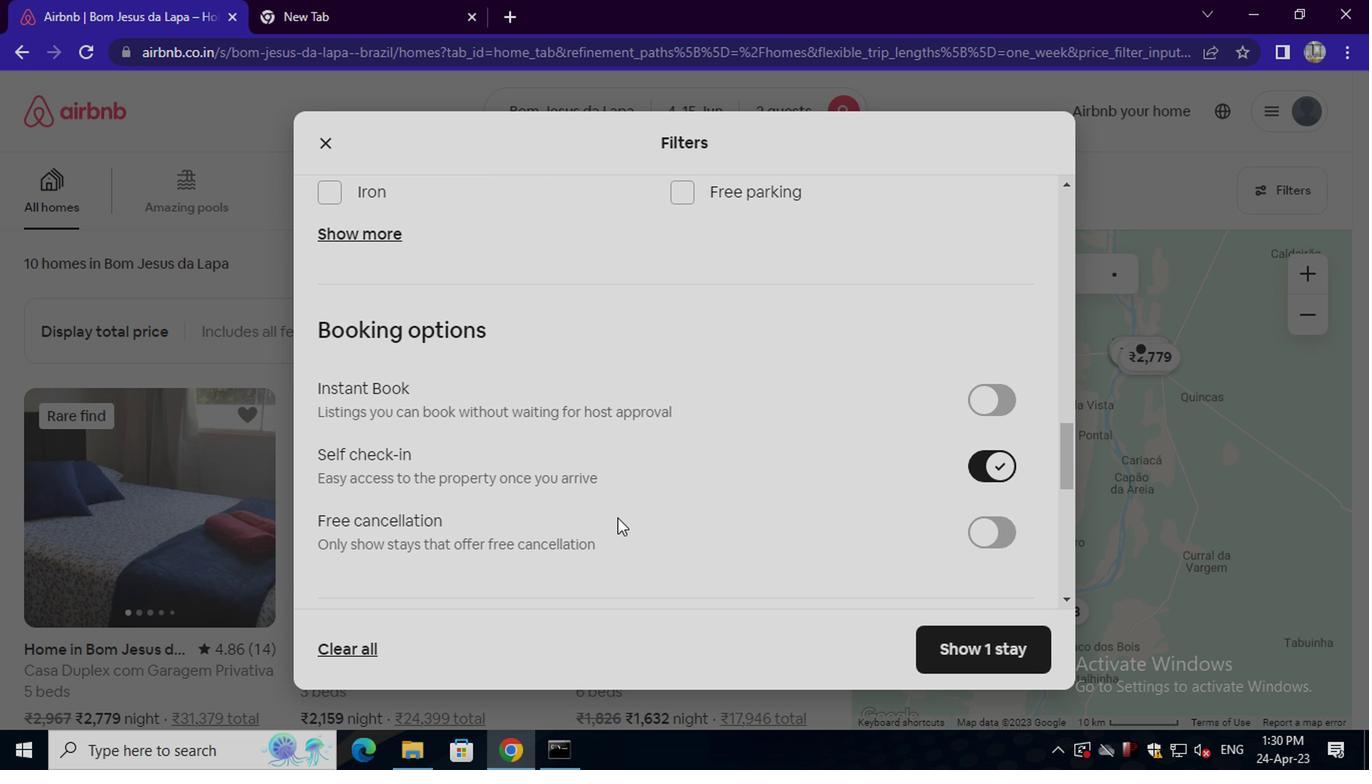 
Action: Mouse scrolled (614, 519) with delta (0, 0)
Screenshot: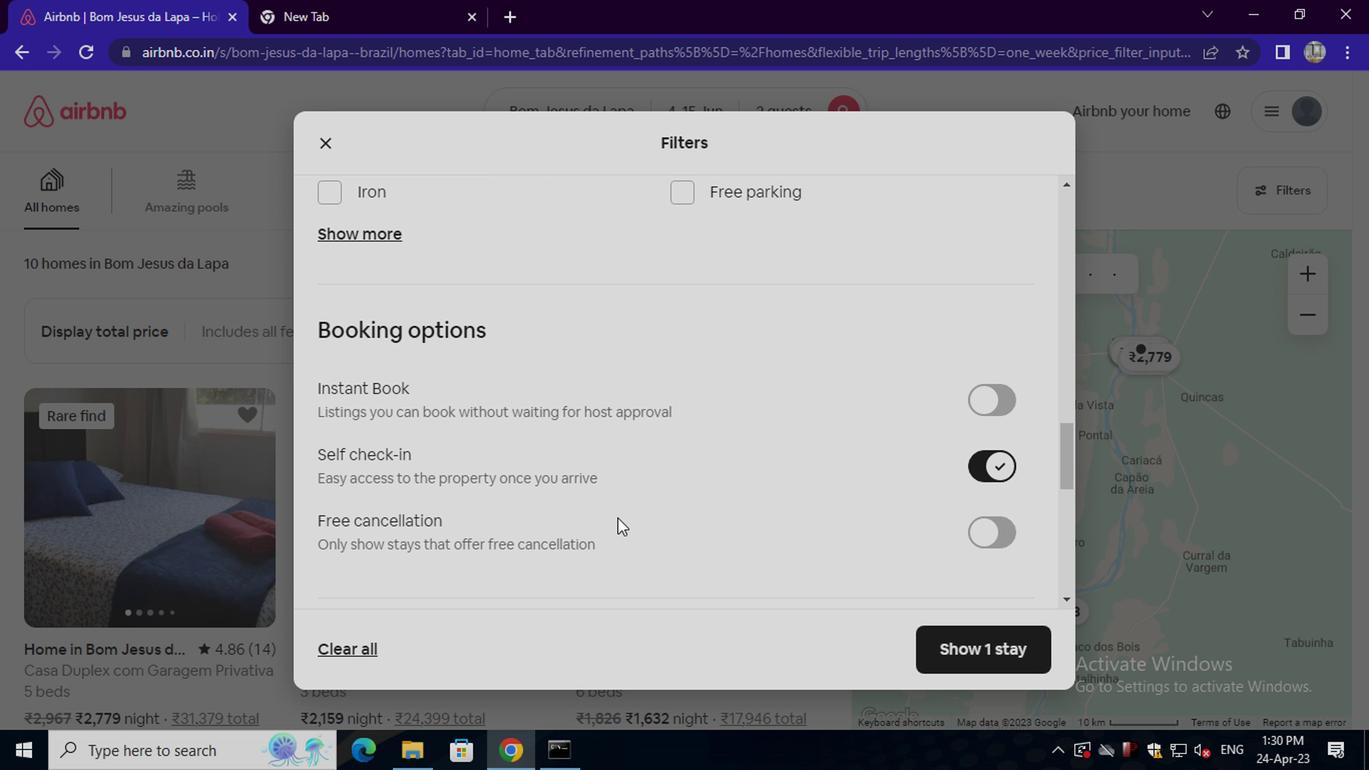 
Action: Mouse scrolled (614, 519) with delta (0, 0)
Screenshot: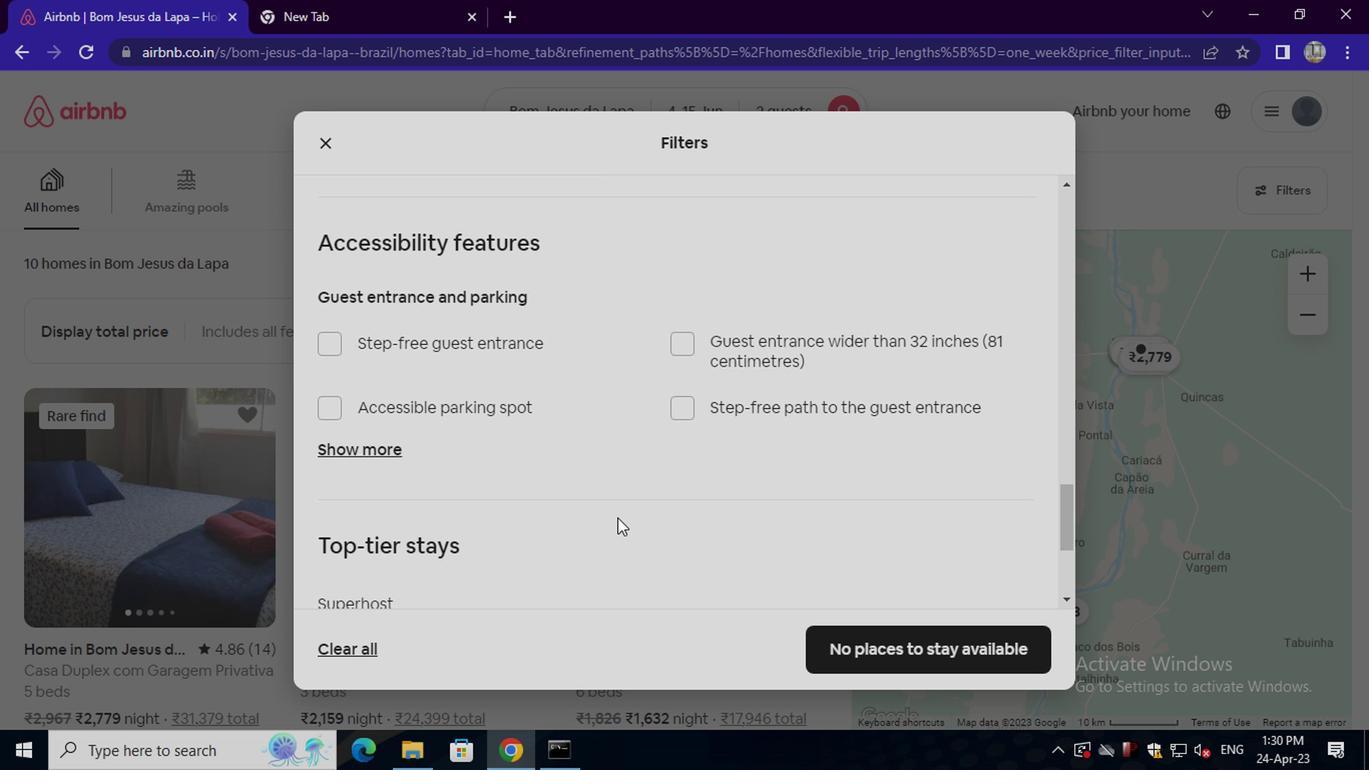 
Action: Mouse scrolled (614, 519) with delta (0, 0)
Screenshot: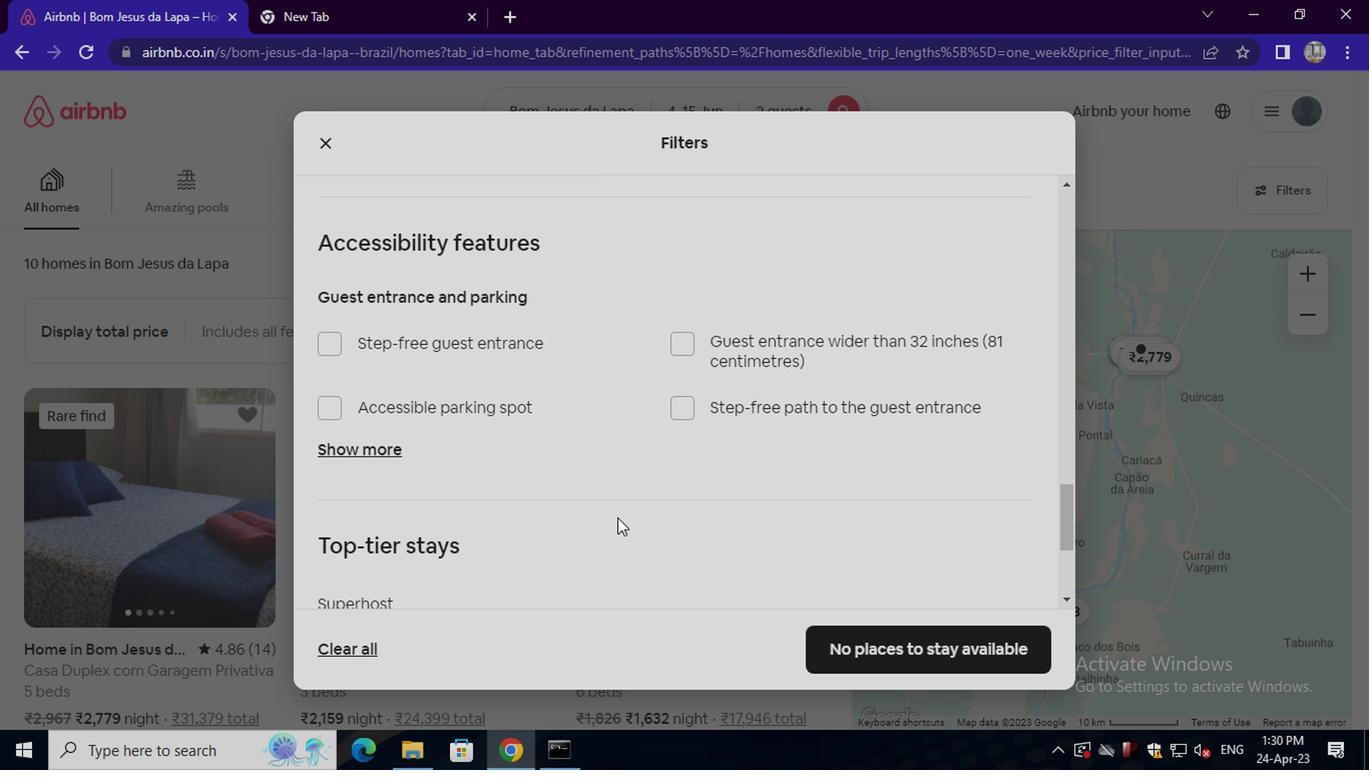 
Action: Mouse scrolled (614, 519) with delta (0, 0)
Screenshot: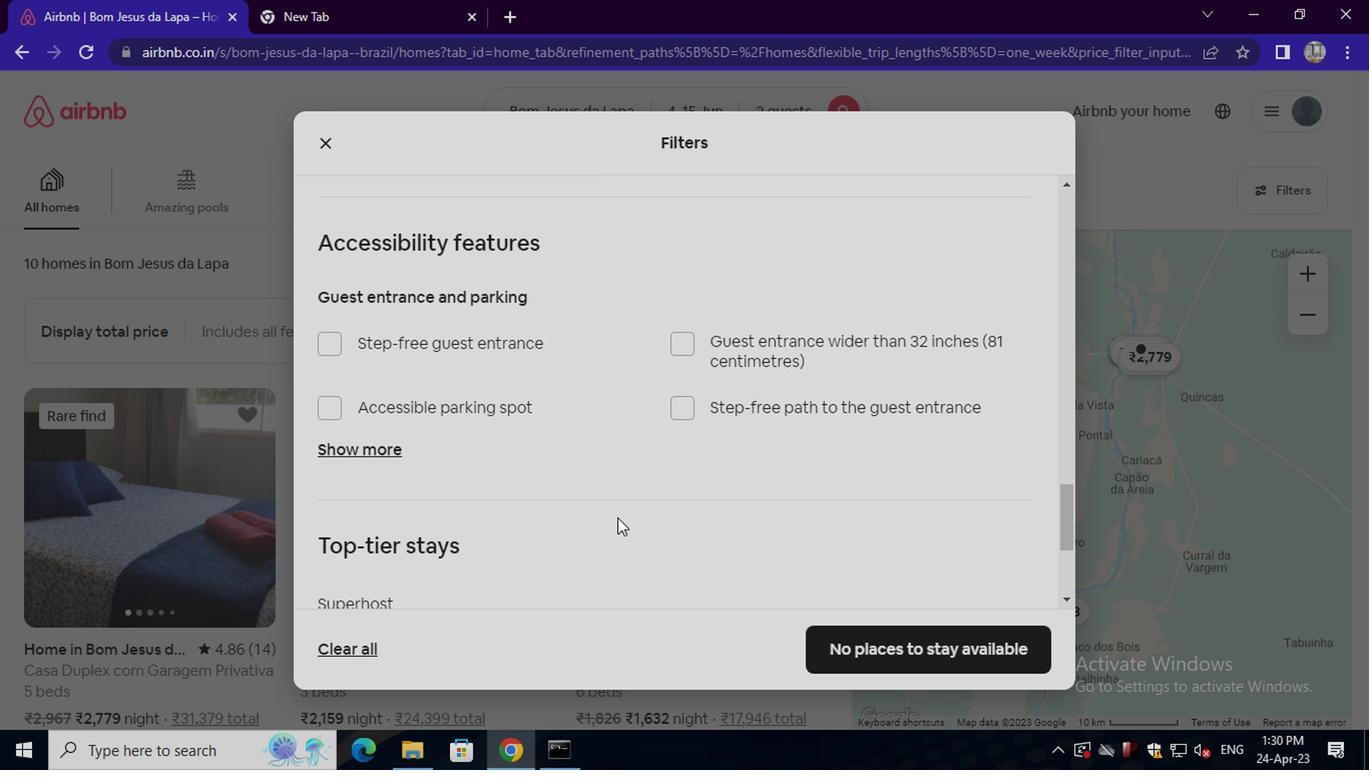 
Action: Mouse scrolled (614, 519) with delta (0, 0)
Screenshot: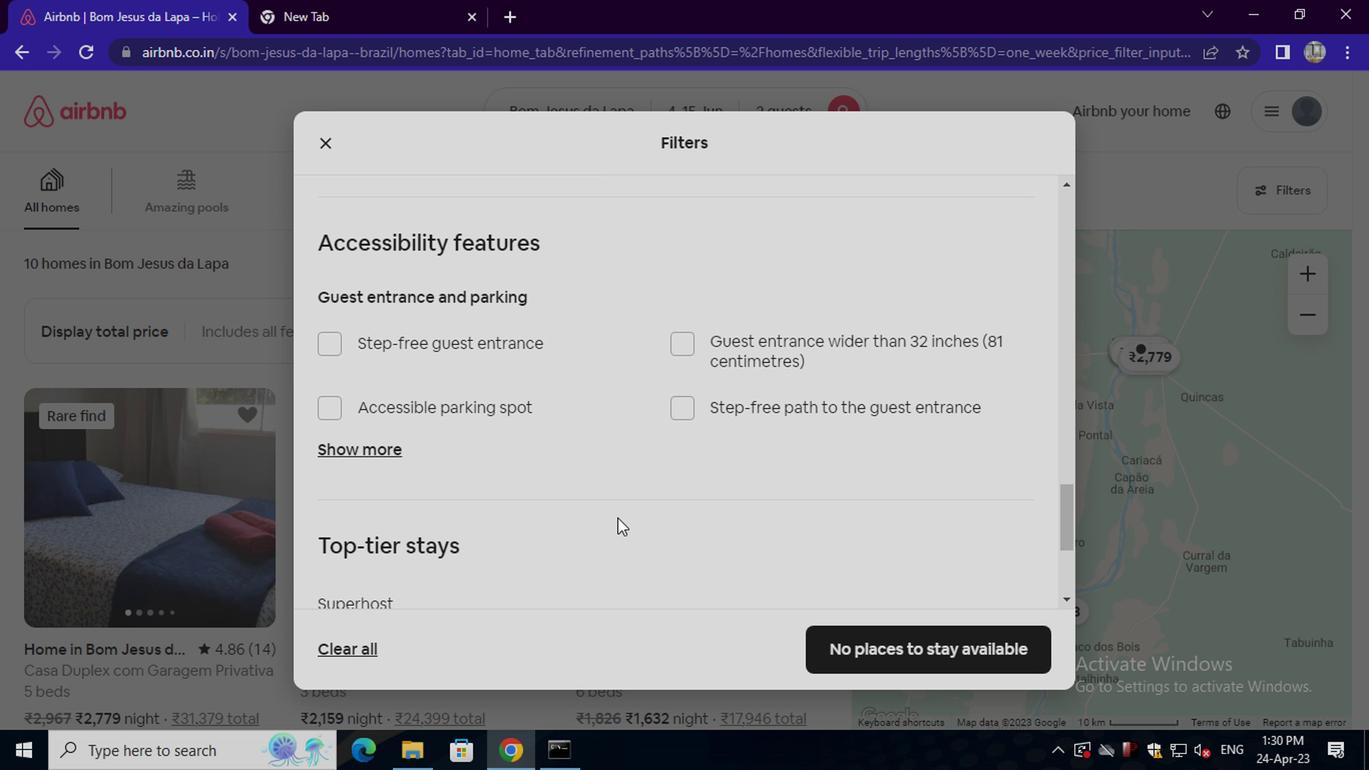 
Action: Mouse scrolled (614, 519) with delta (0, 0)
Screenshot: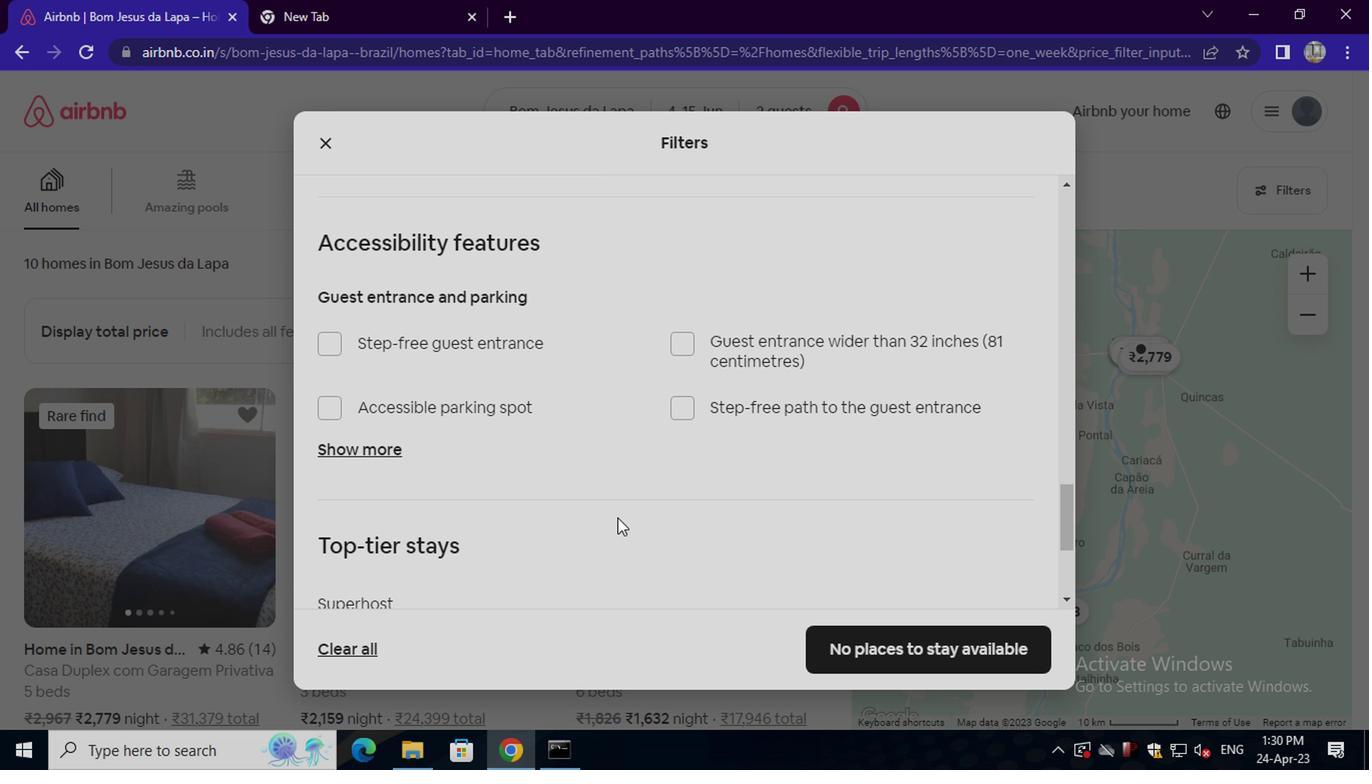 
Action: Mouse scrolled (614, 519) with delta (0, 0)
Screenshot: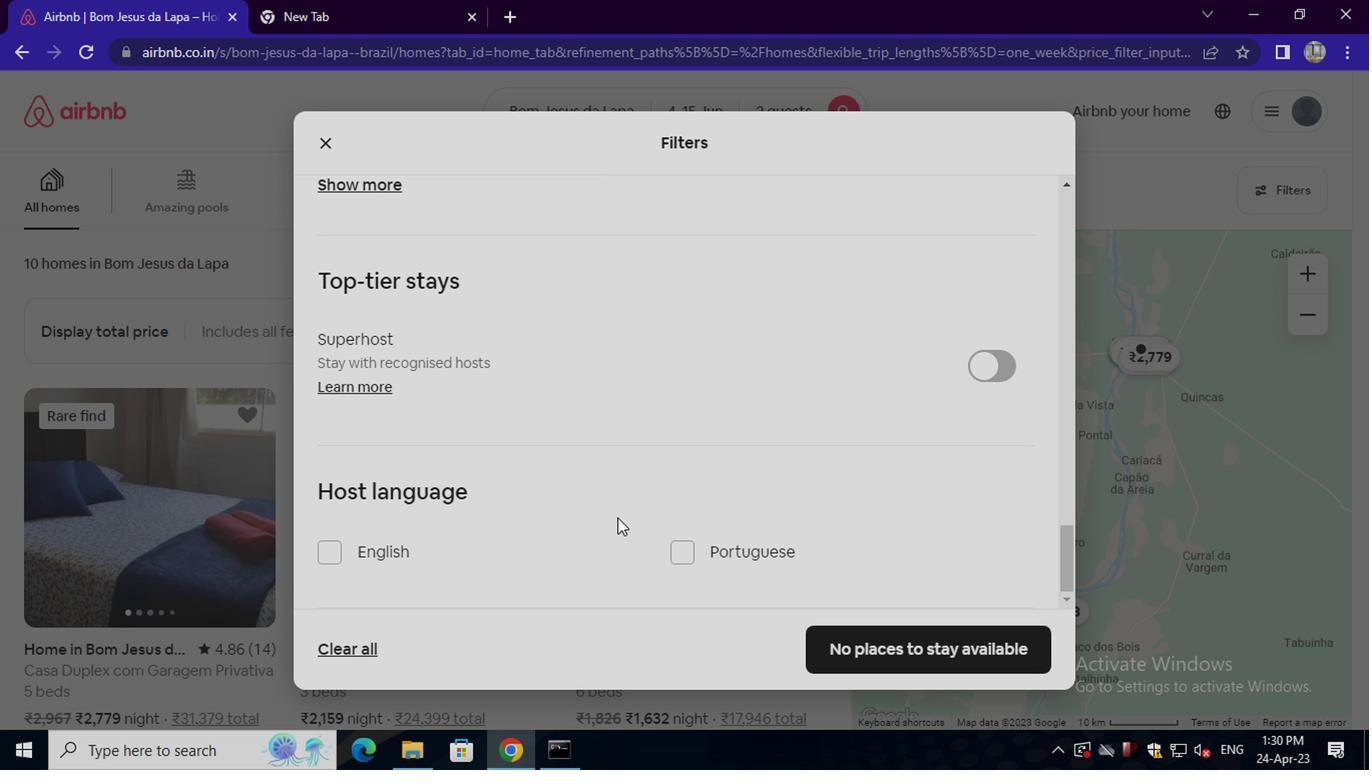 
Action: Mouse scrolled (614, 519) with delta (0, 0)
Screenshot: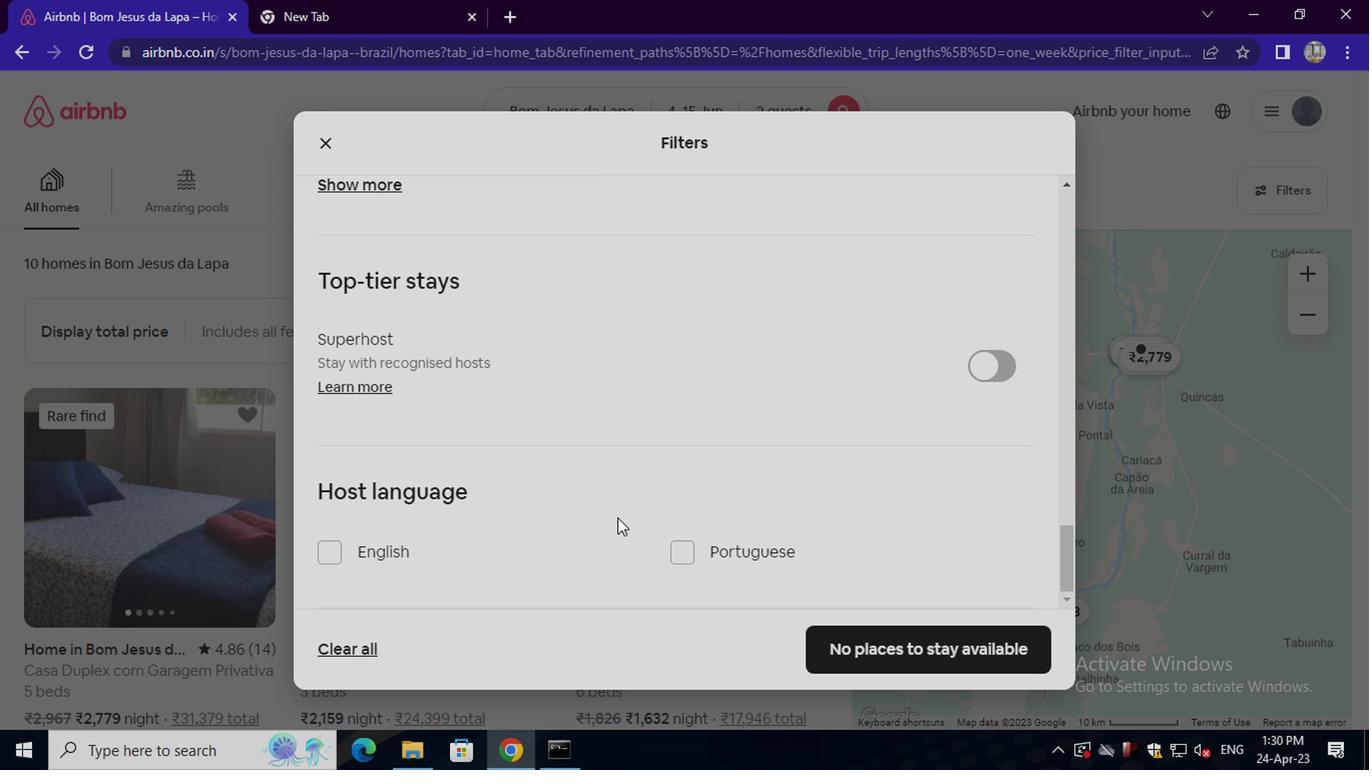 
Action: Mouse scrolled (614, 519) with delta (0, 0)
Screenshot: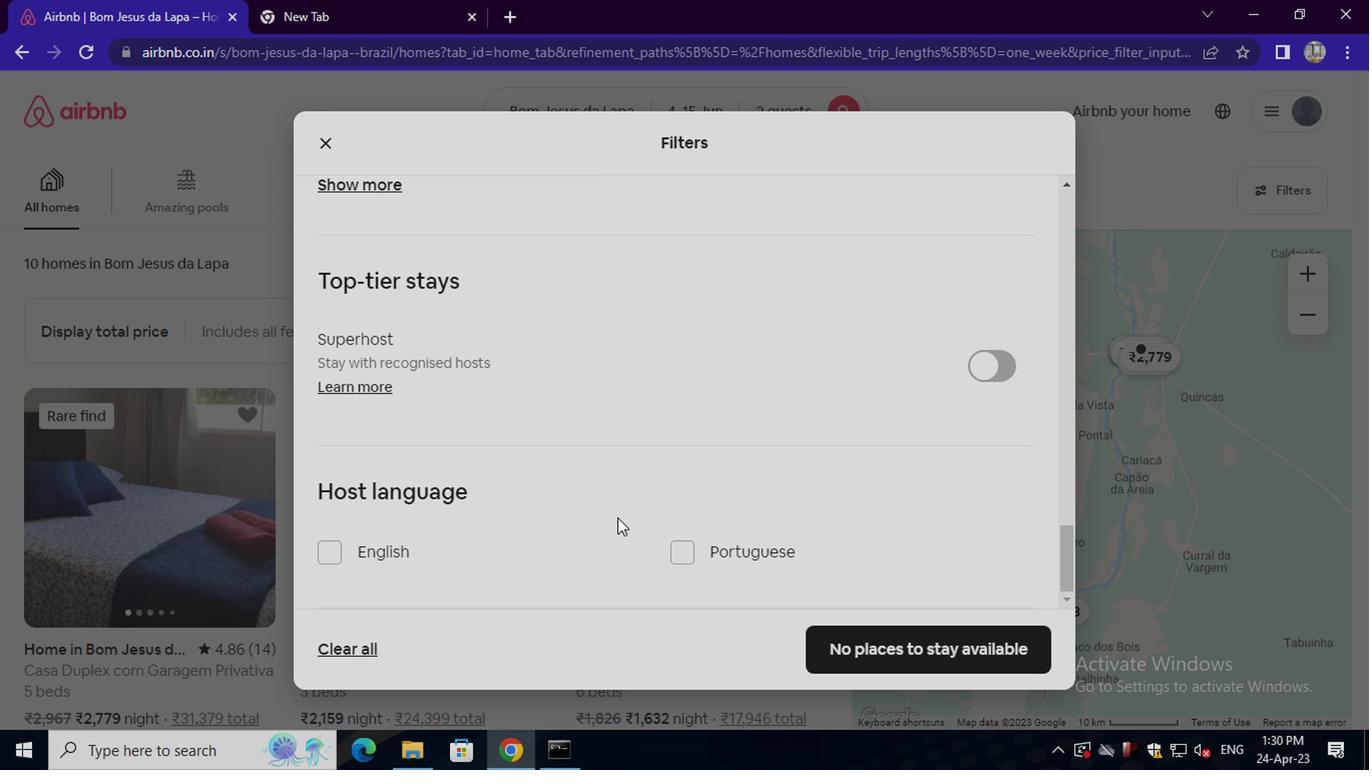 
Action: Mouse moved to (372, 580)
Screenshot: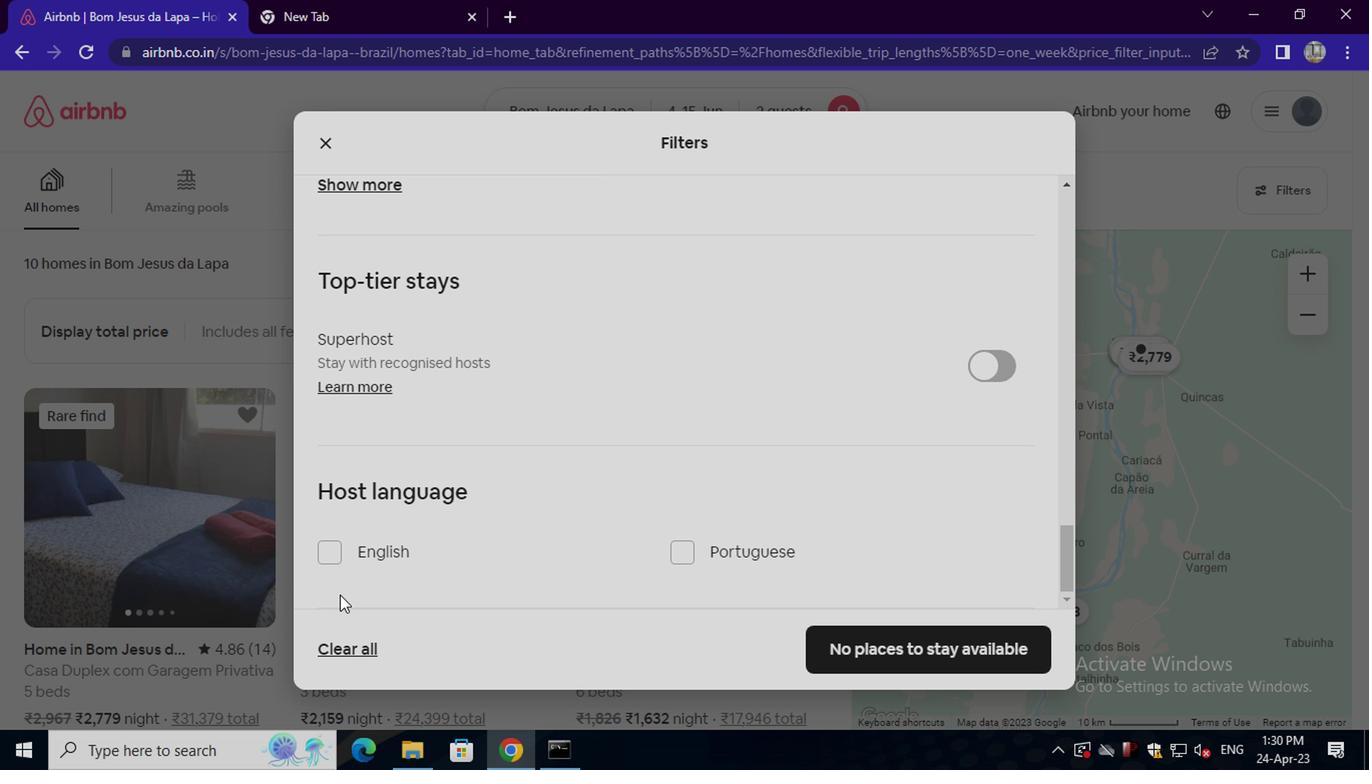 
Action: Mouse scrolled (372, 579) with delta (0, 0)
Screenshot: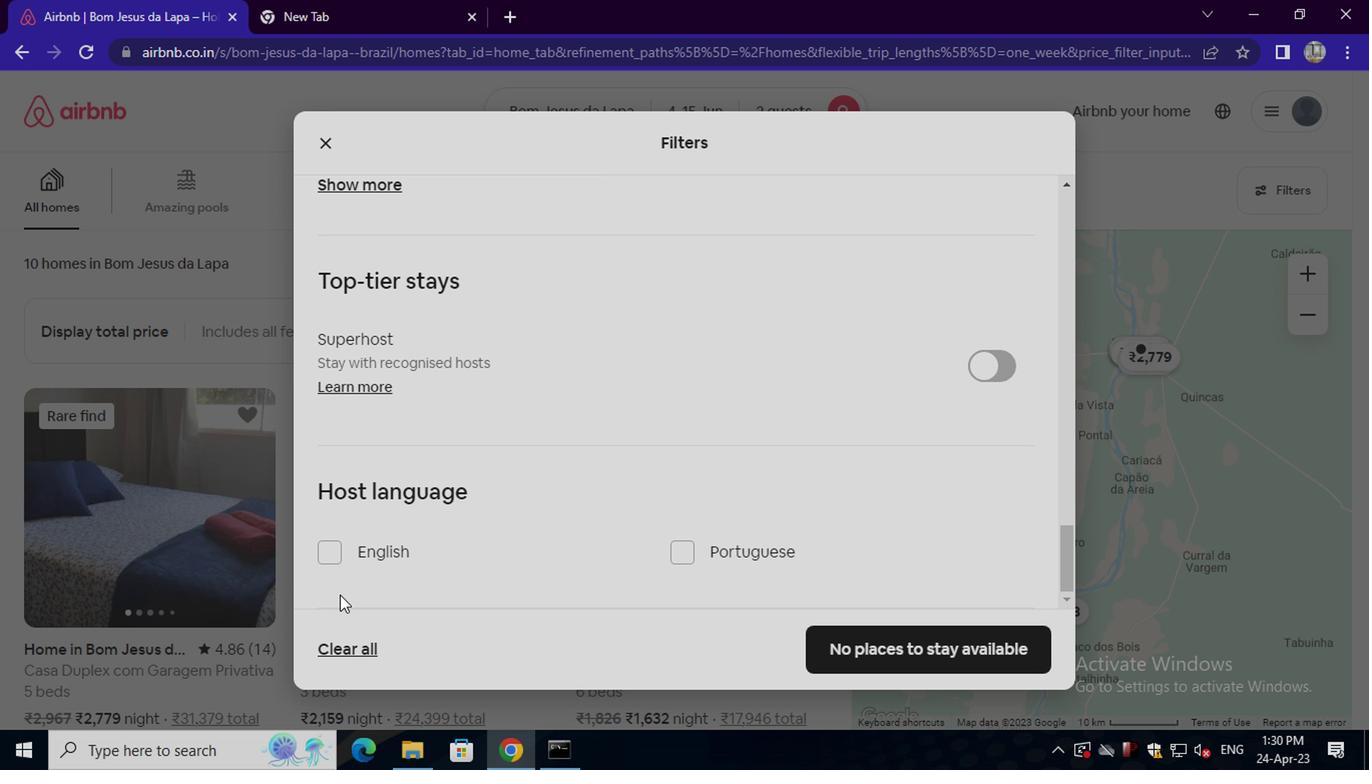 
Action: Mouse scrolled (372, 579) with delta (0, 0)
Screenshot: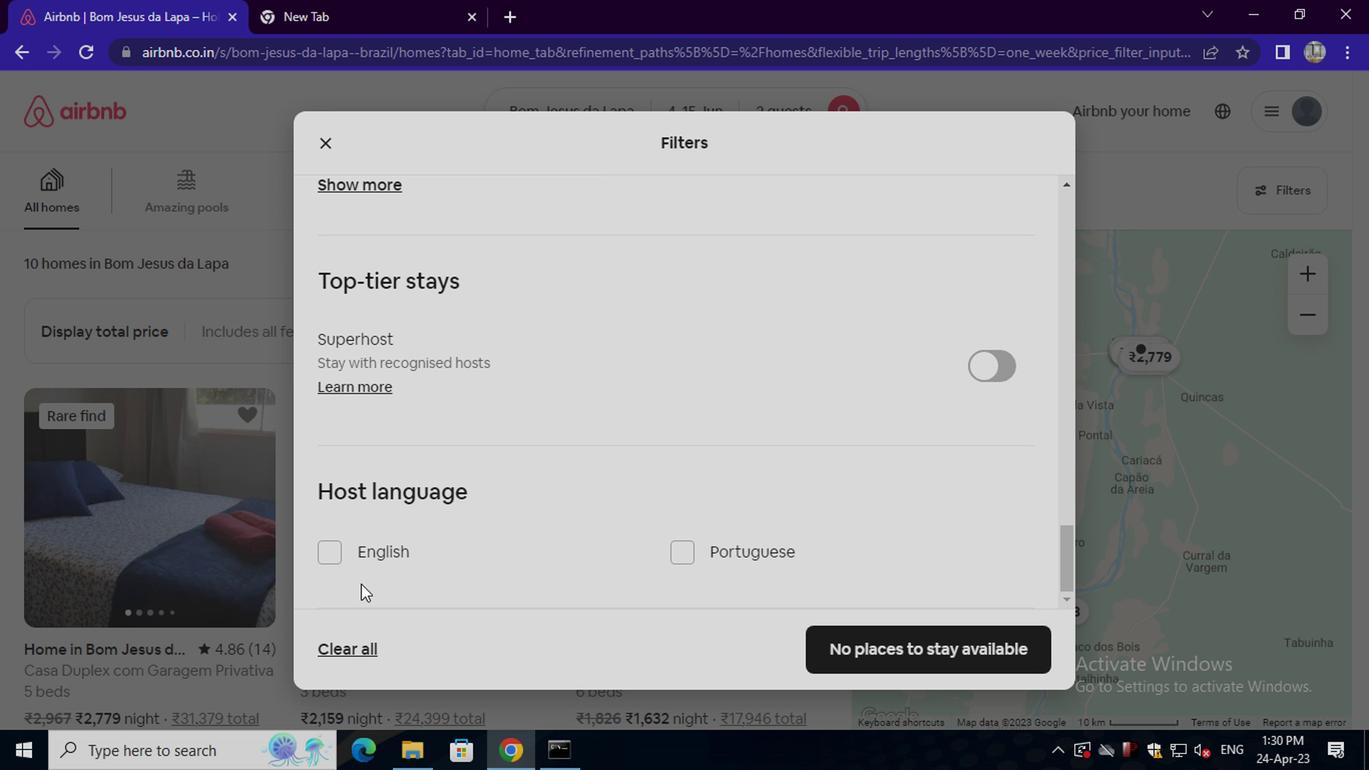 
Action: Mouse moved to (375, 580)
Screenshot: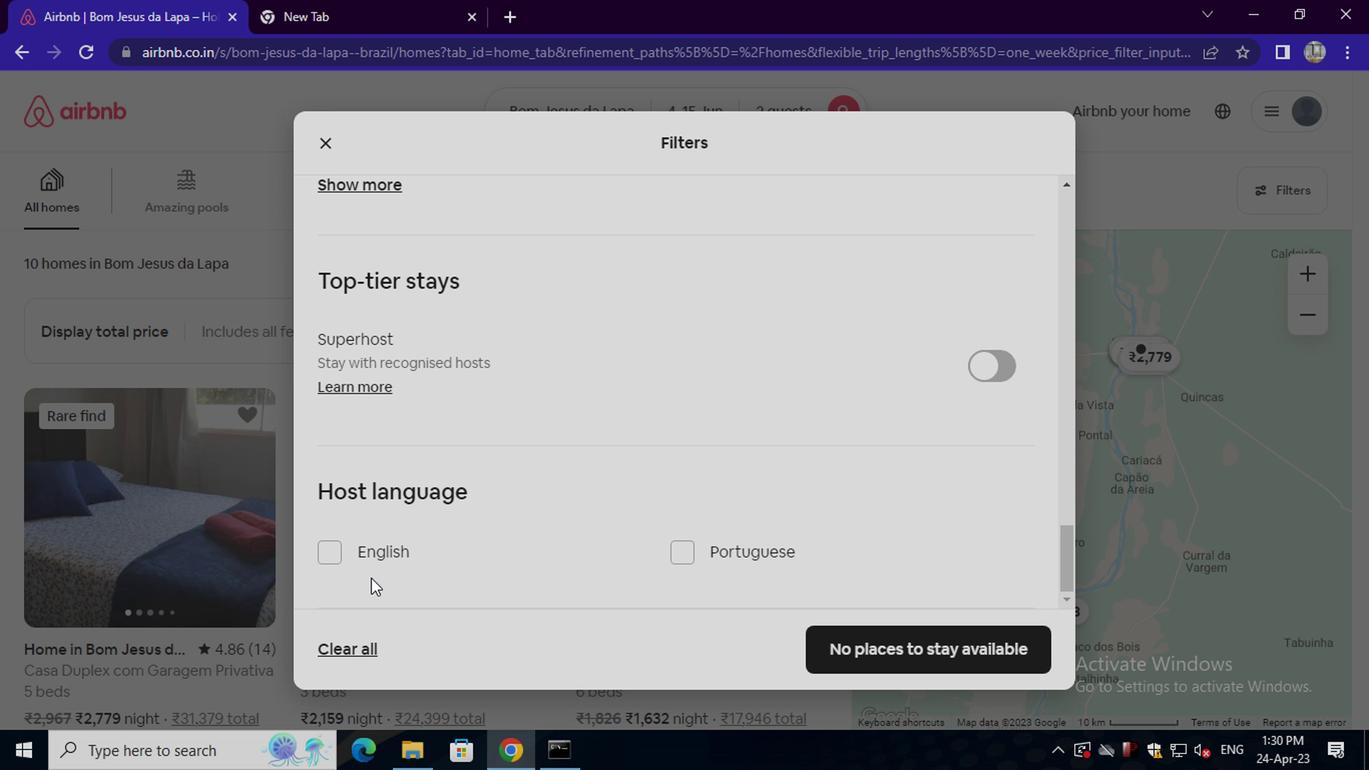 
Action: Mouse scrolled (375, 579) with delta (0, 0)
Screenshot: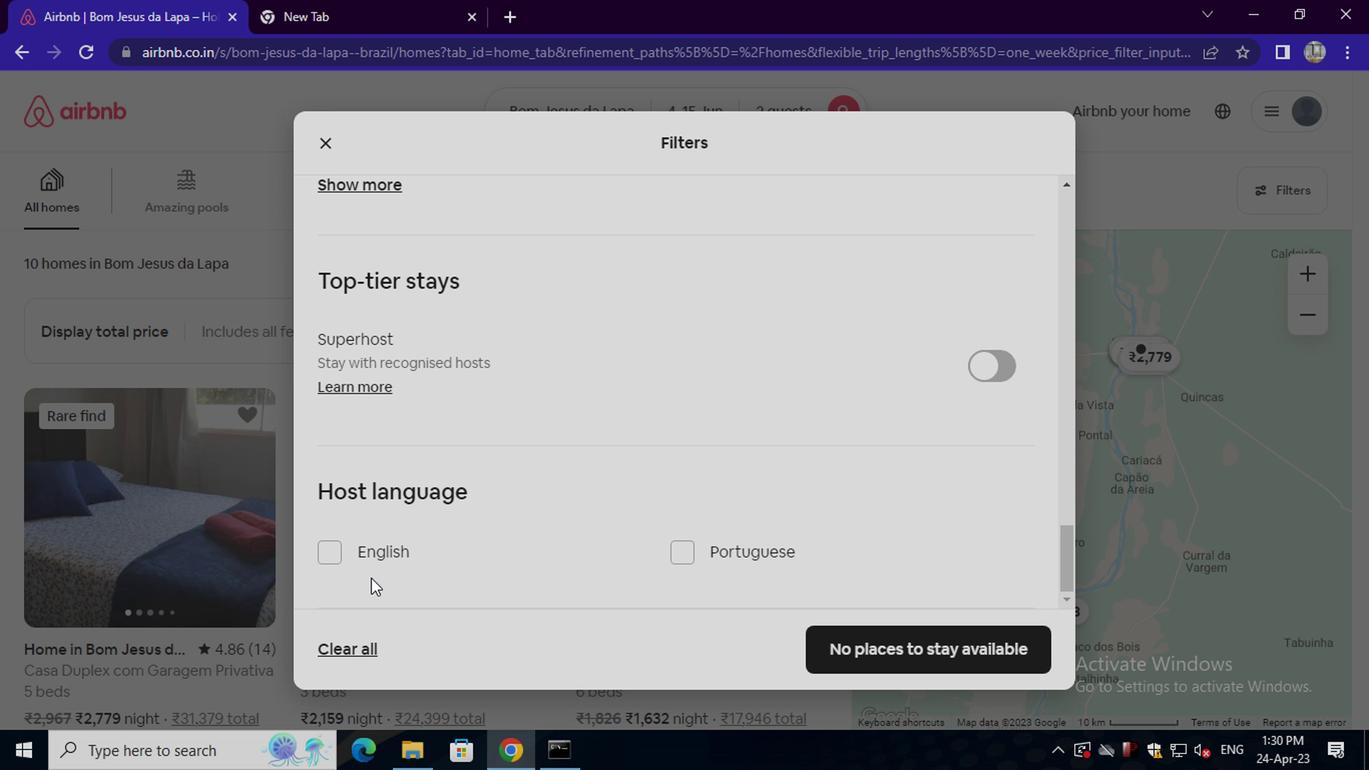 
Action: Mouse moved to (919, 644)
Screenshot: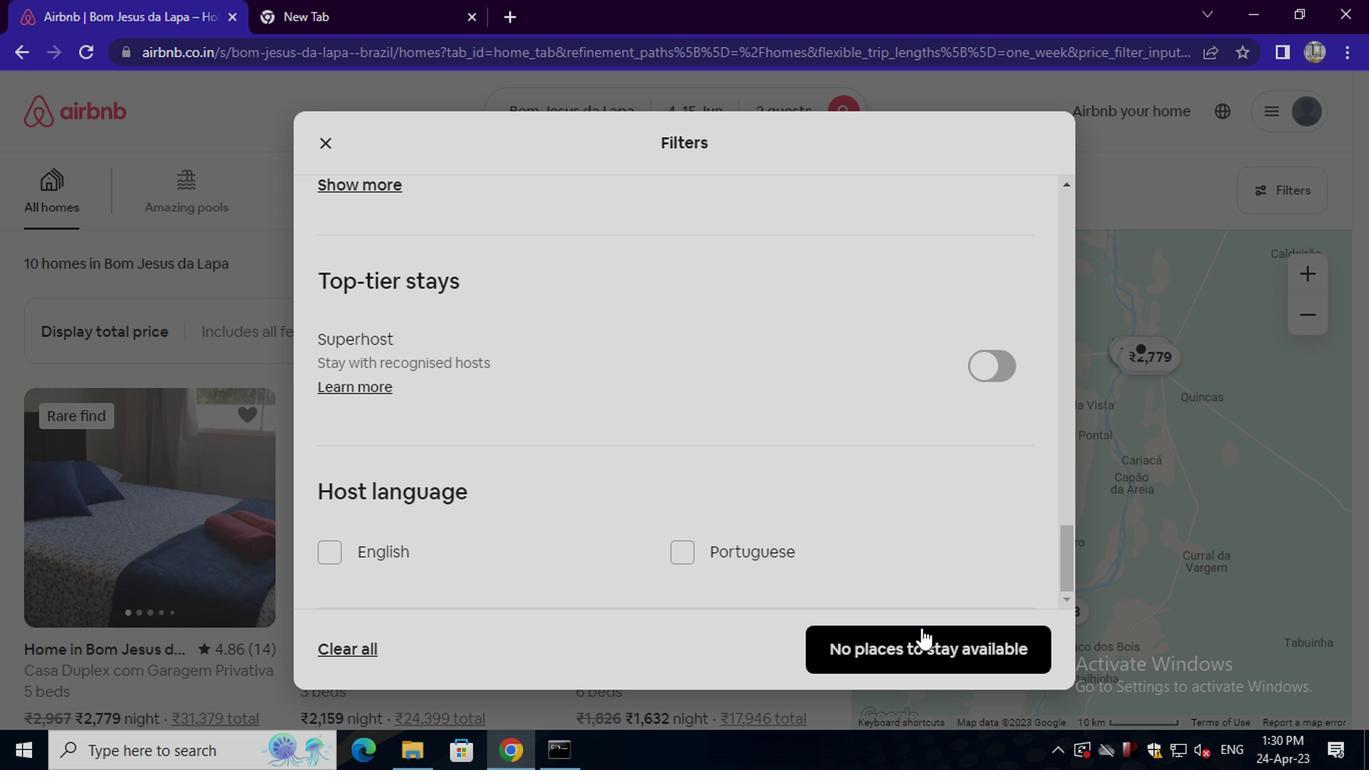 
Action: Mouse pressed left at (919, 644)
Screenshot: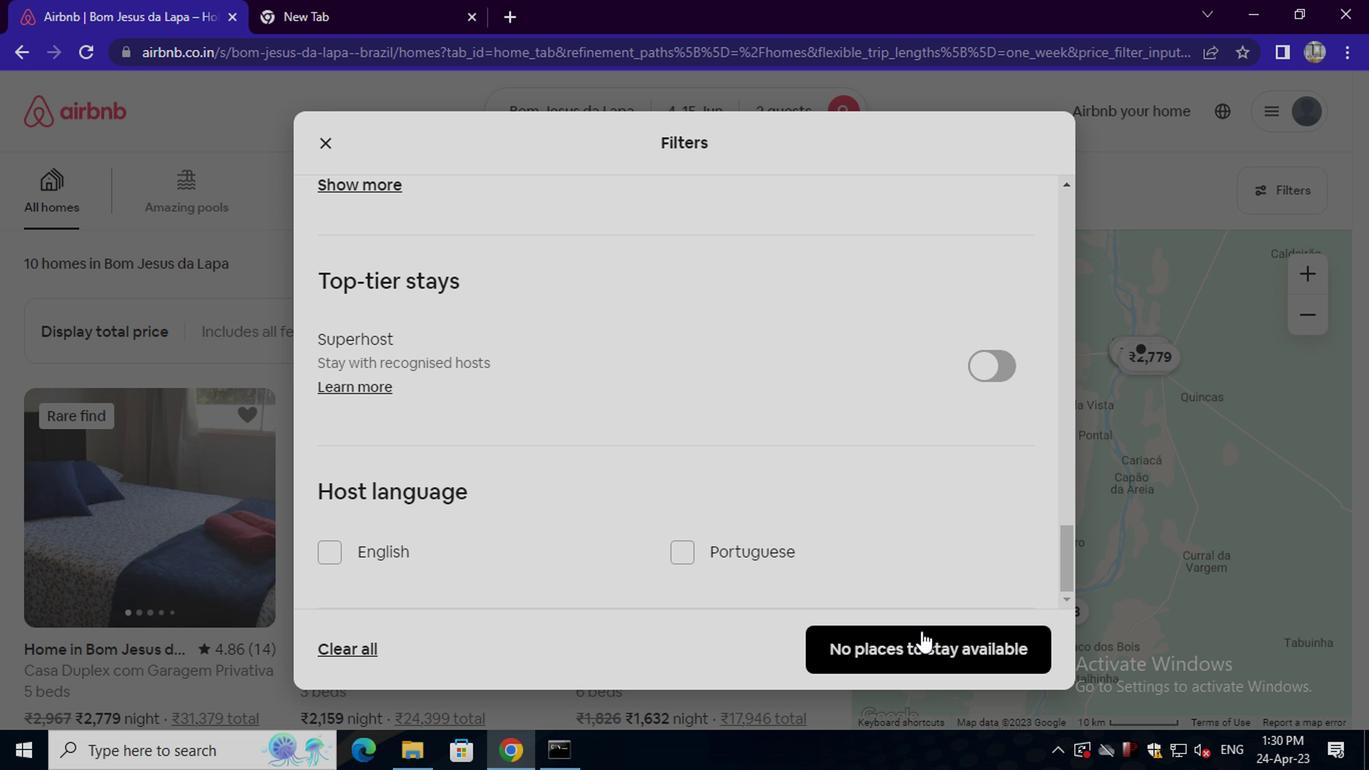 
Action: Mouse moved to (887, 666)
Screenshot: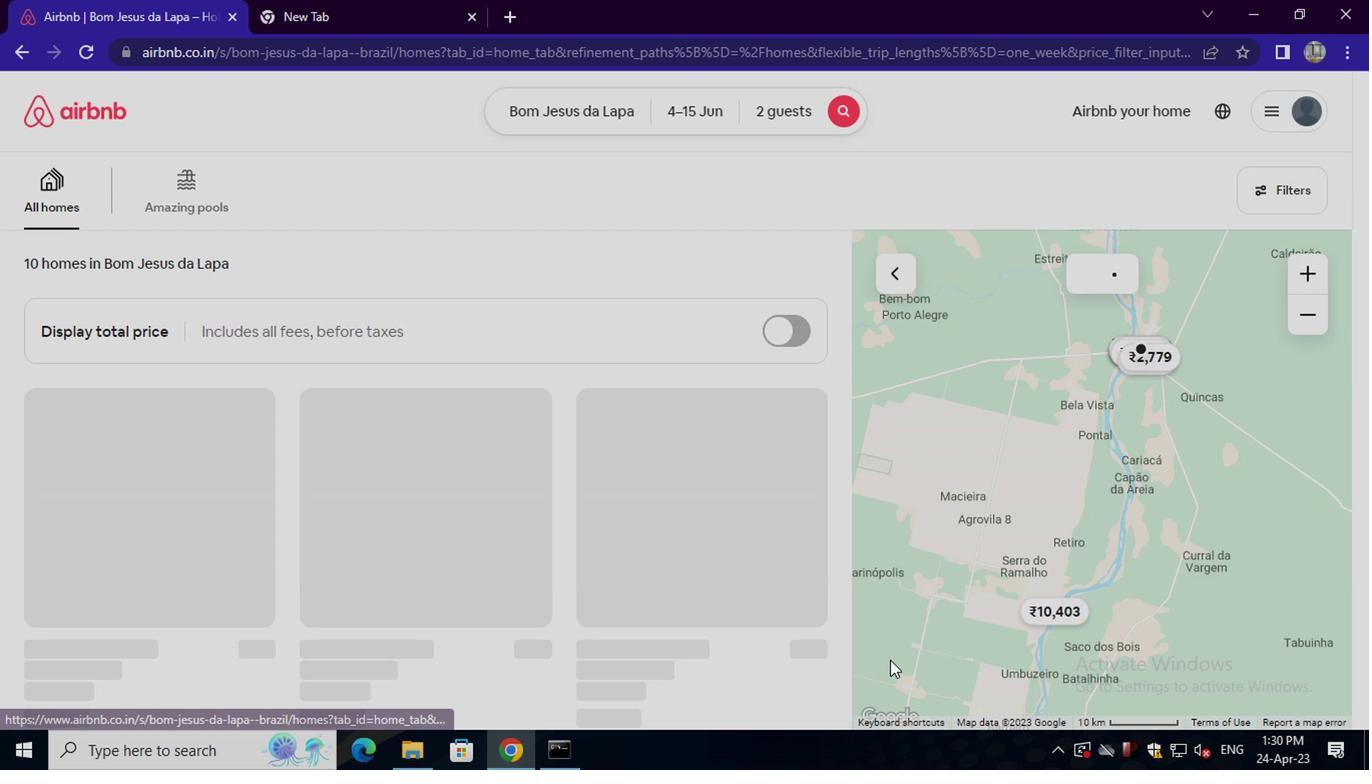 
